 Task: Create a due date automation trigger when advanced on, on the monday of the week a card is due add fields with custom field "Resume" set to a number lower or equal to 1 and greater than 10 at 11:00 AM.
Action: Mouse moved to (1144, 397)
Screenshot: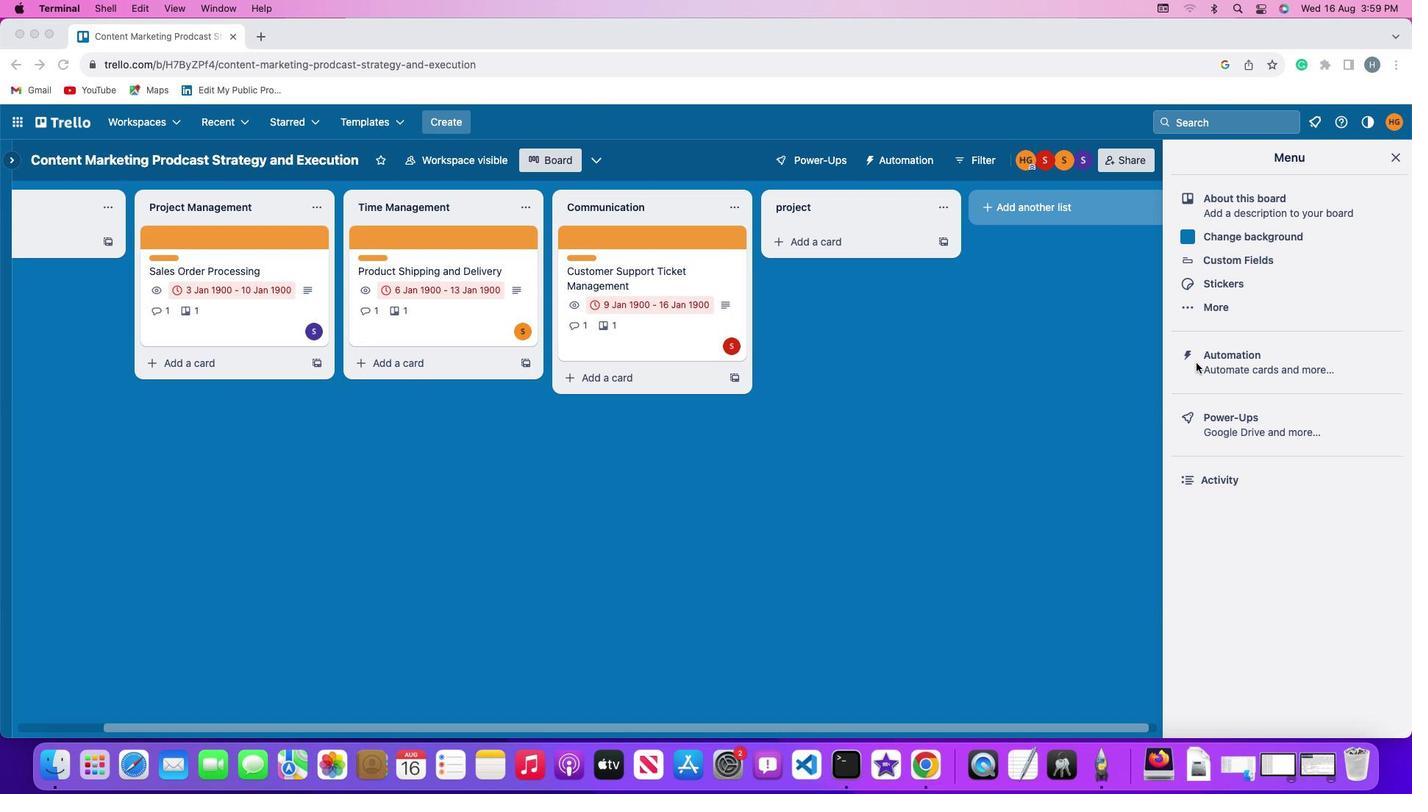 
Action: Mouse pressed left at (1144, 397)
Screenshot: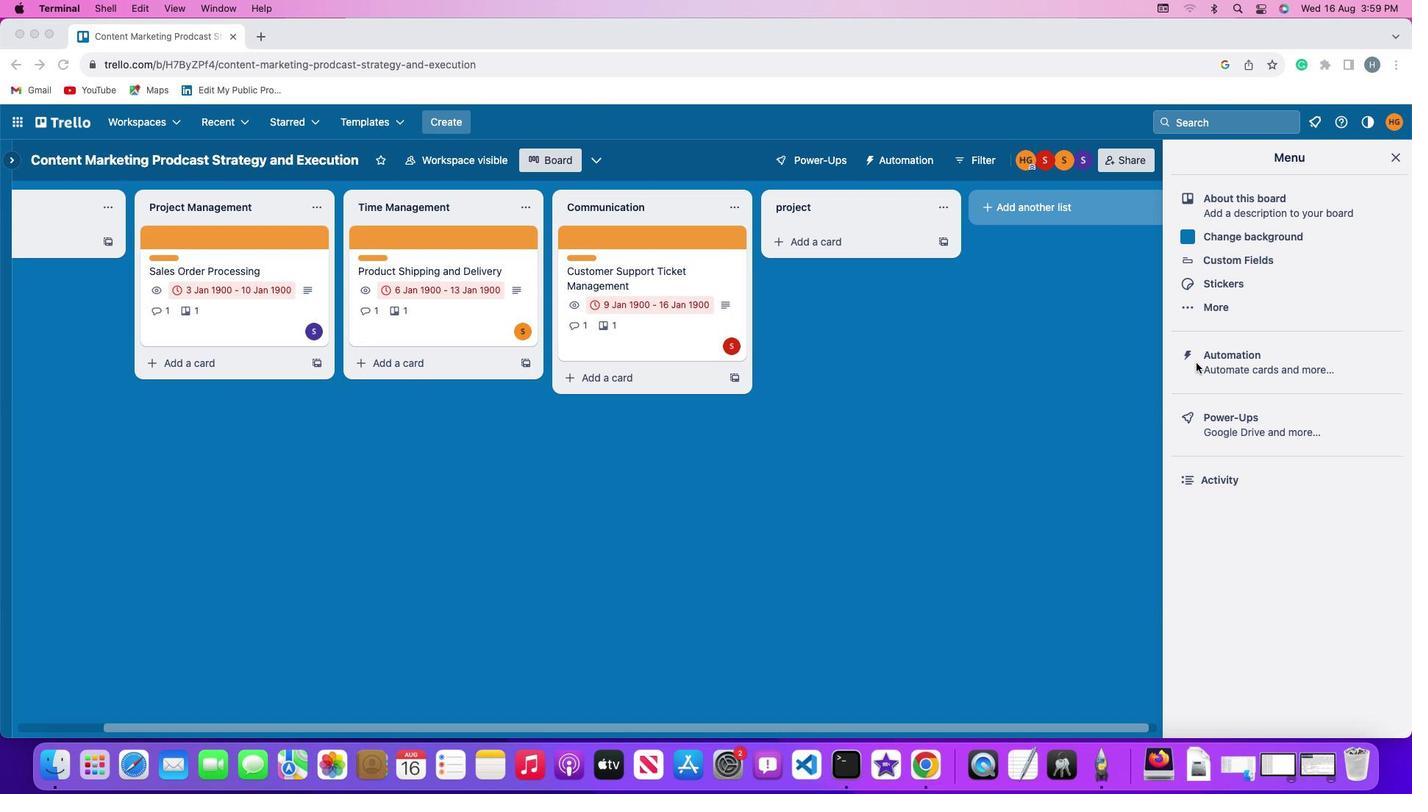 
Action: Mouse moved to (1144, 396)
Screenshot: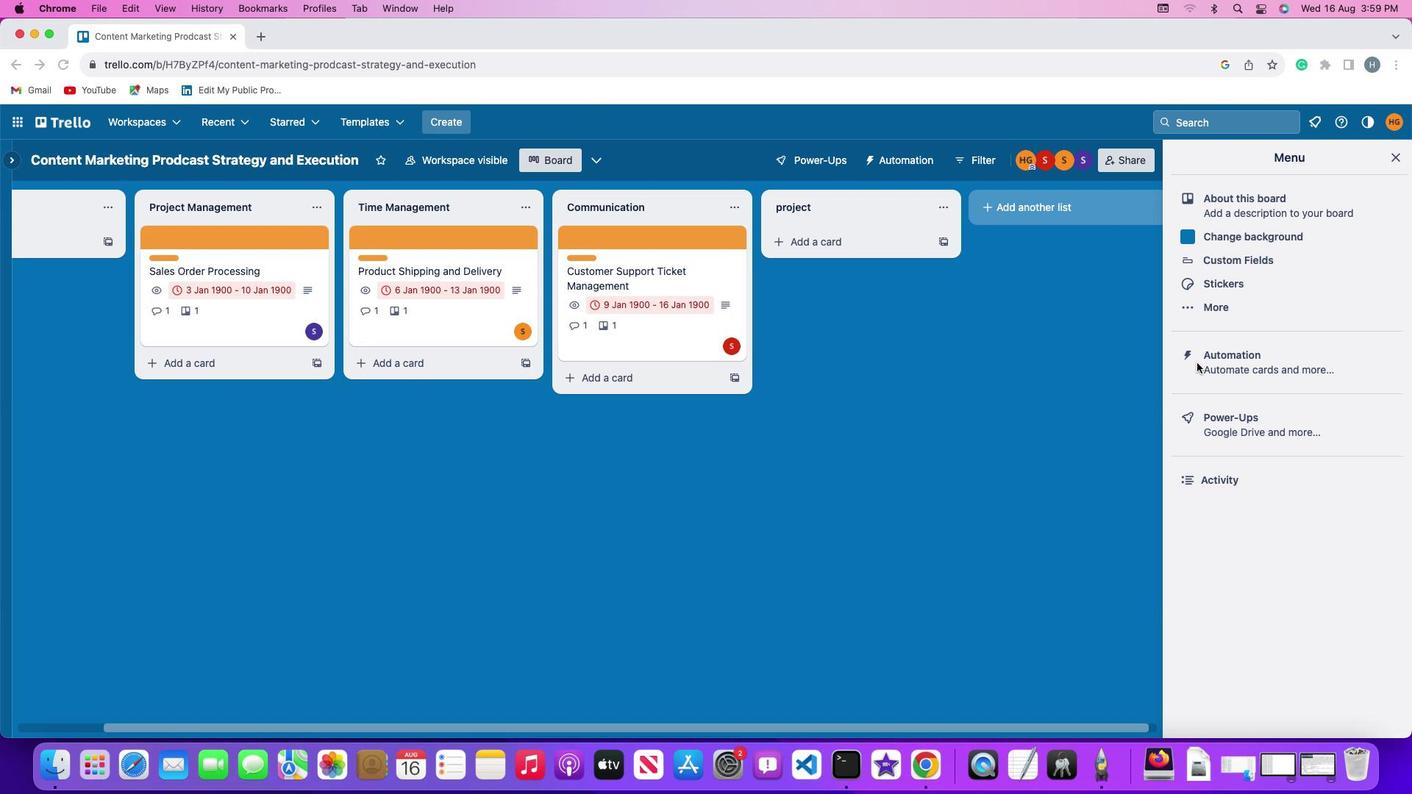 
Action: Mouse pressed left at (1144, 396)
Screenshot: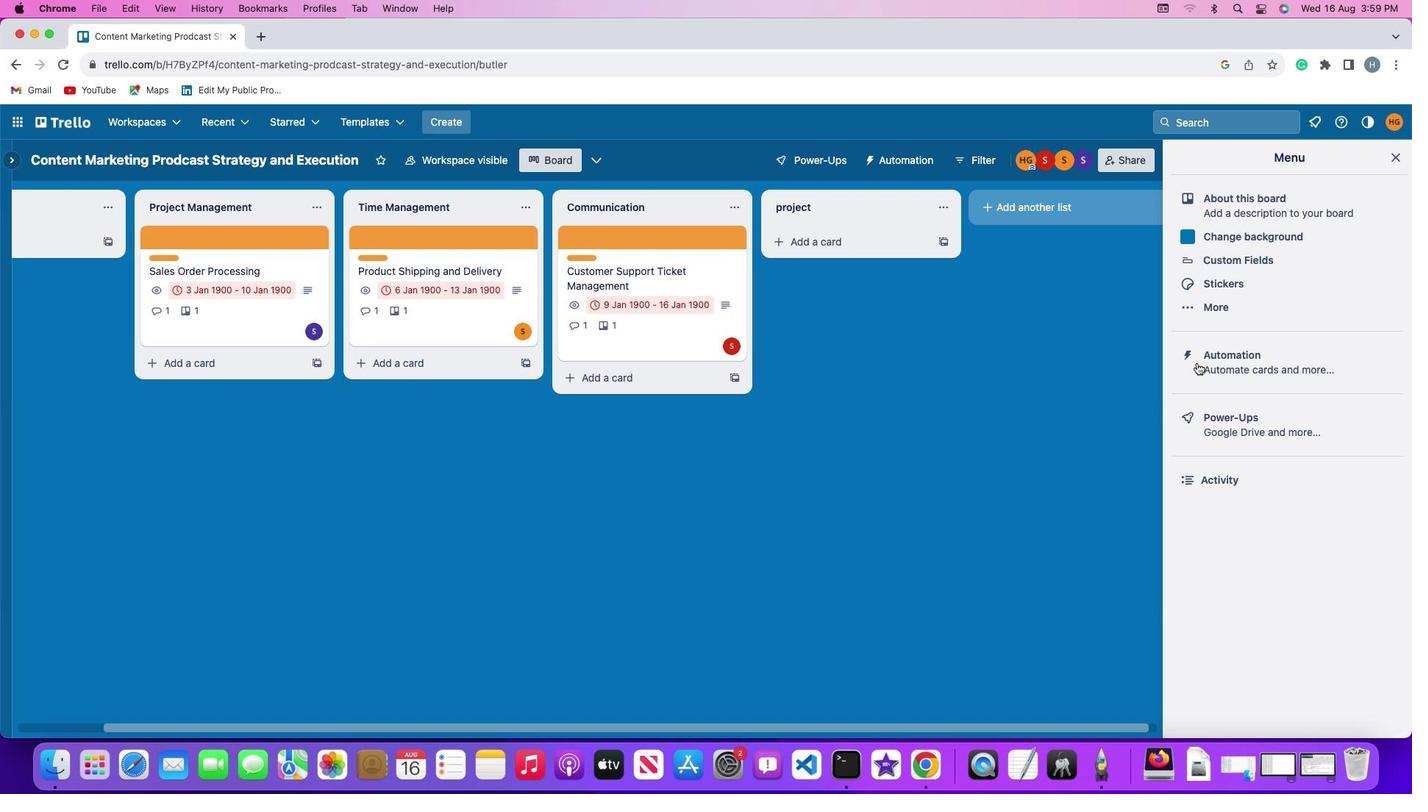 
Action: Mouse moved to (122, 378)
Screenshot: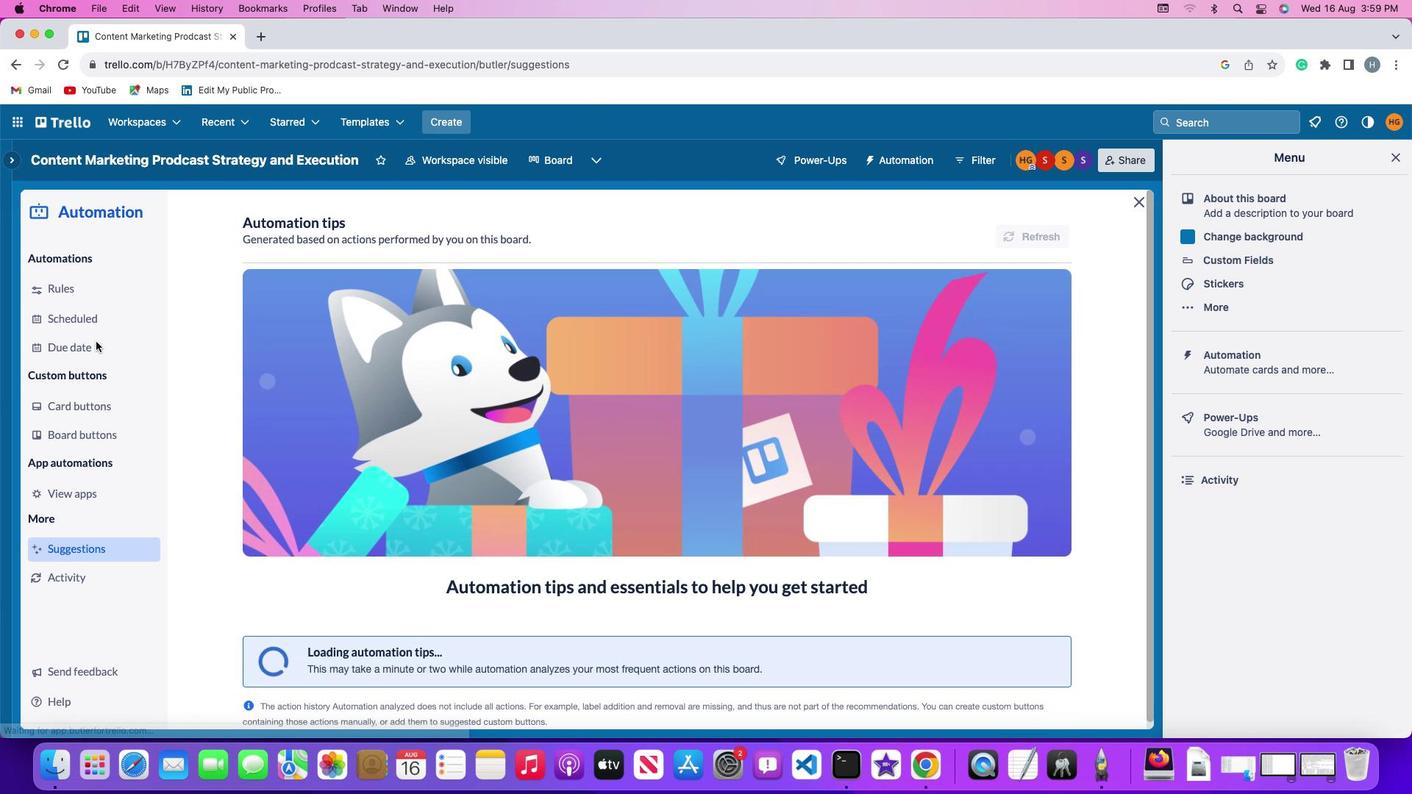 
Action: Mouse pressed left at (122, 378)
Screenshot: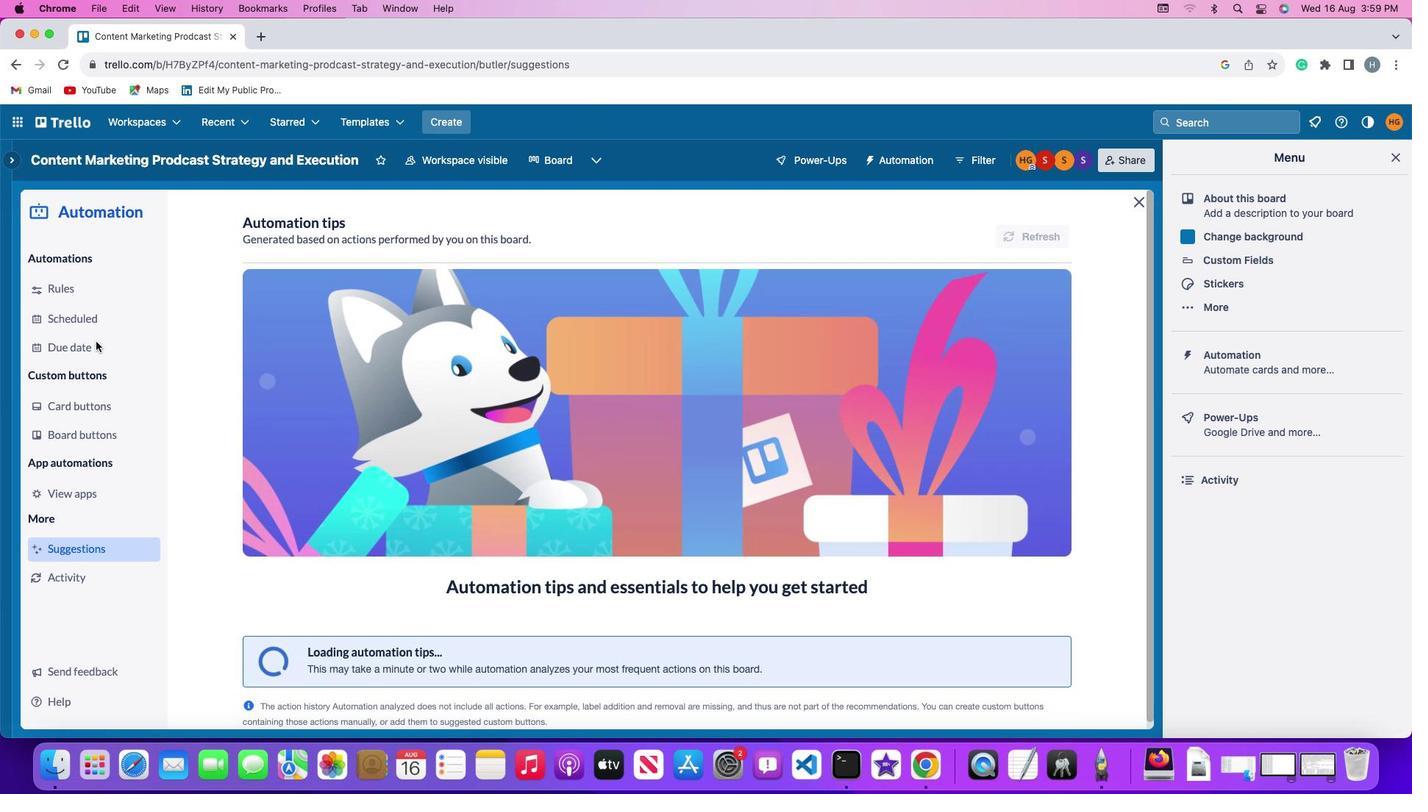 
Action: Mouse moved to (939, 278)
Screenshot: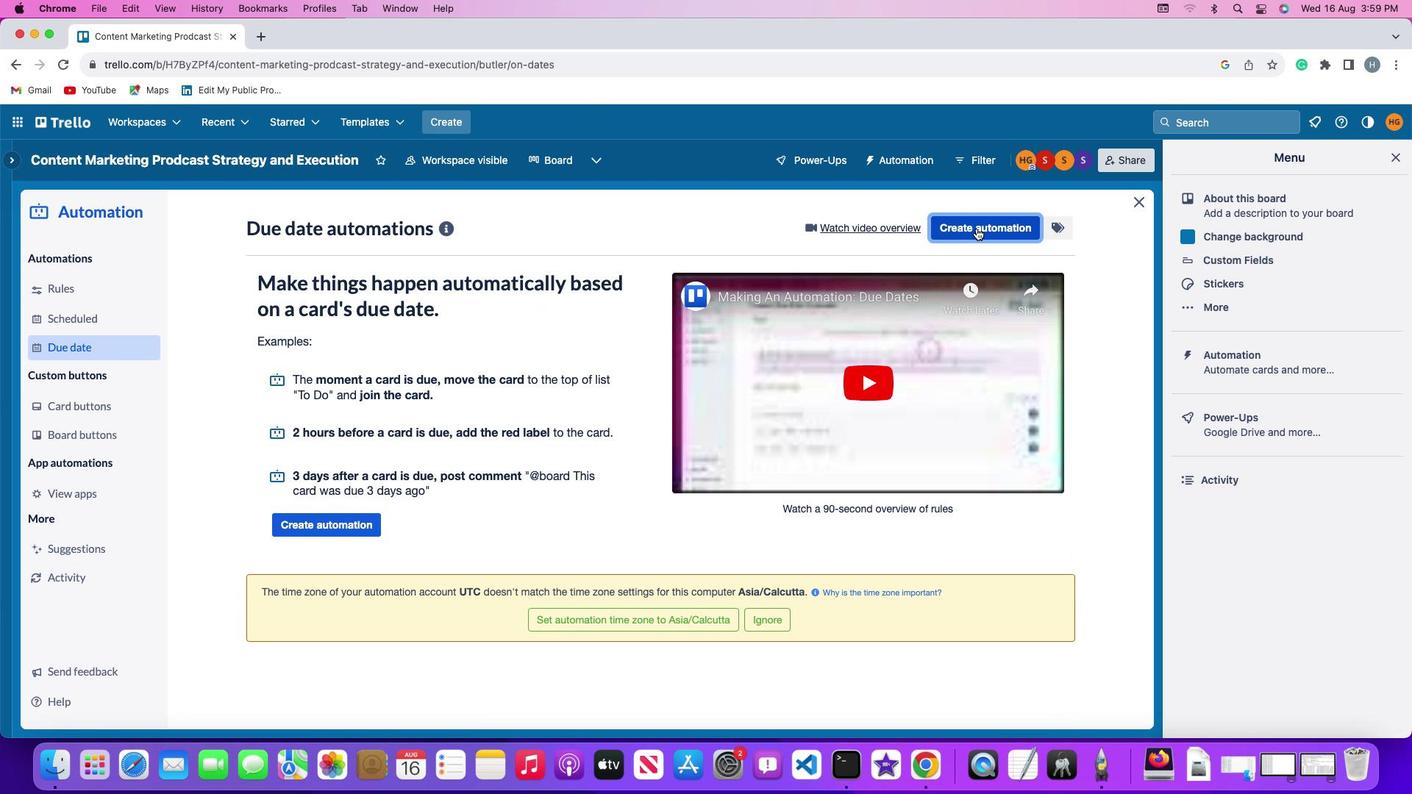 
Action: Mouse pressed left at (939, 278)
Screenshot: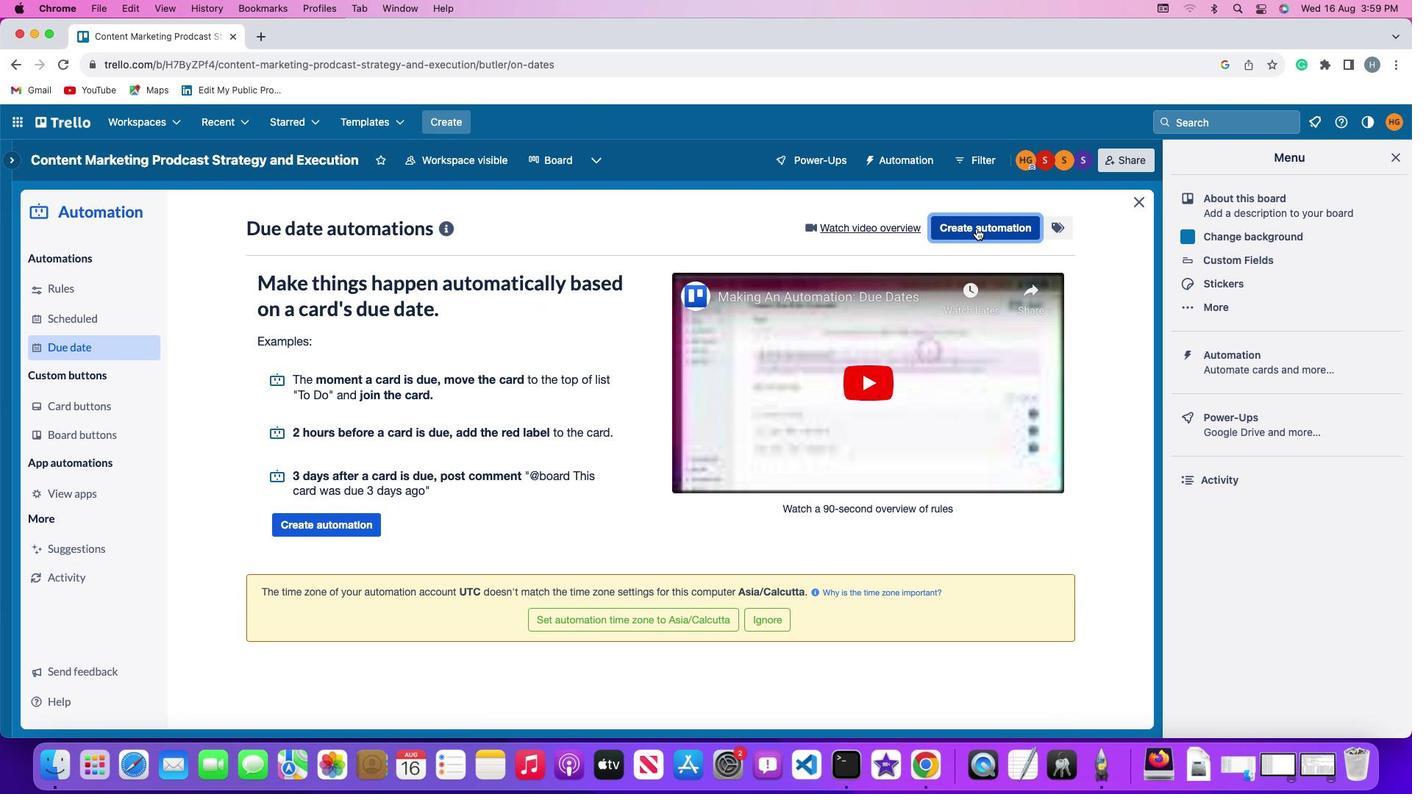 
Action: Mouse moved to (328, 404)
Screenshot: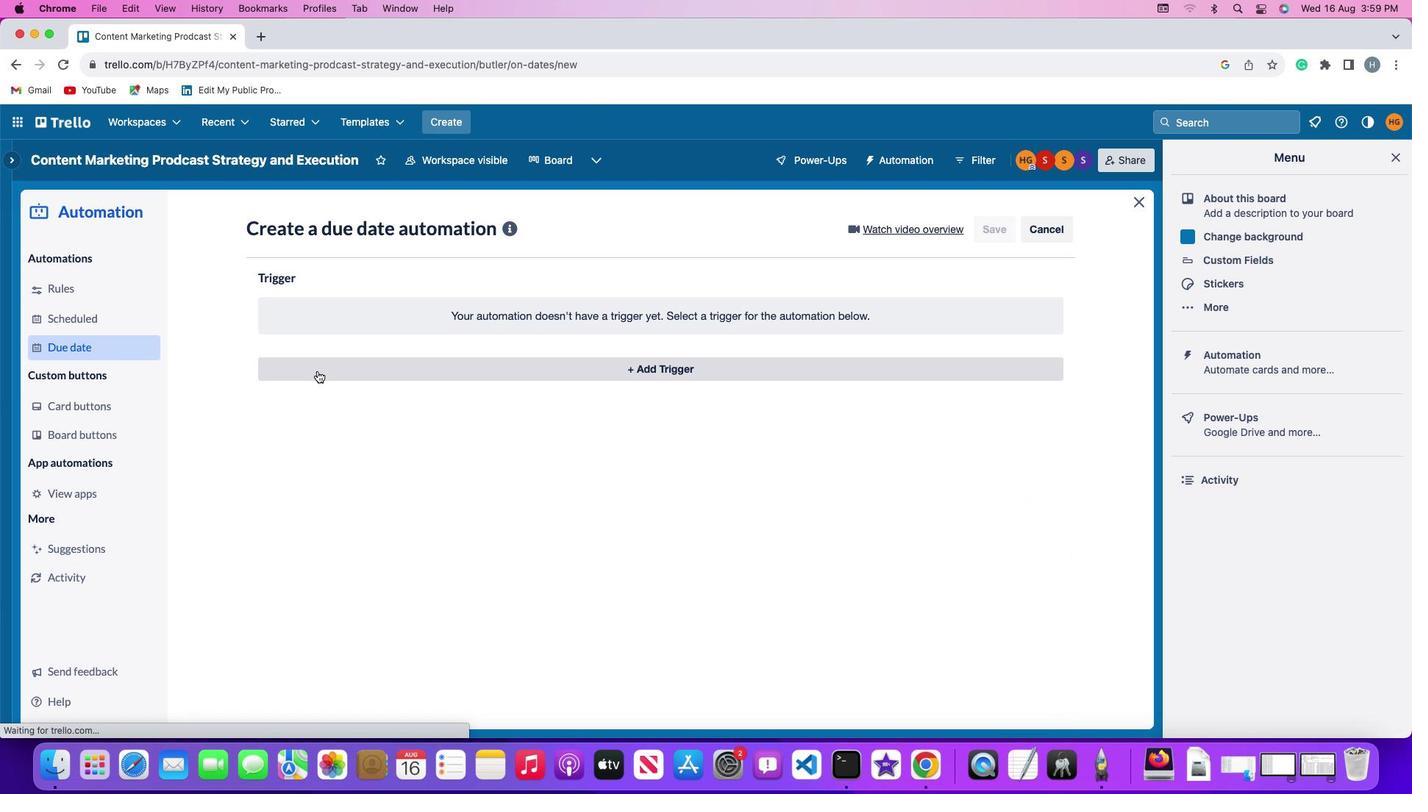 
Action: Mouse pressed left at (328, 404)
Screenshot: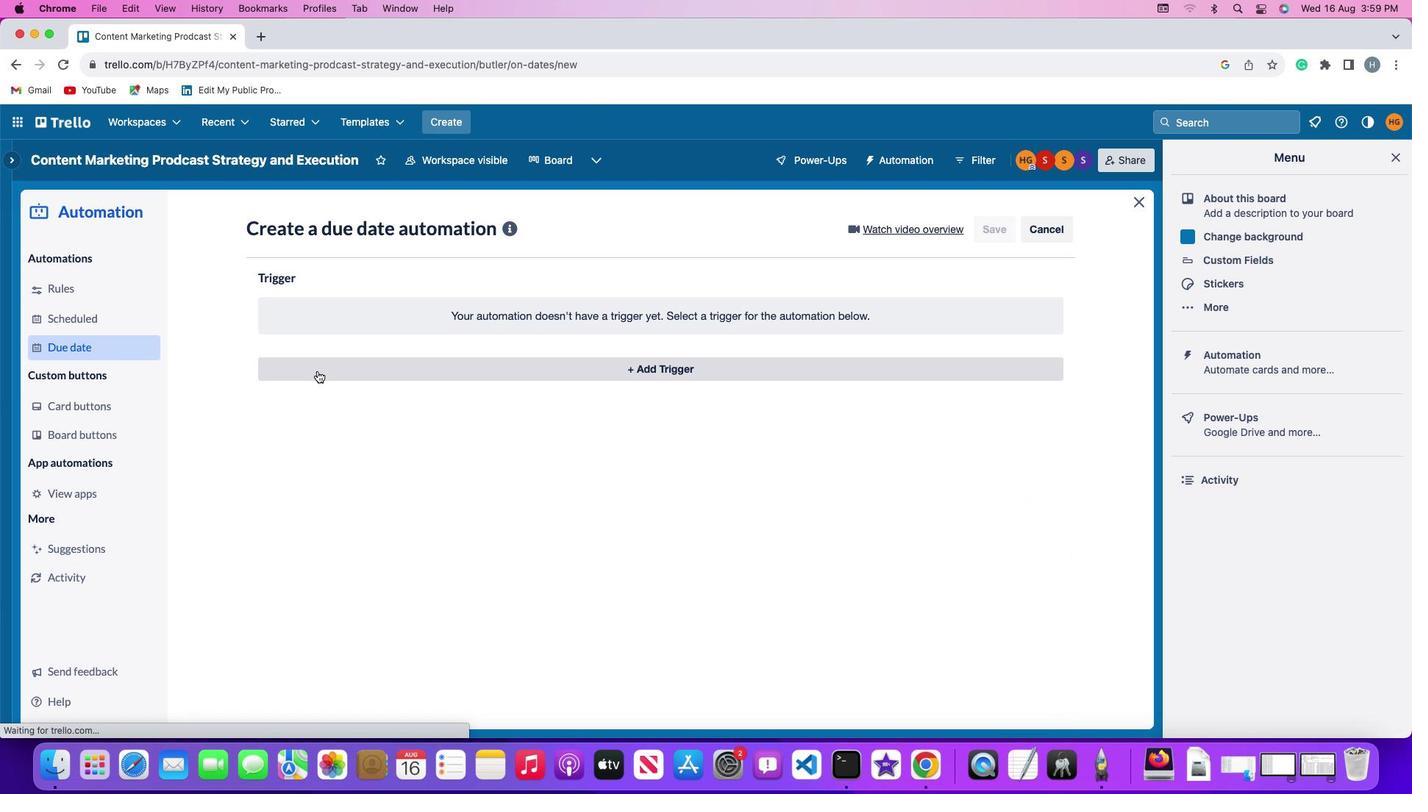 
Action: Mouse moved to (312, 635)
Screenshot: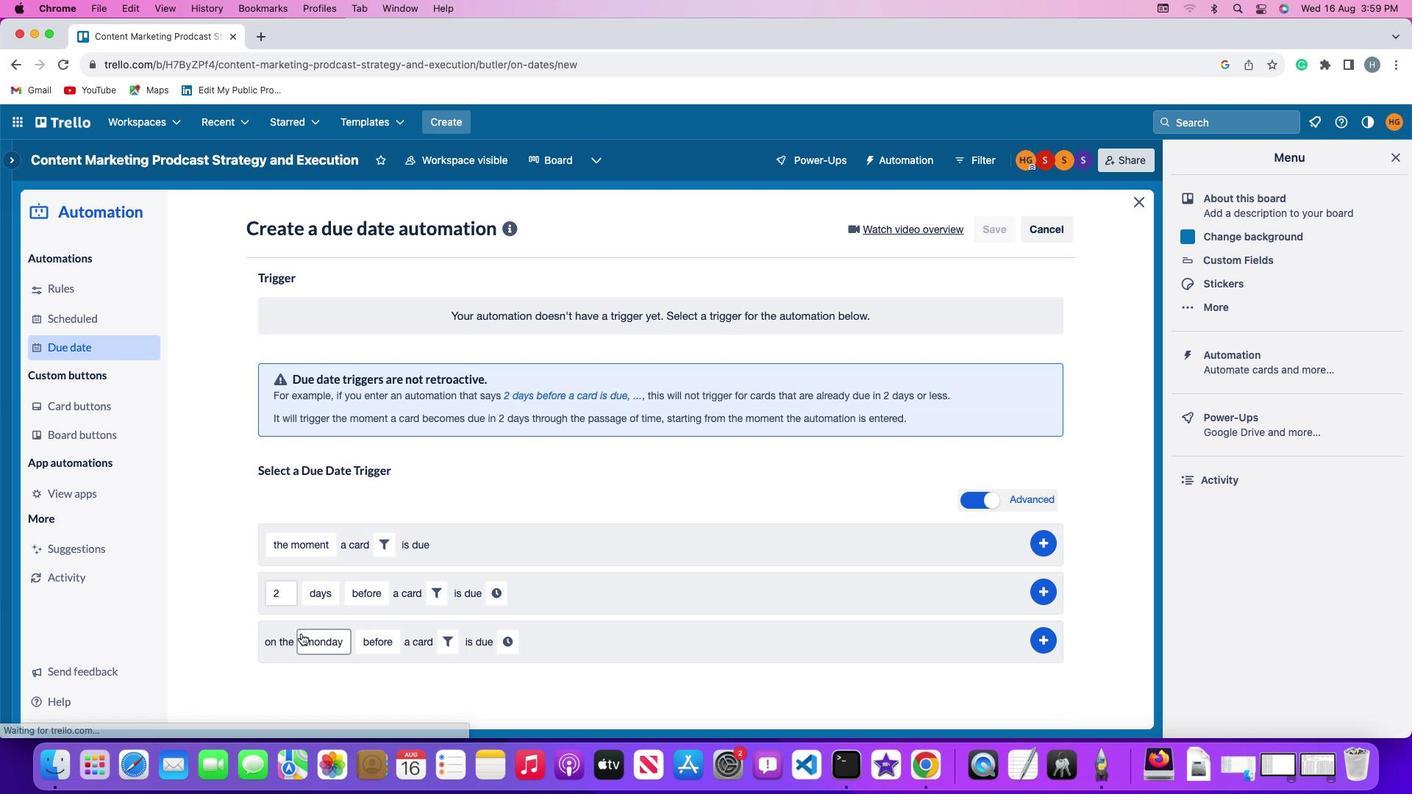 
Action: Mouse pressed left at (312, 635)
Screenshot: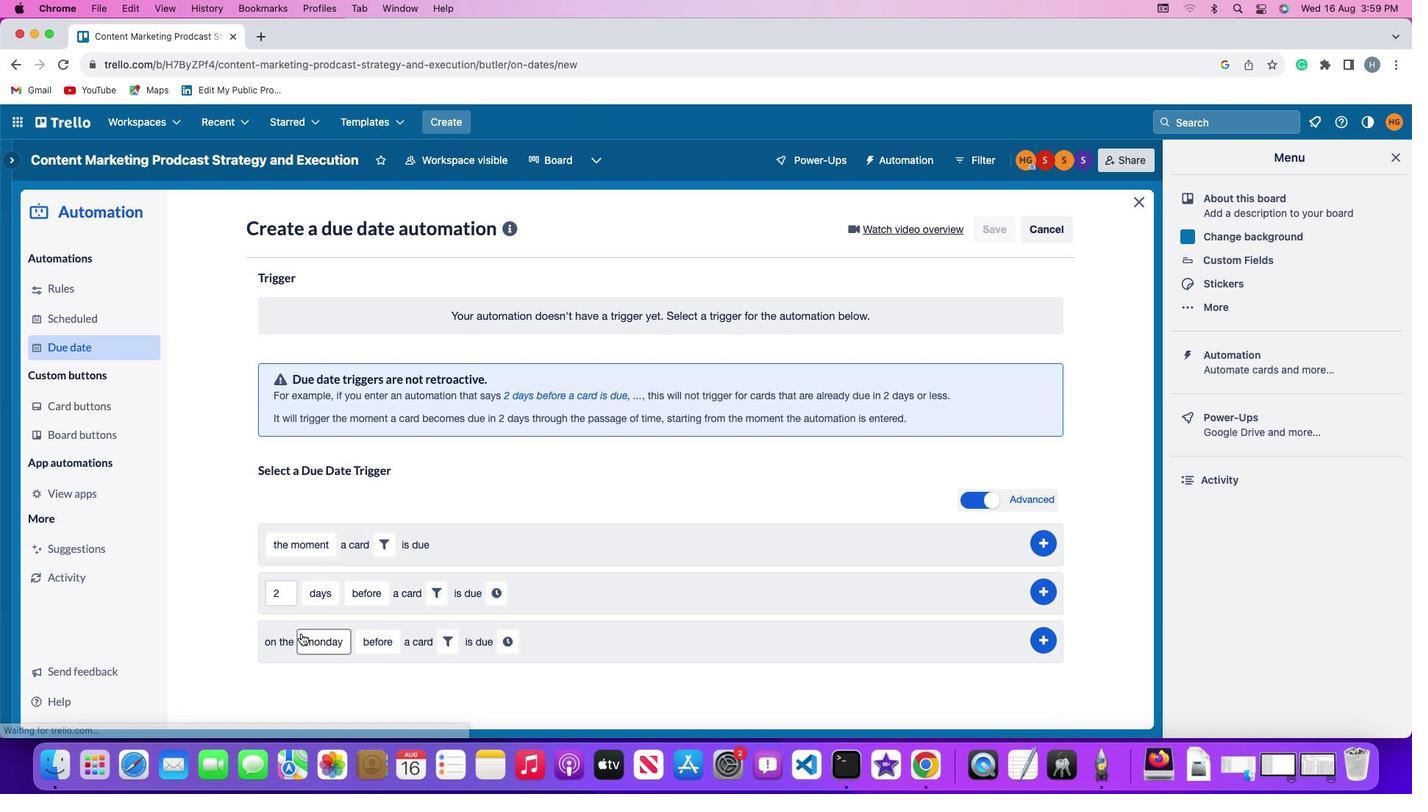 
Action: Mouse moved to (333, 464)
Screenshot: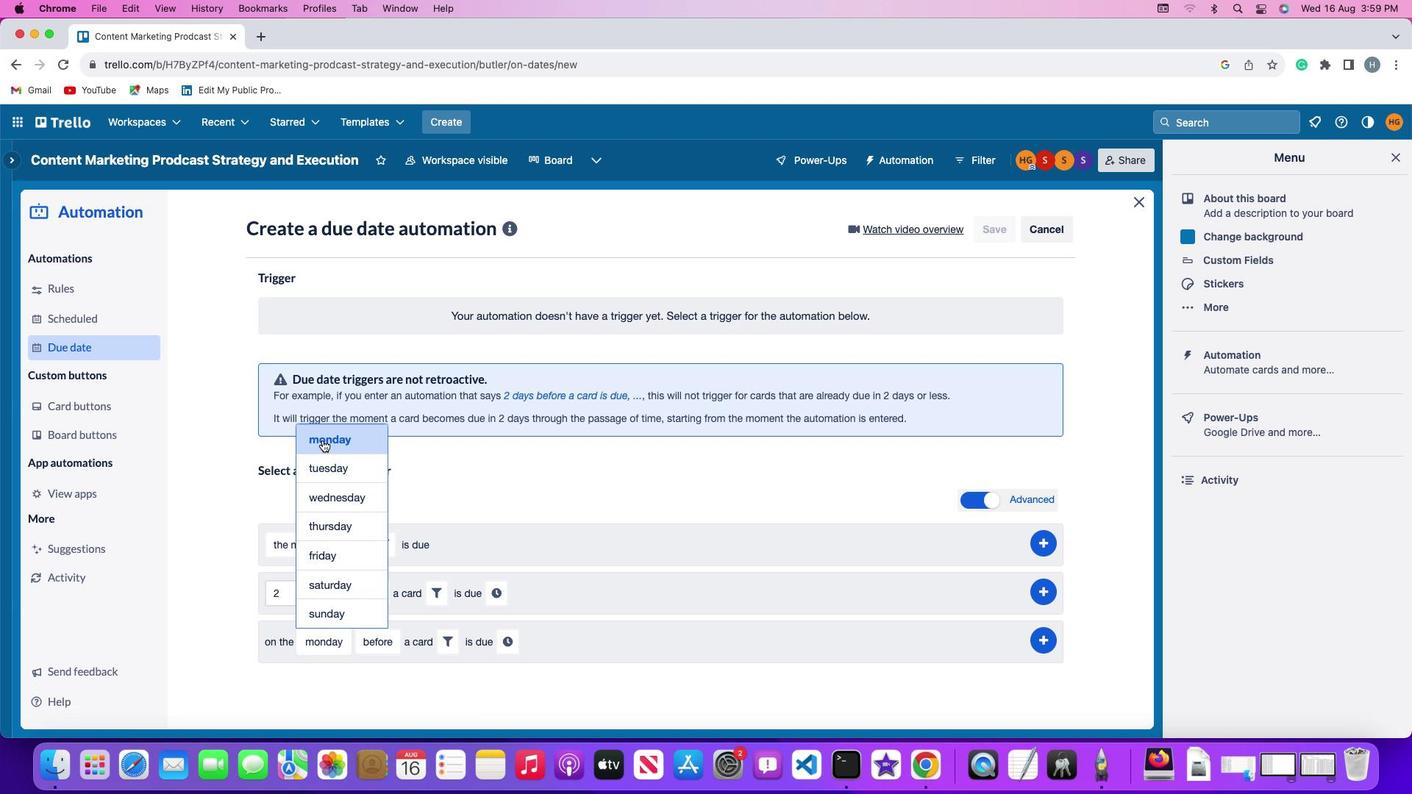 
Action: Mouse pressed left at (333, 464)
Screenshot: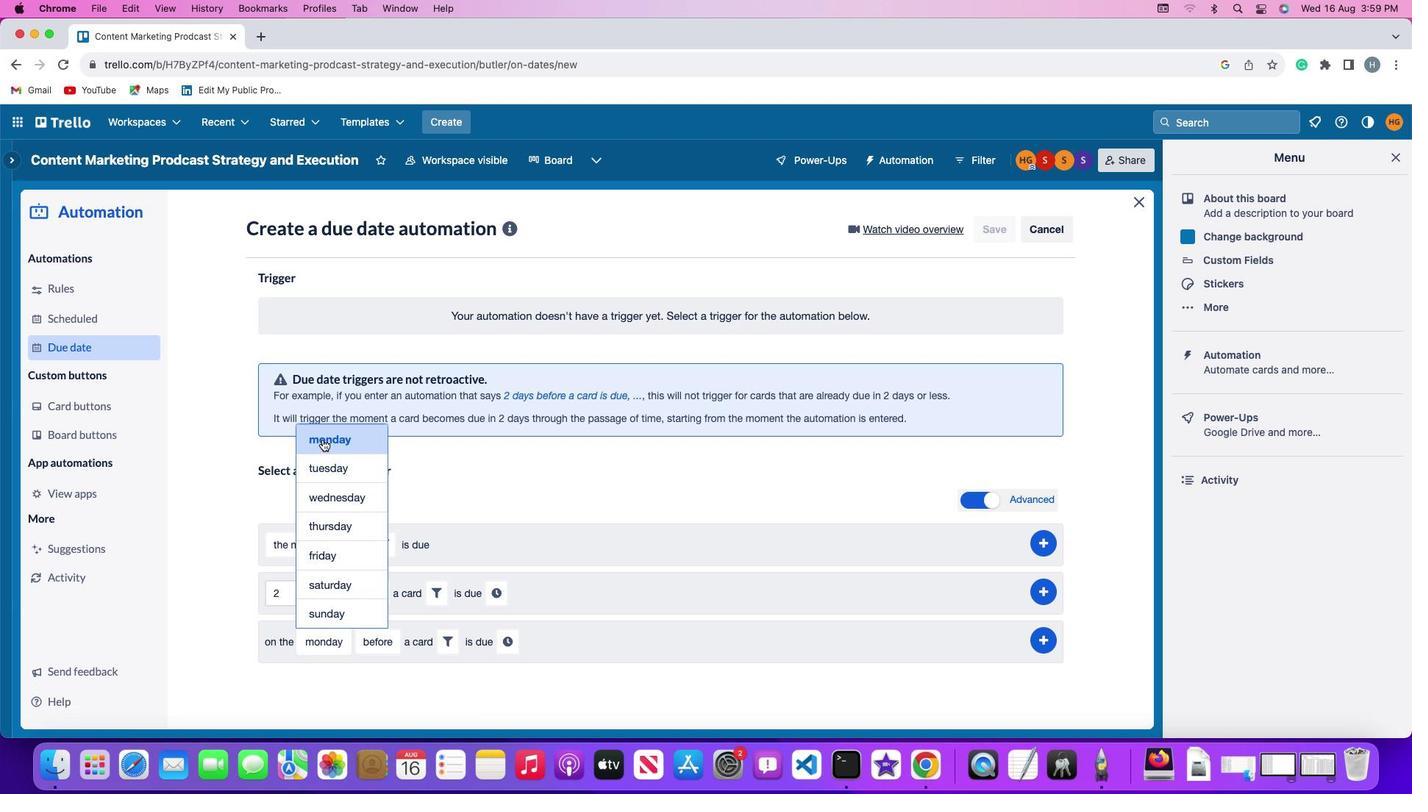 
Action: Mouse moved to (372, 639)
Screenshot: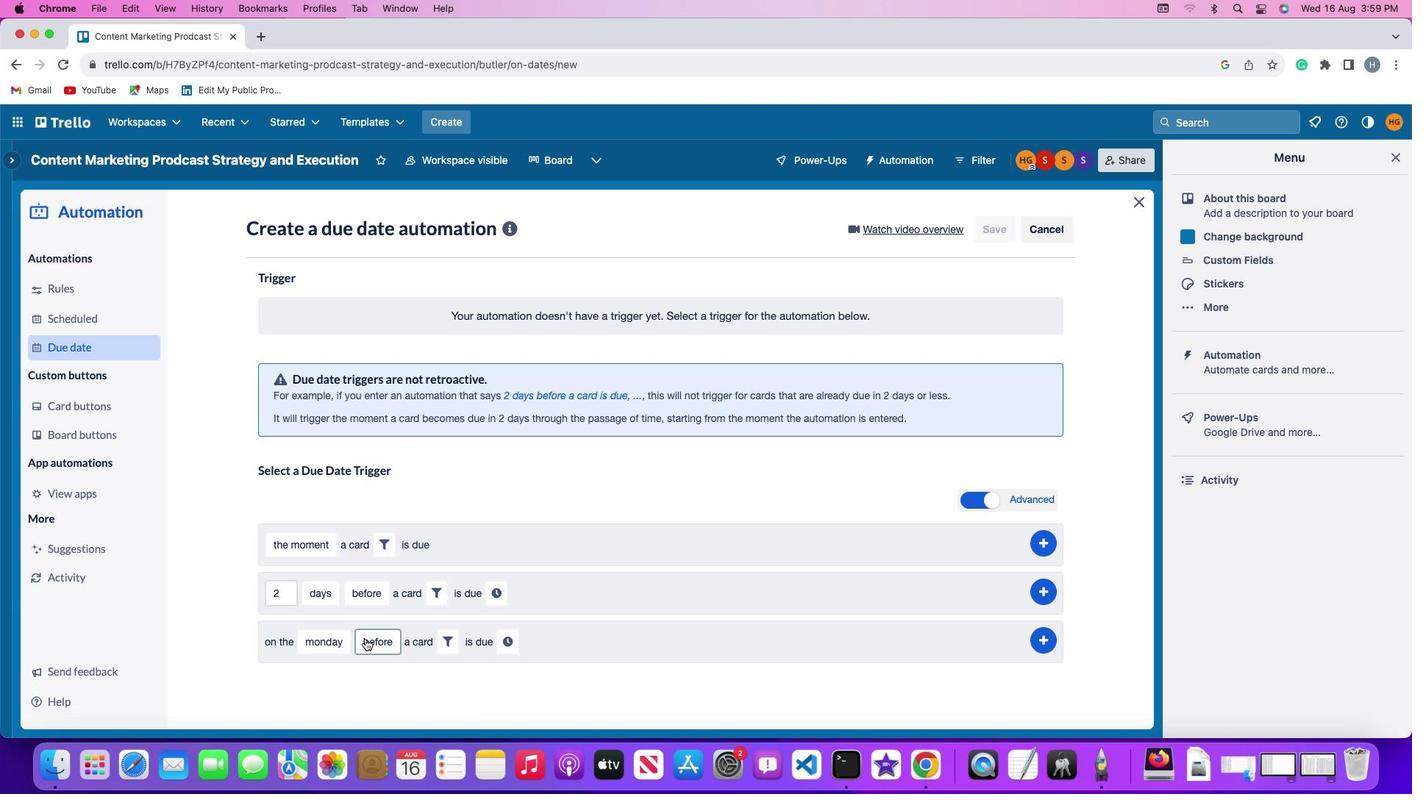 
Action: Mouse pressed left at (372, 639)
Screenshot: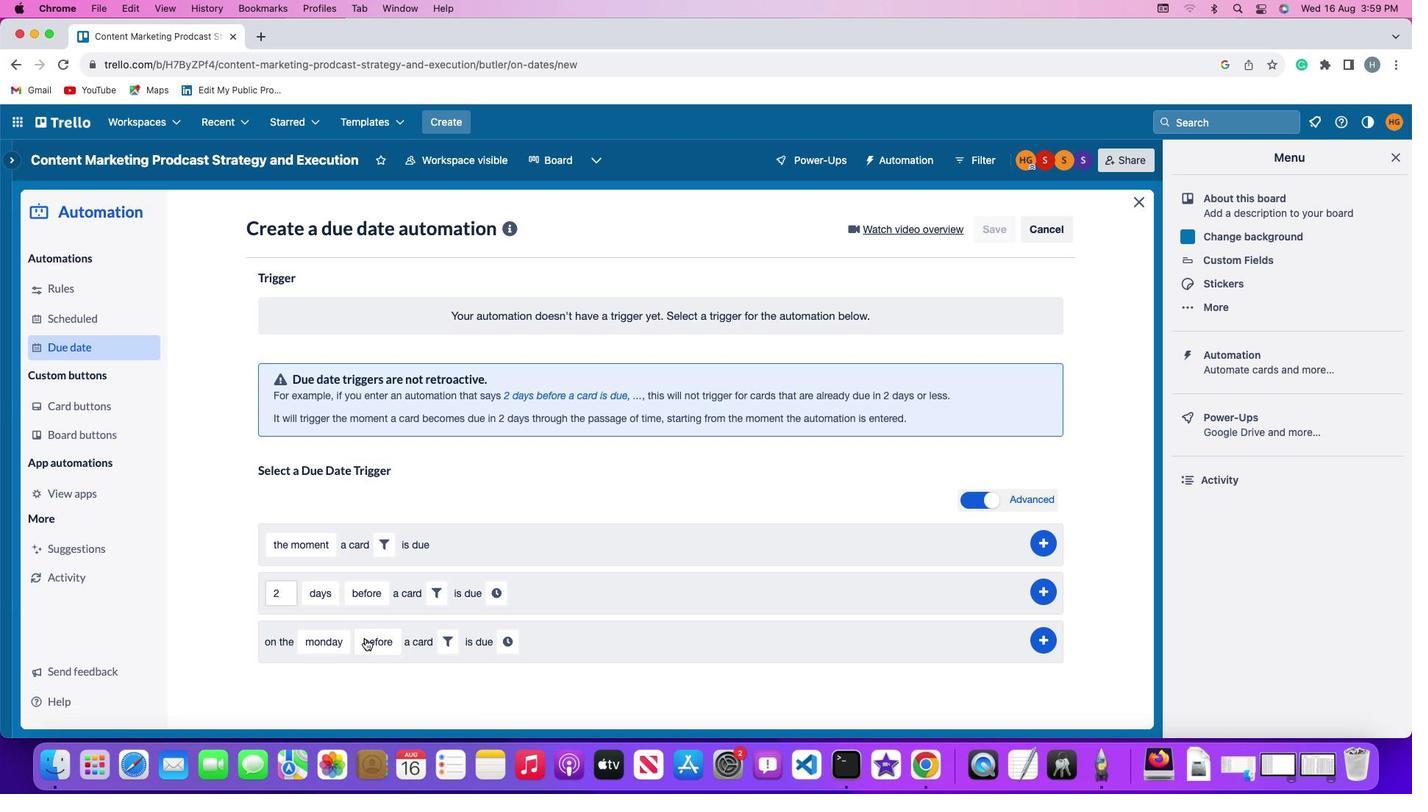 
Action: Mouse moved to (389, 585)
Screenshot: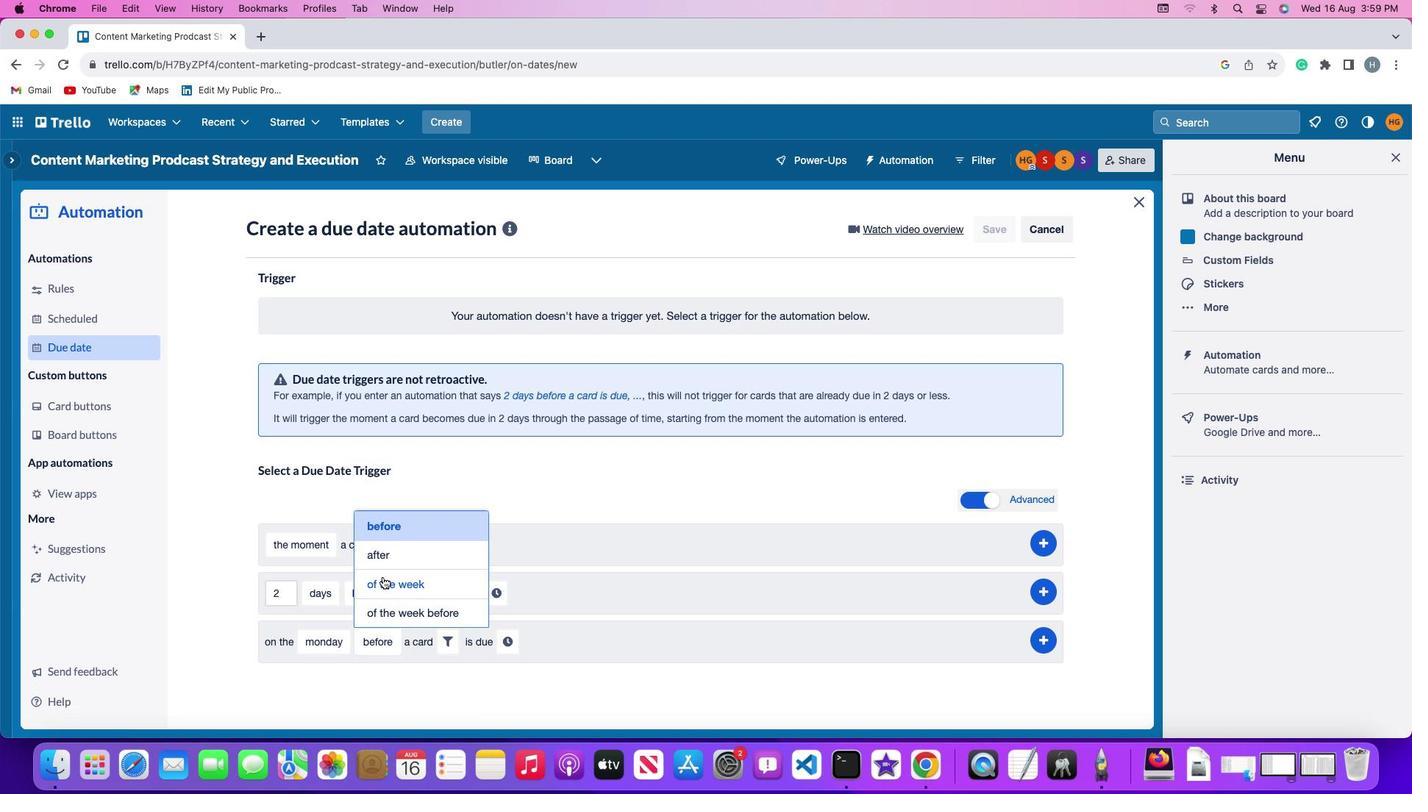 
Action: Mouse pressed left at (389, 585)
Screenshot: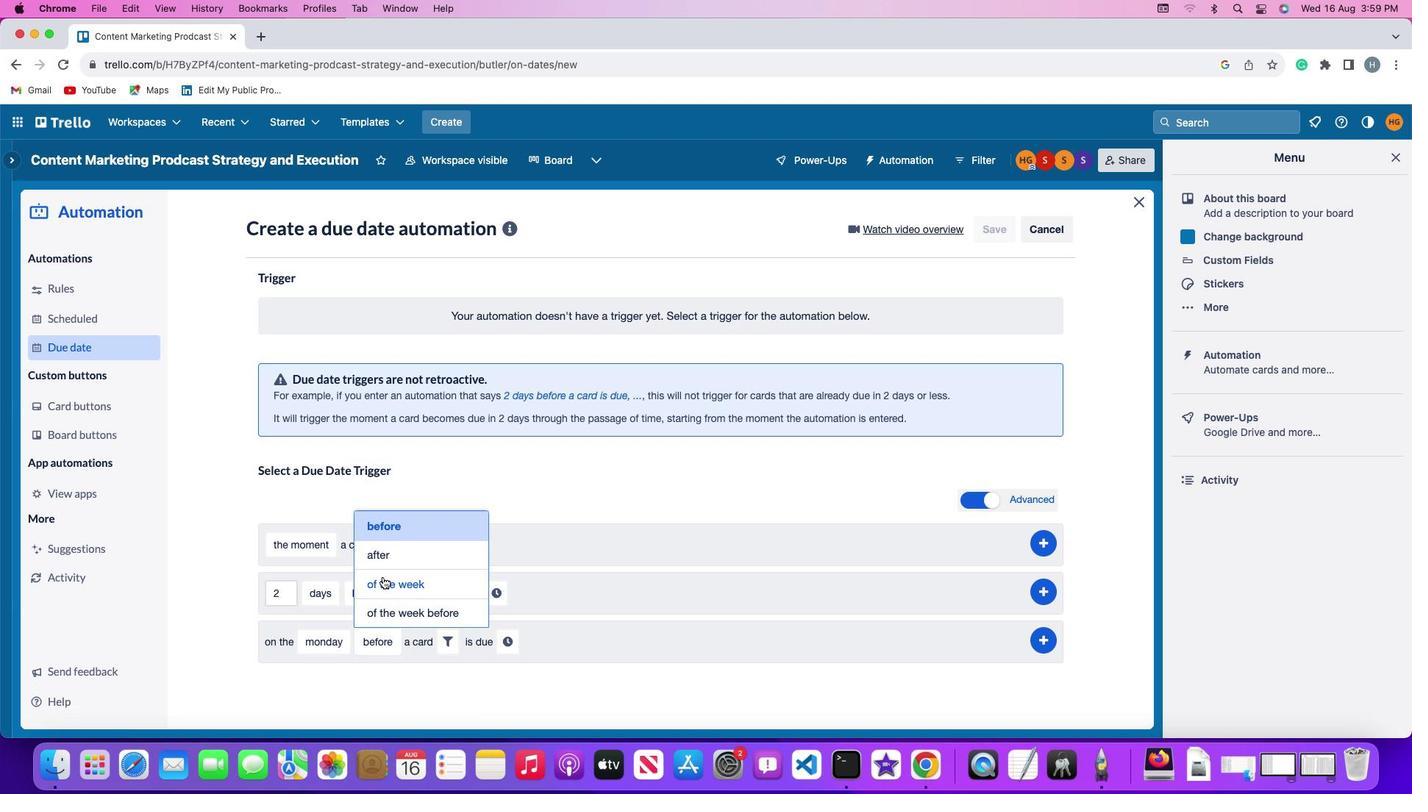 
Action: Mouse moved to (472, 639)
Screenshot: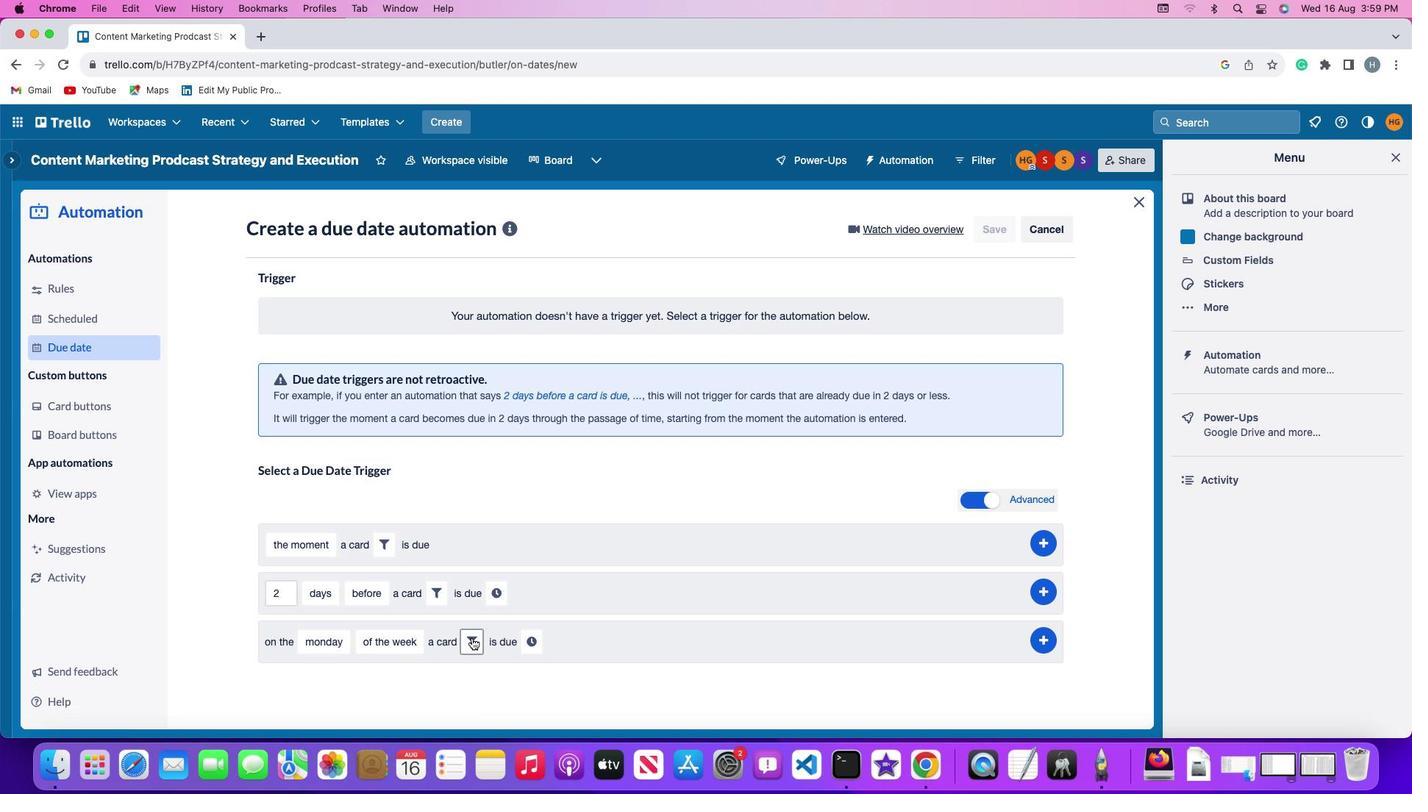 
Action: Mouse pressed left at (472, 639)
Screenshot: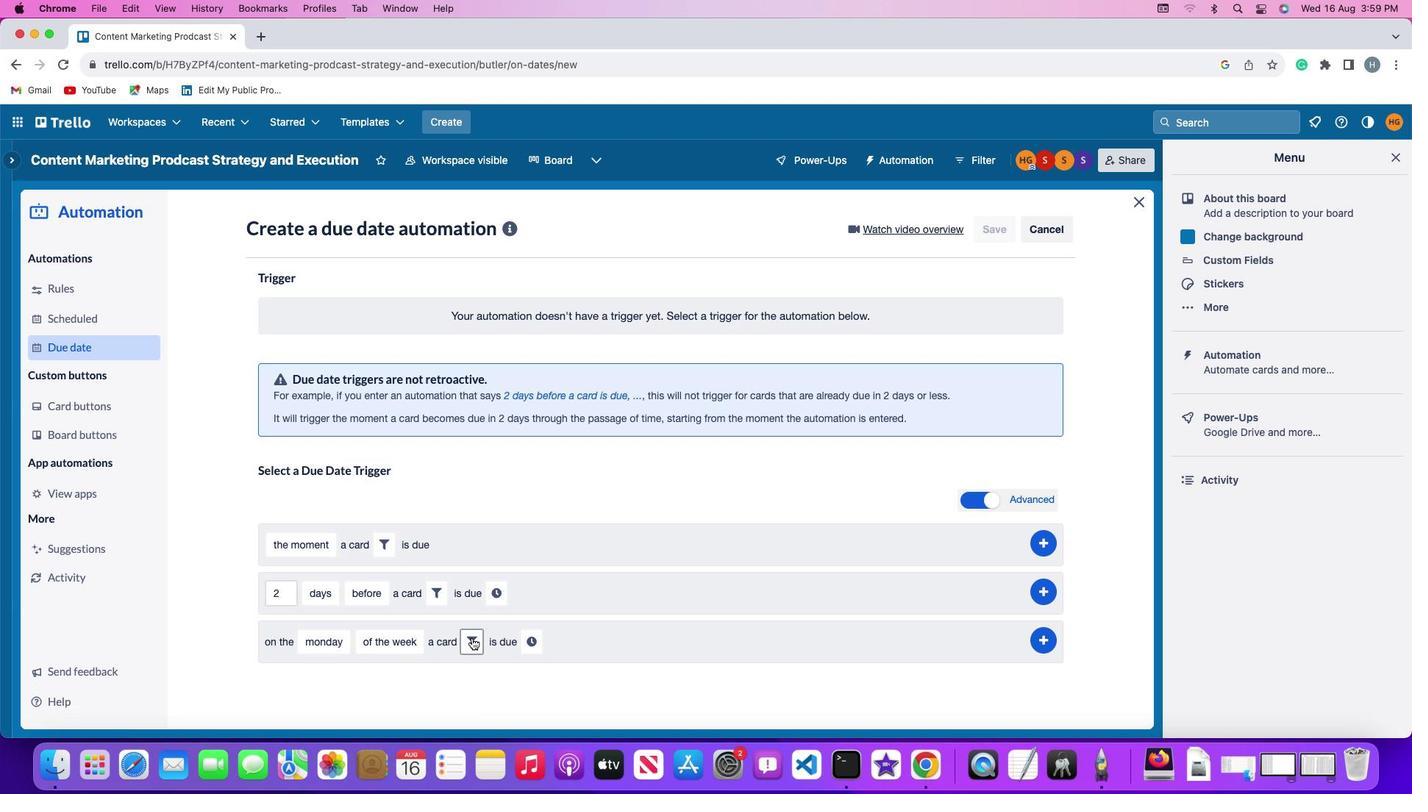 
Action: Mouse moved to (692, 688)
Screenshot: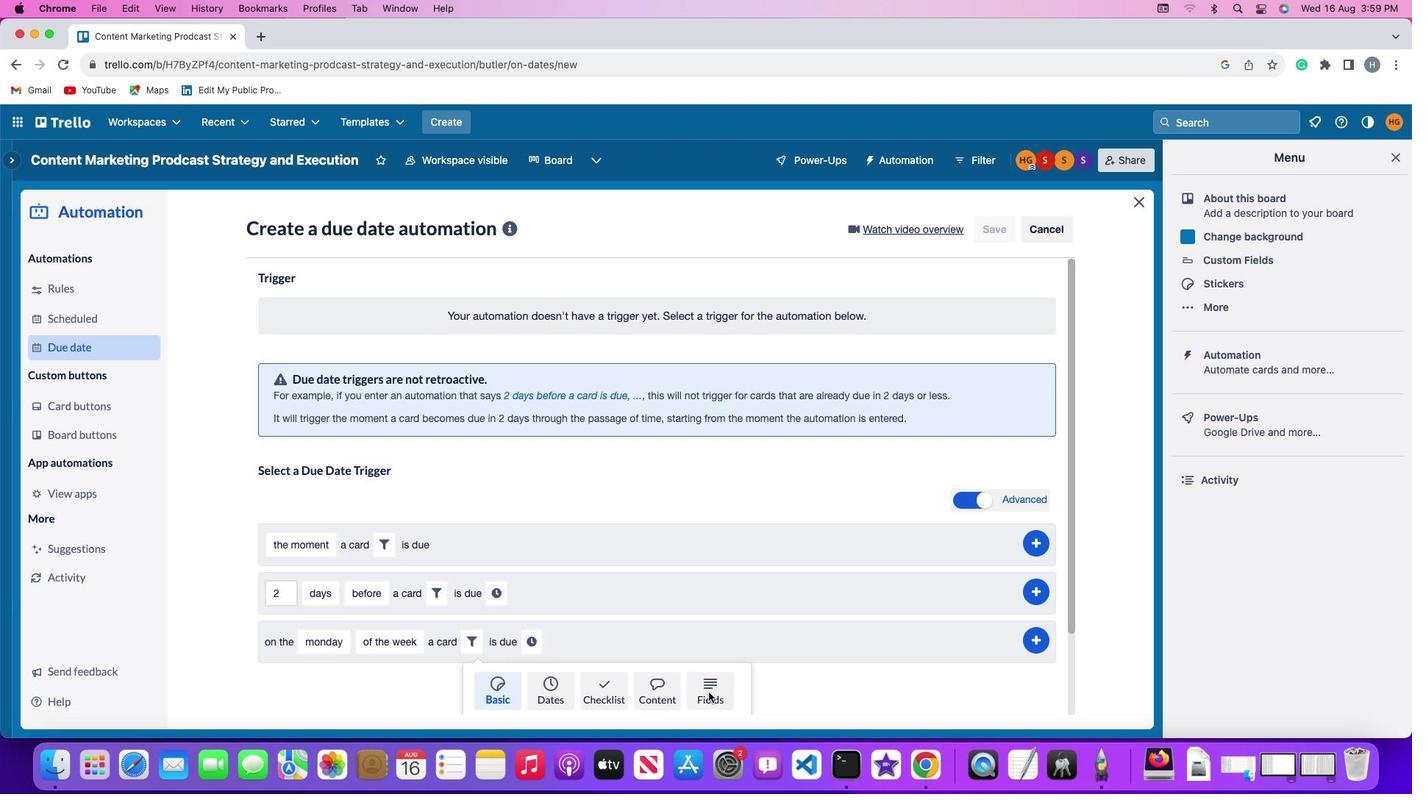 
Action: Mouse pressed left at (692, 688)
Screenshot: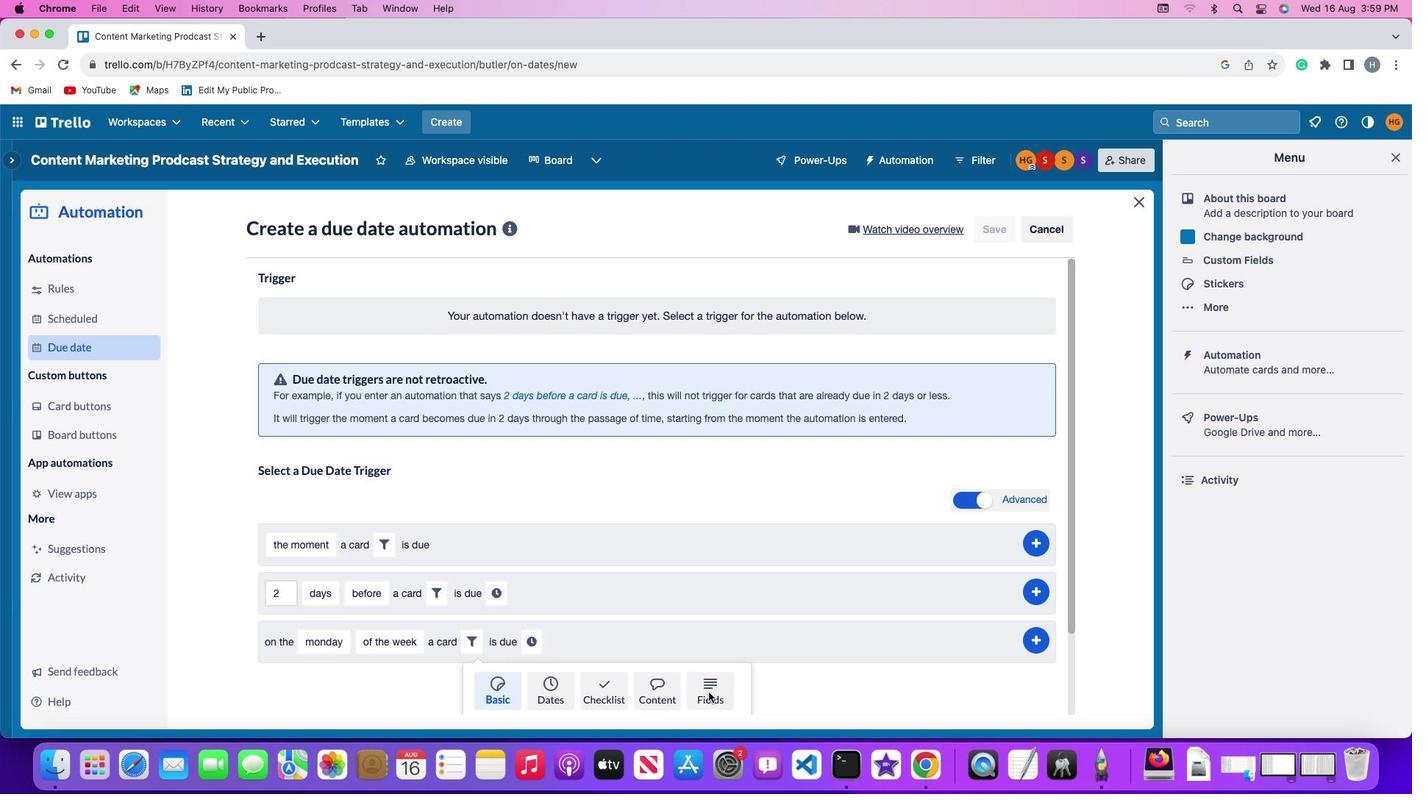 
Action: Mouse moved to (411, 683)
Screenshot: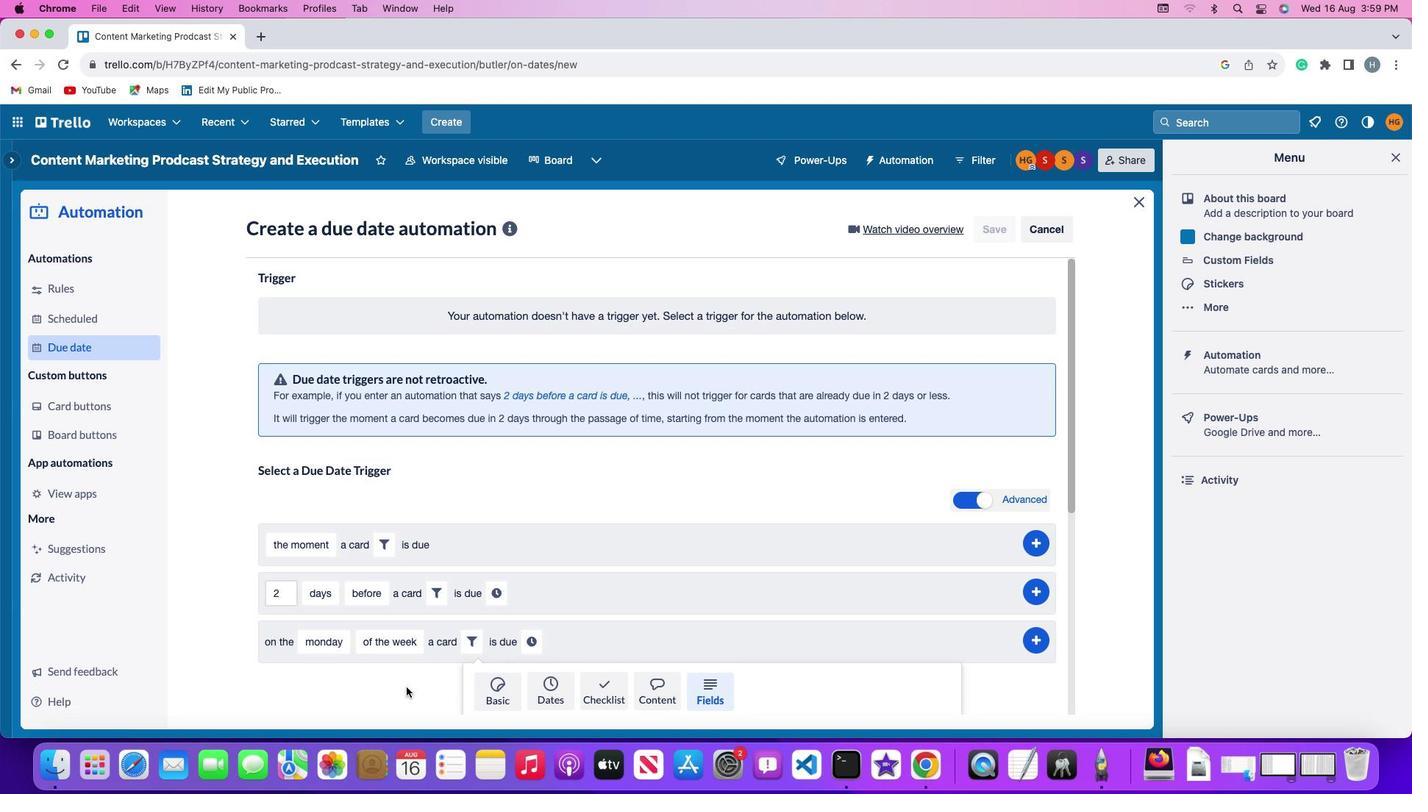 
Action: Mouse scrolled (411, 683) with delta (33, 75)
Screenshot: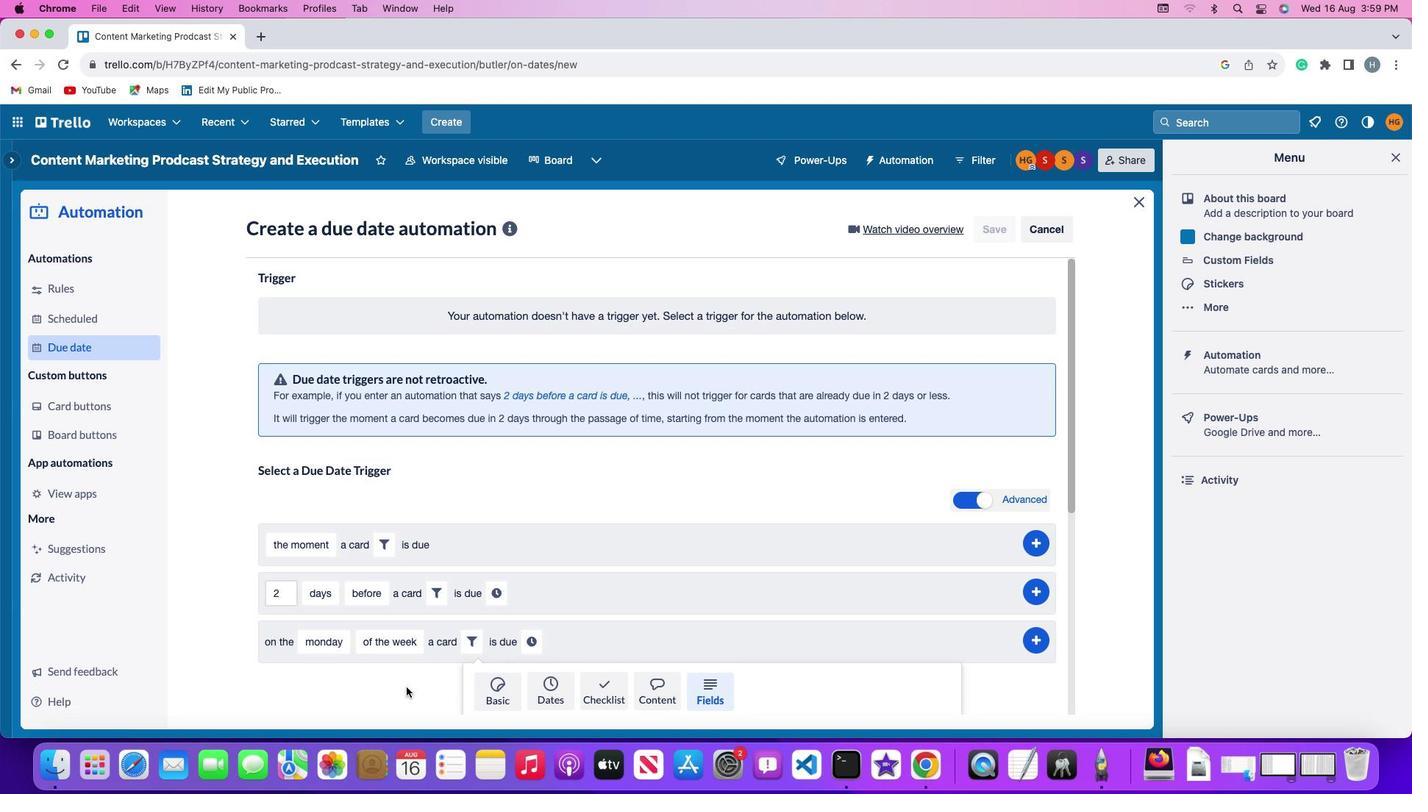 
Action: Mouse moved to (411, 683)
Screenshot: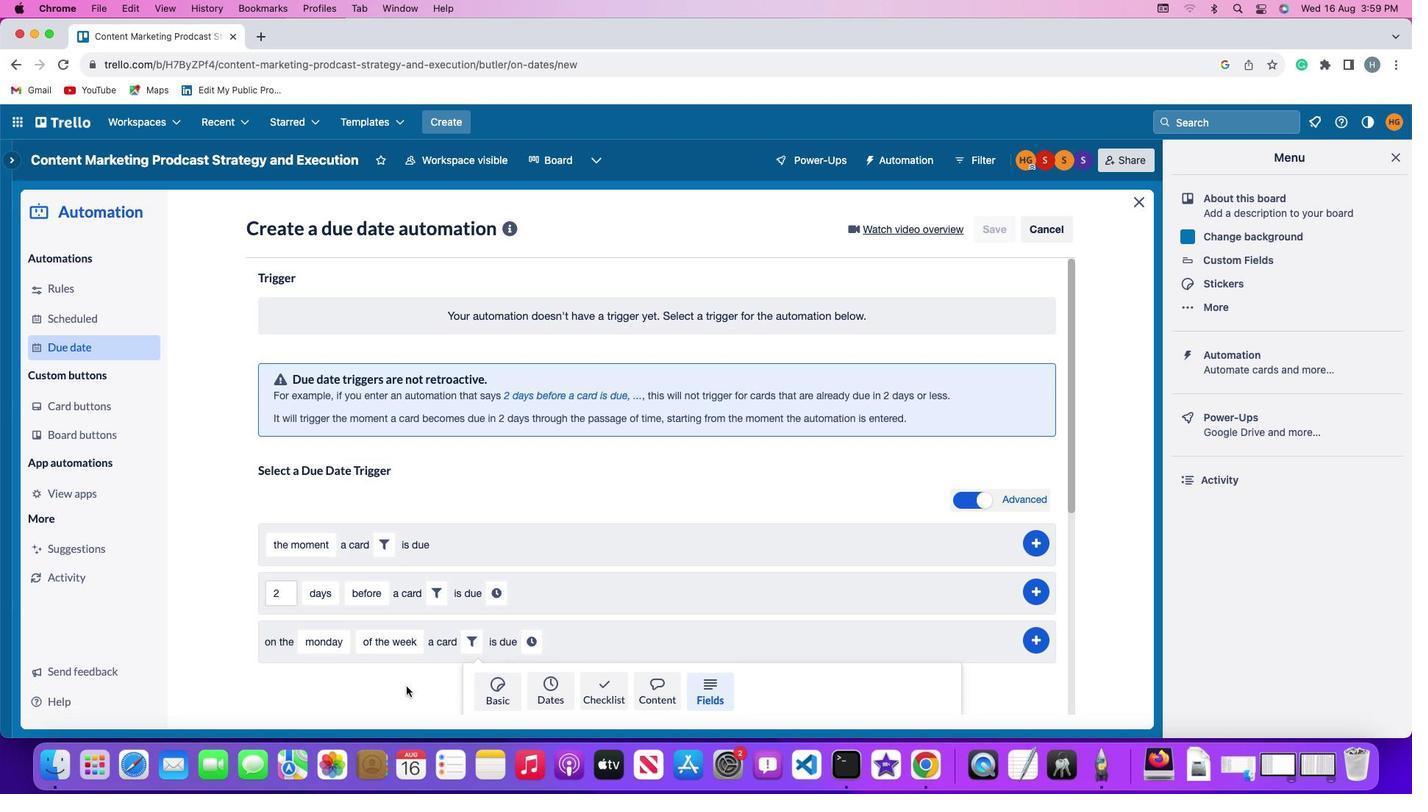 
Action: Mouse scrolled (411, 683) with delta (33, 75)
Screenshot: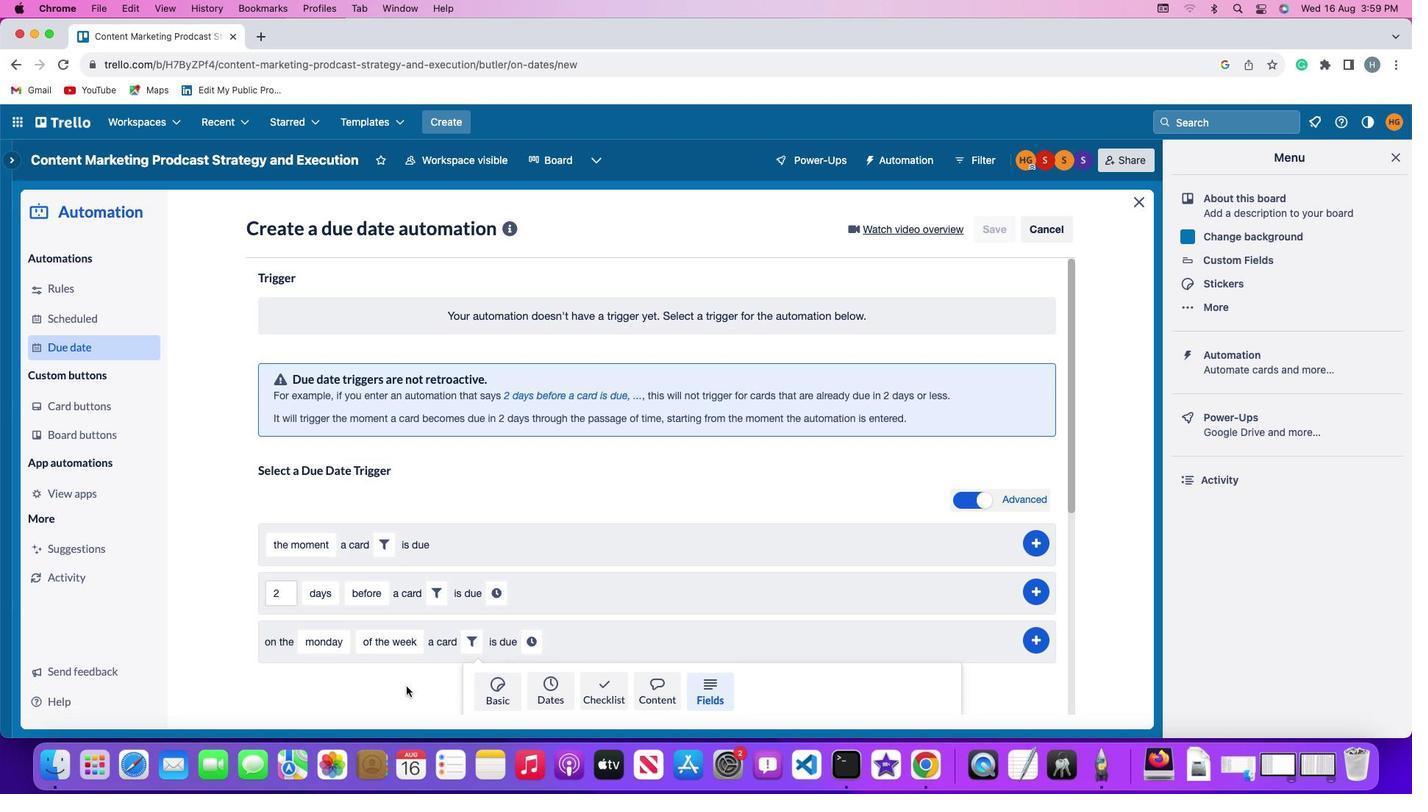 
Action: Mouse moved to (411, 683)
Screenshot: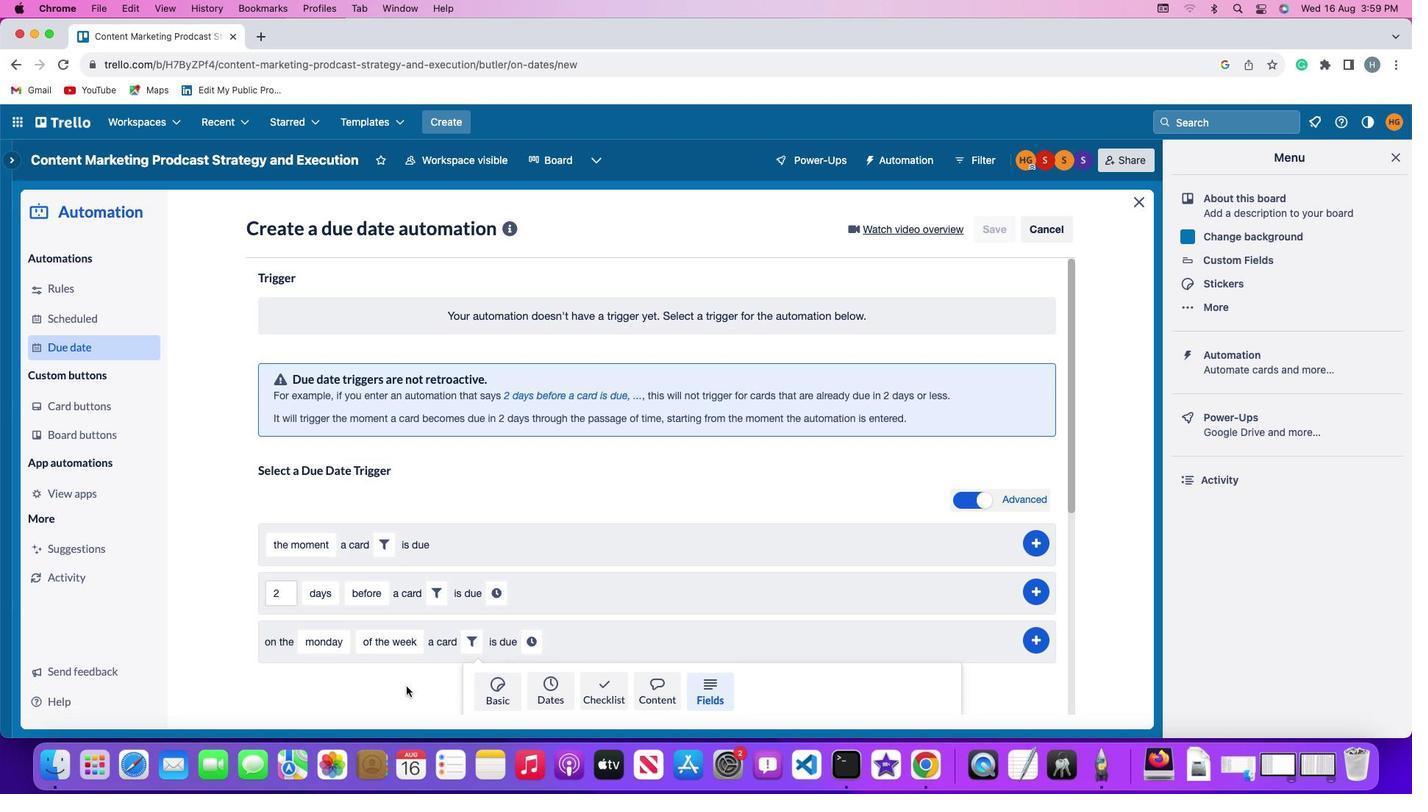 
Action: Mouse scrolled (411, 683) with delta (33, 74)
Screenshot: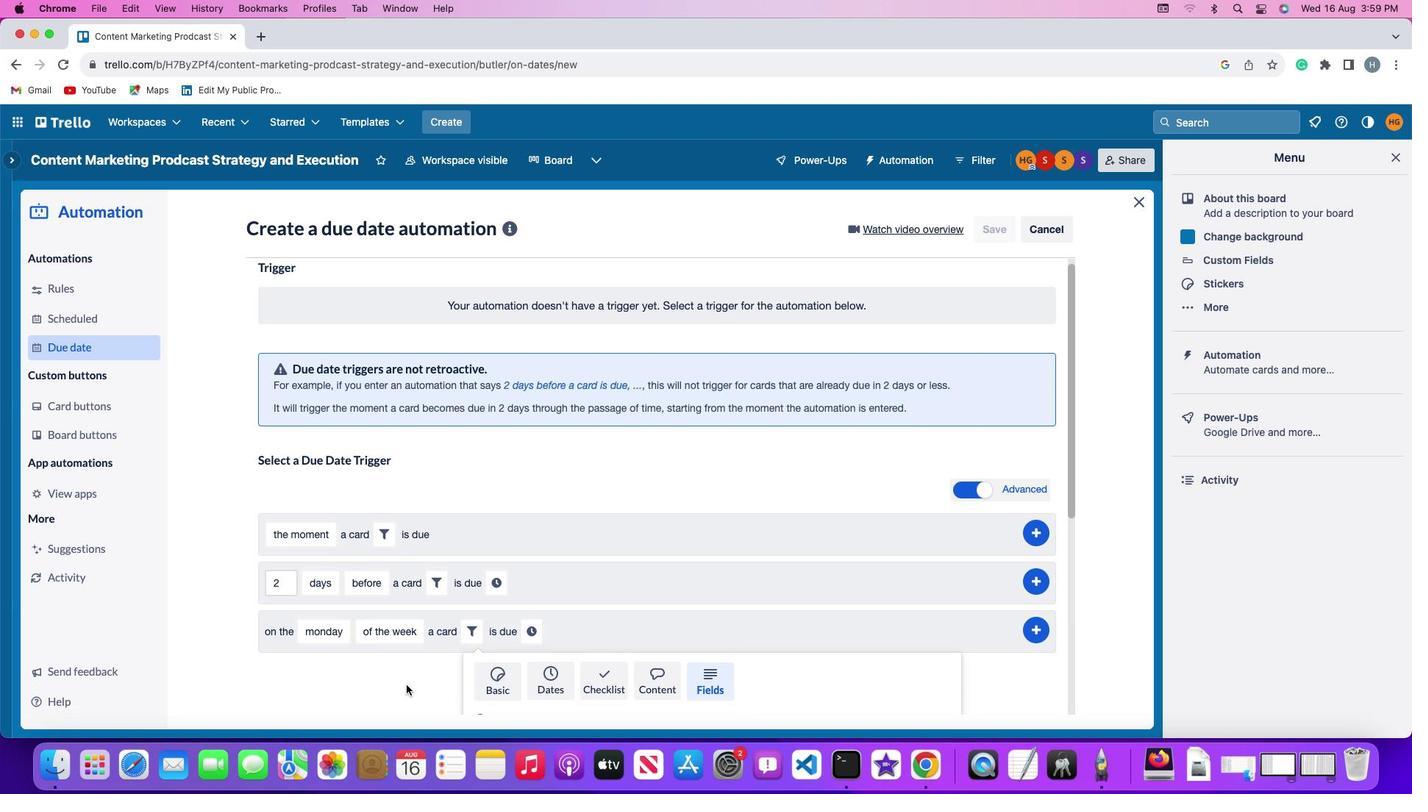 
Action: Mouse moved to (411, 682)
Screenshot: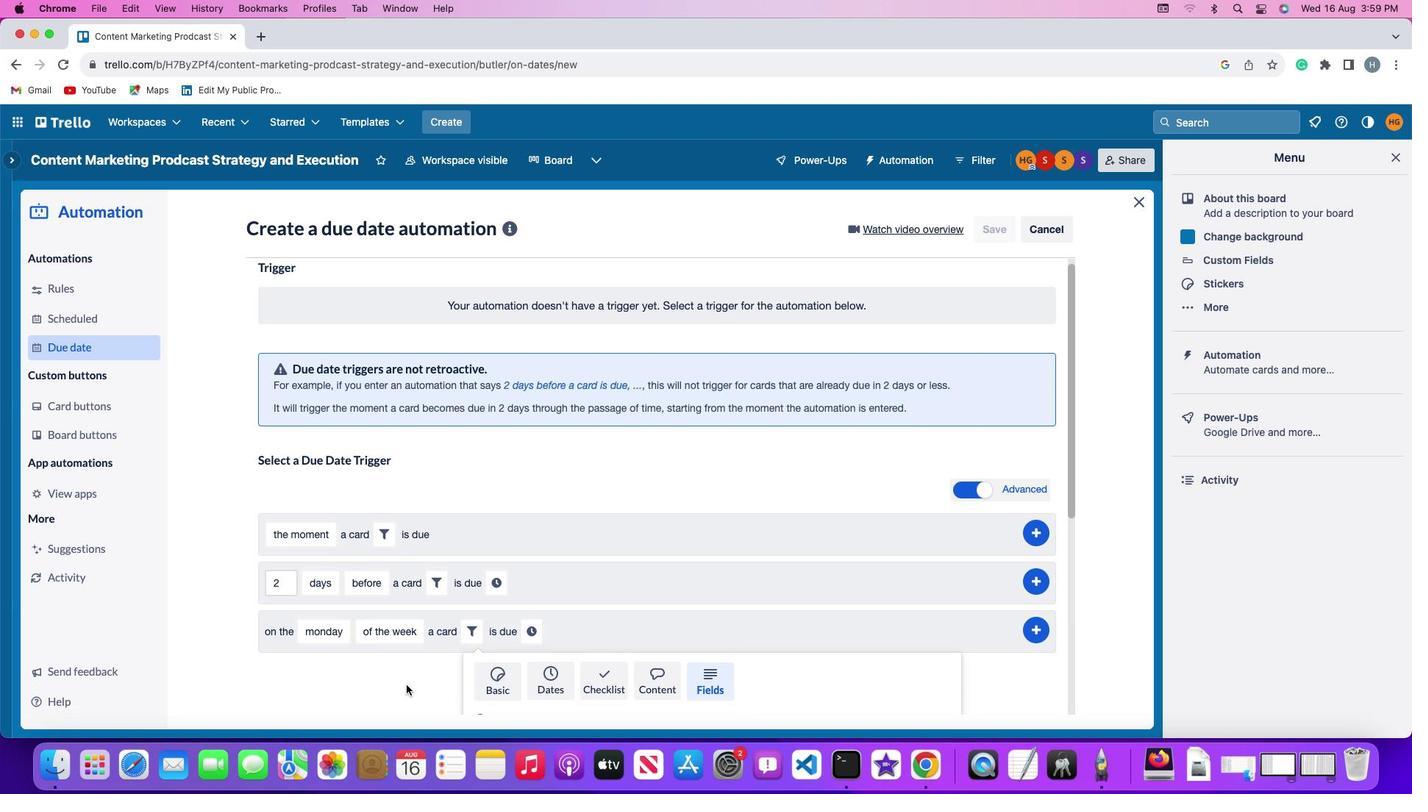 
Action: Mouse scrolled (411, 682) with delta (33, 72)
Screenshot: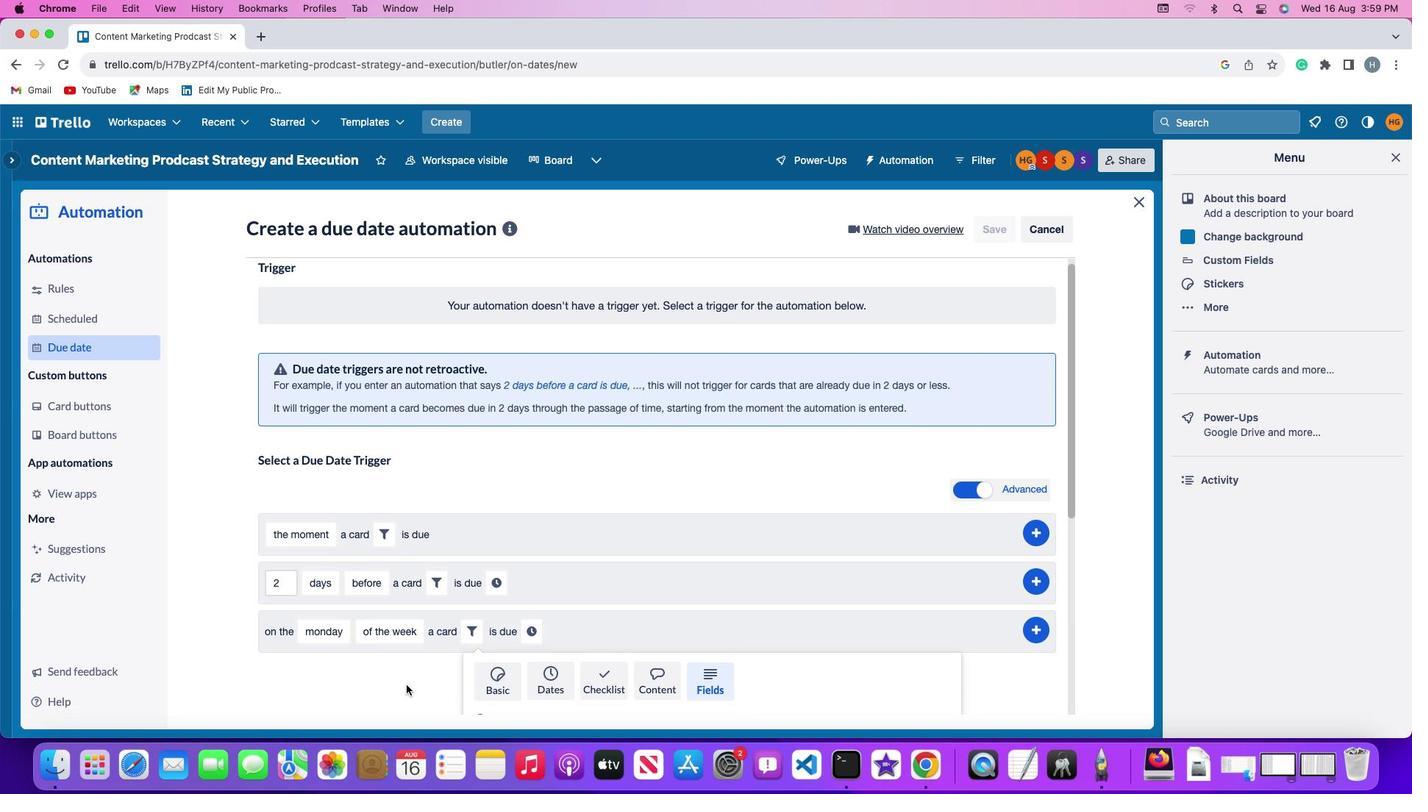 
Action: Mouse moved to (411, 680)
Screenshot: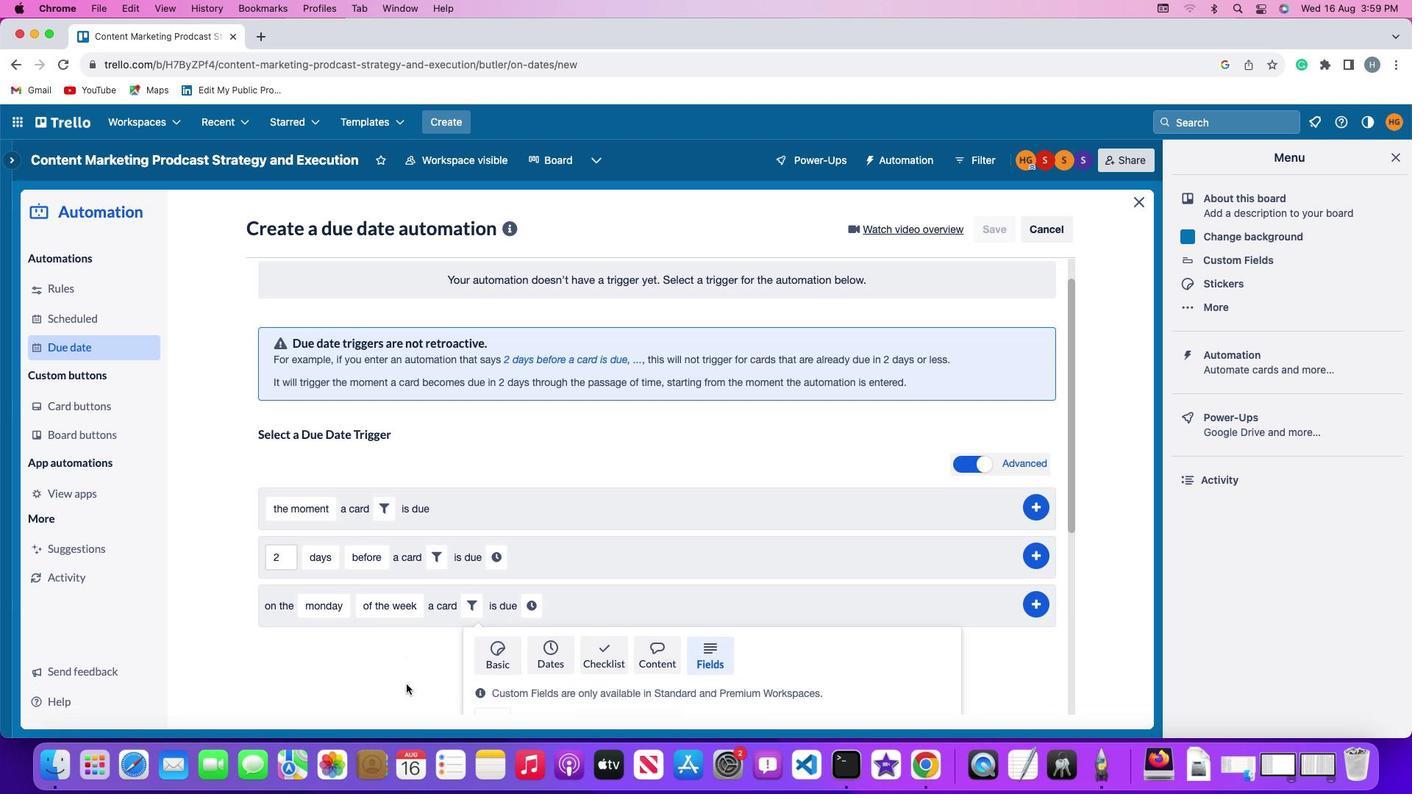 
Action: Mouse scrolled (411, 680) with delta (33, 72)
Screenshot: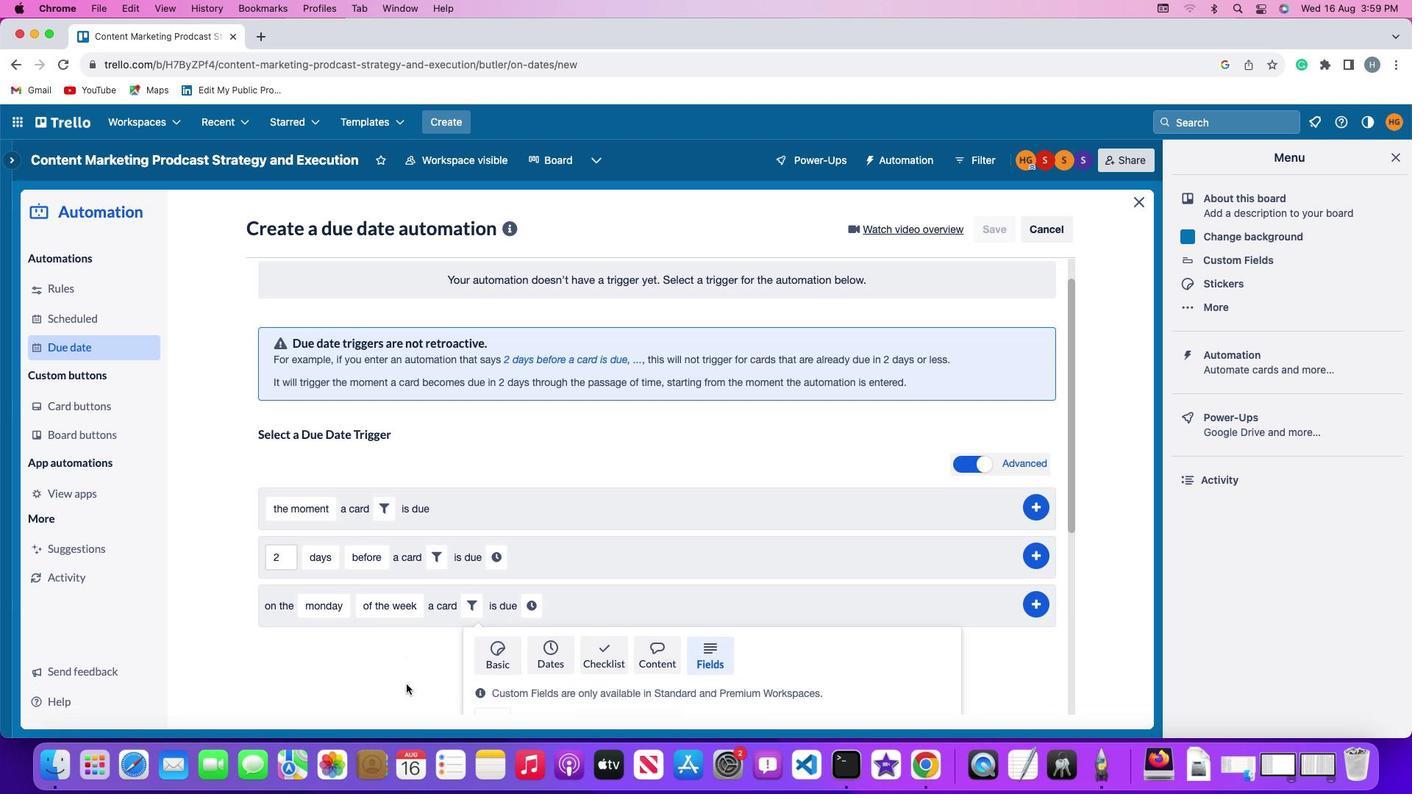 
Action: Mouse scrolled (411, 680) with delta (33, 75)
Screenshot: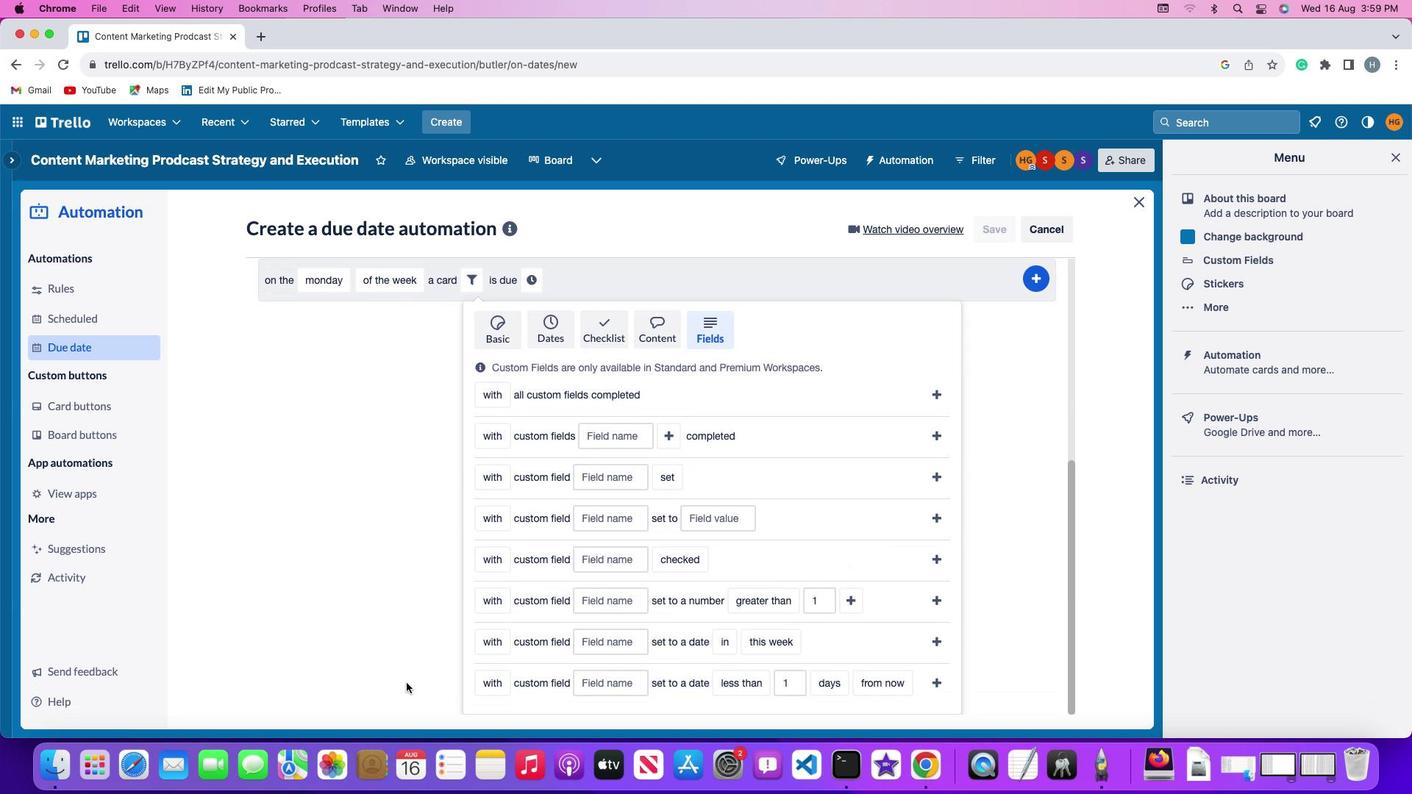 
Action: Mouse moved to (411, 680)
Screenshot: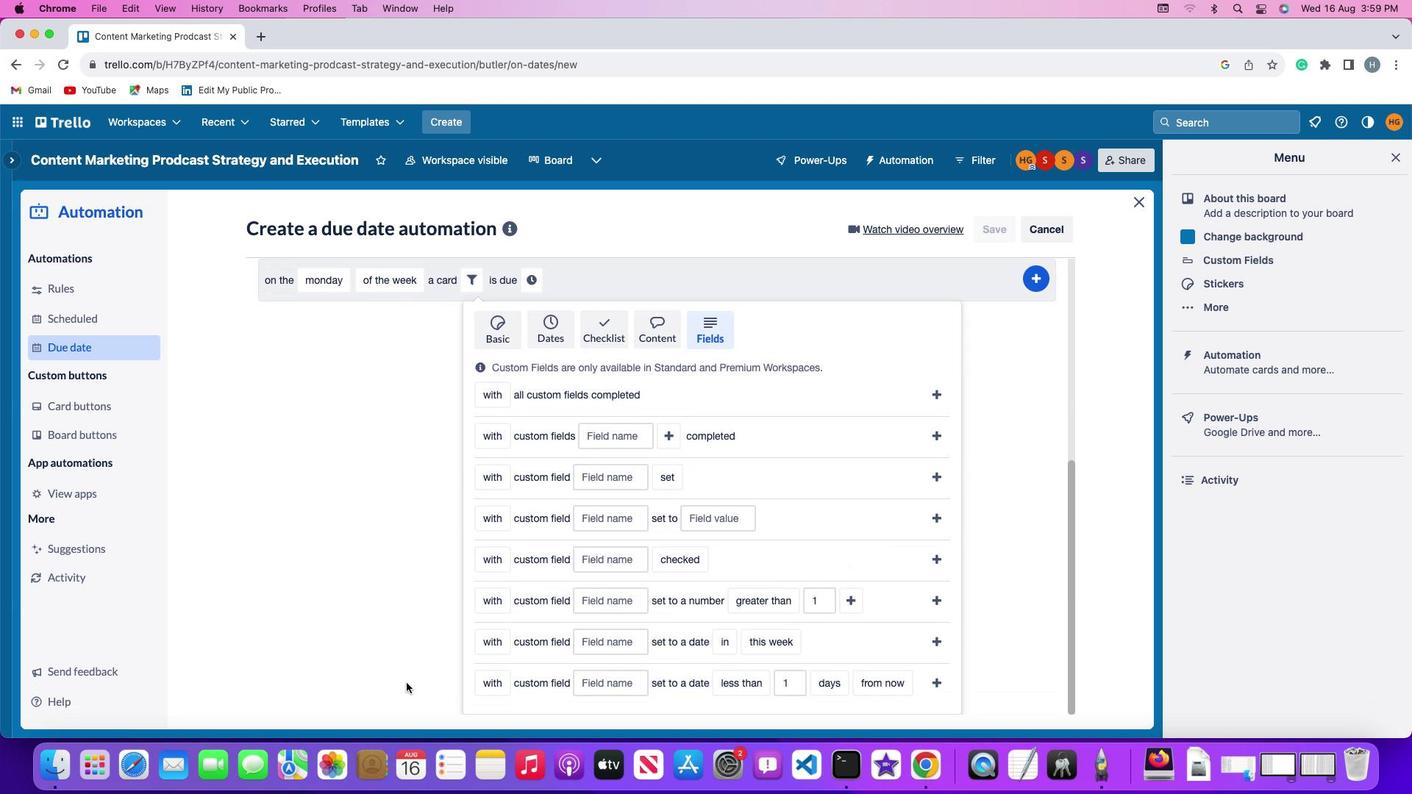 
Action: Mouse scrolled (411, 680) with delta (33, 75)
Screenshot: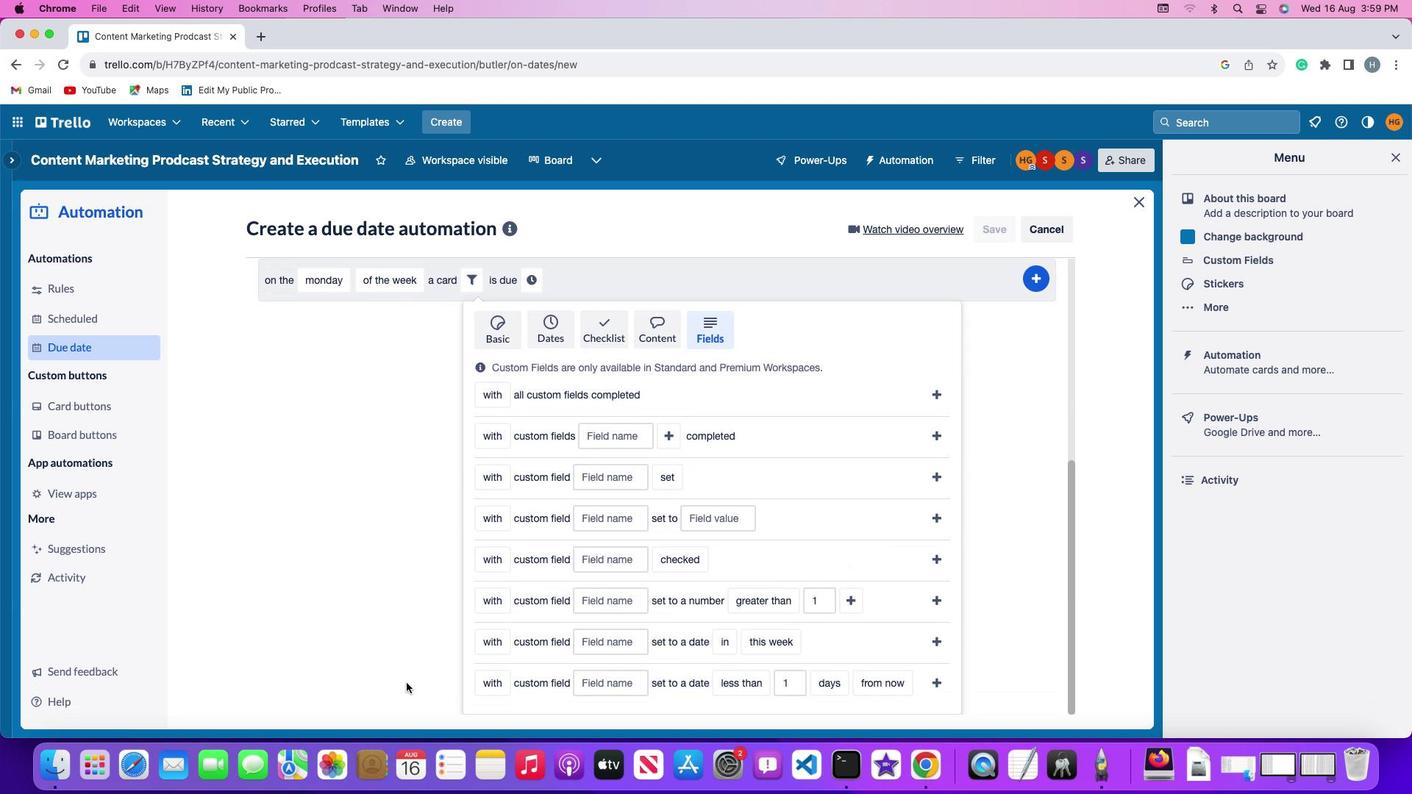 
Action: Mouse moved to (411, 679)
Screenshot: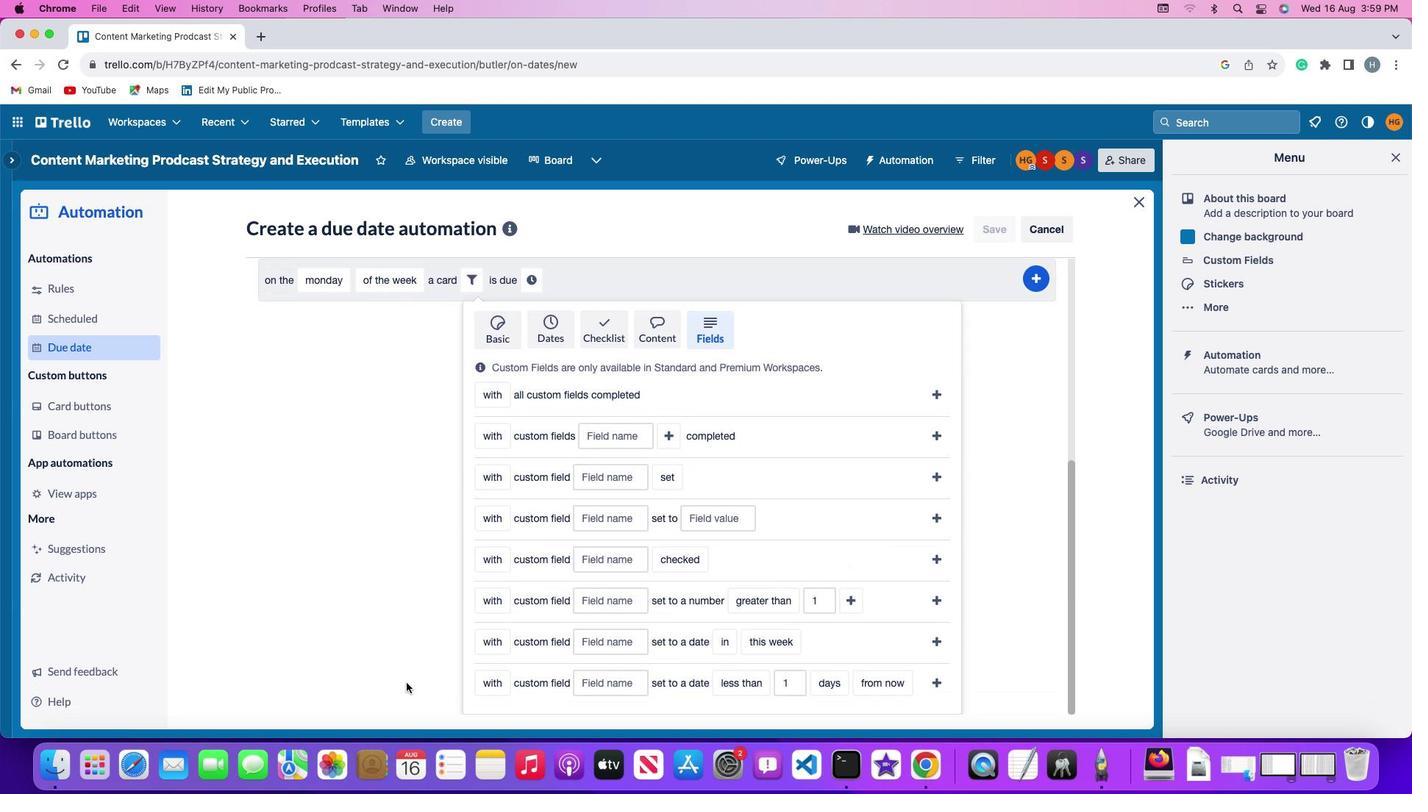
Action: Mouse scrolled (411, 679) with delta (33, 74)
Screenshot: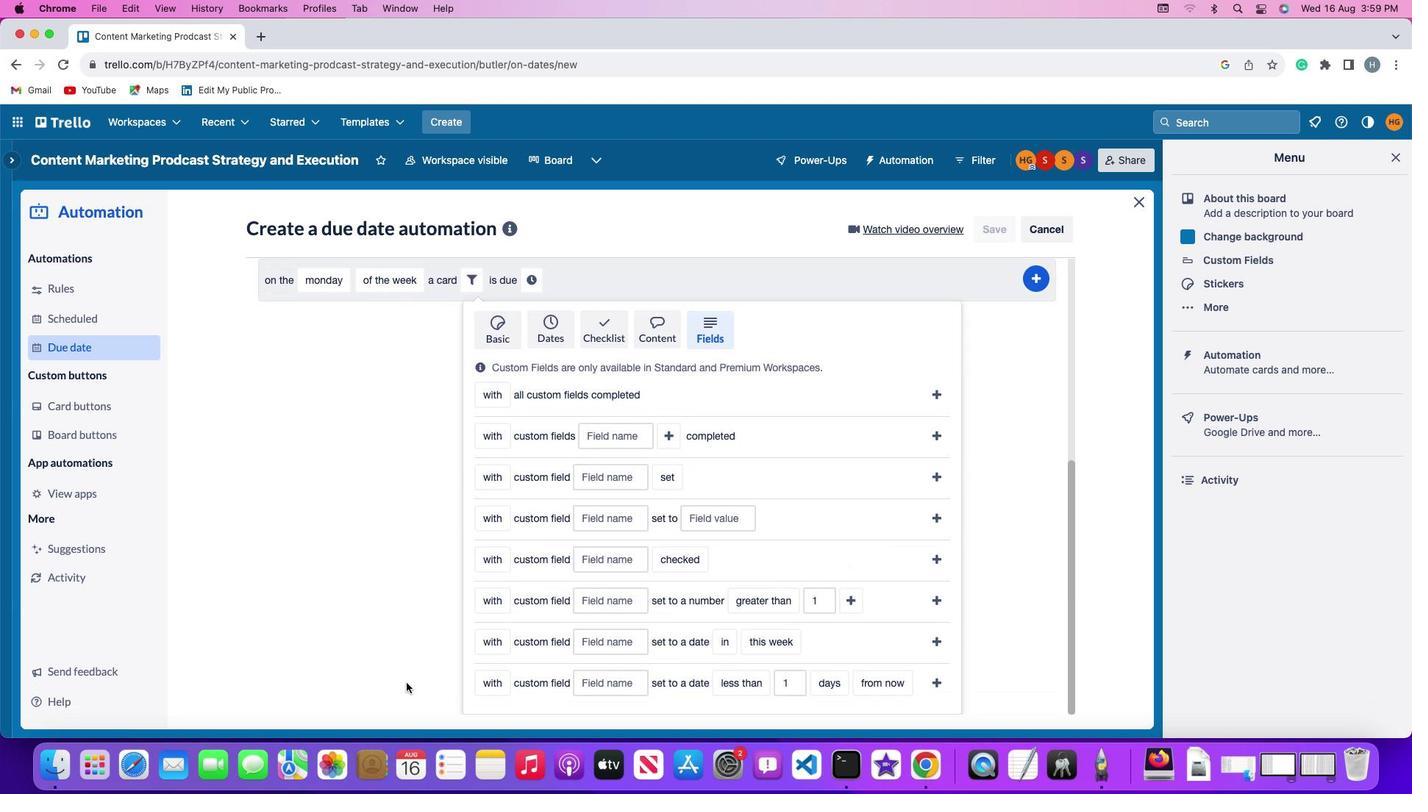 
Action: Mouse moved to (411, 679)
Screenshot: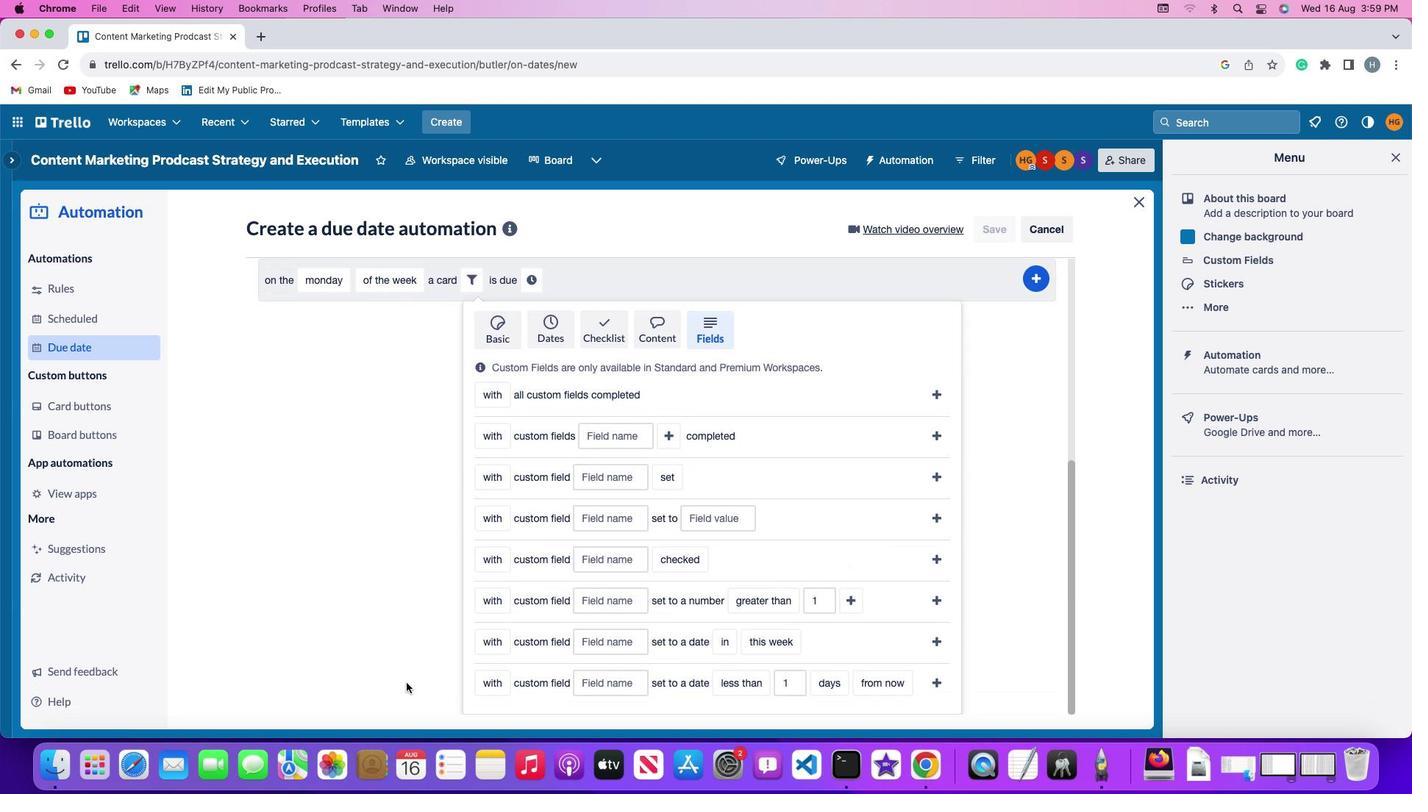 
Action: Mouse scrolled (411, 679) with delta (33, 72)
Screenshot: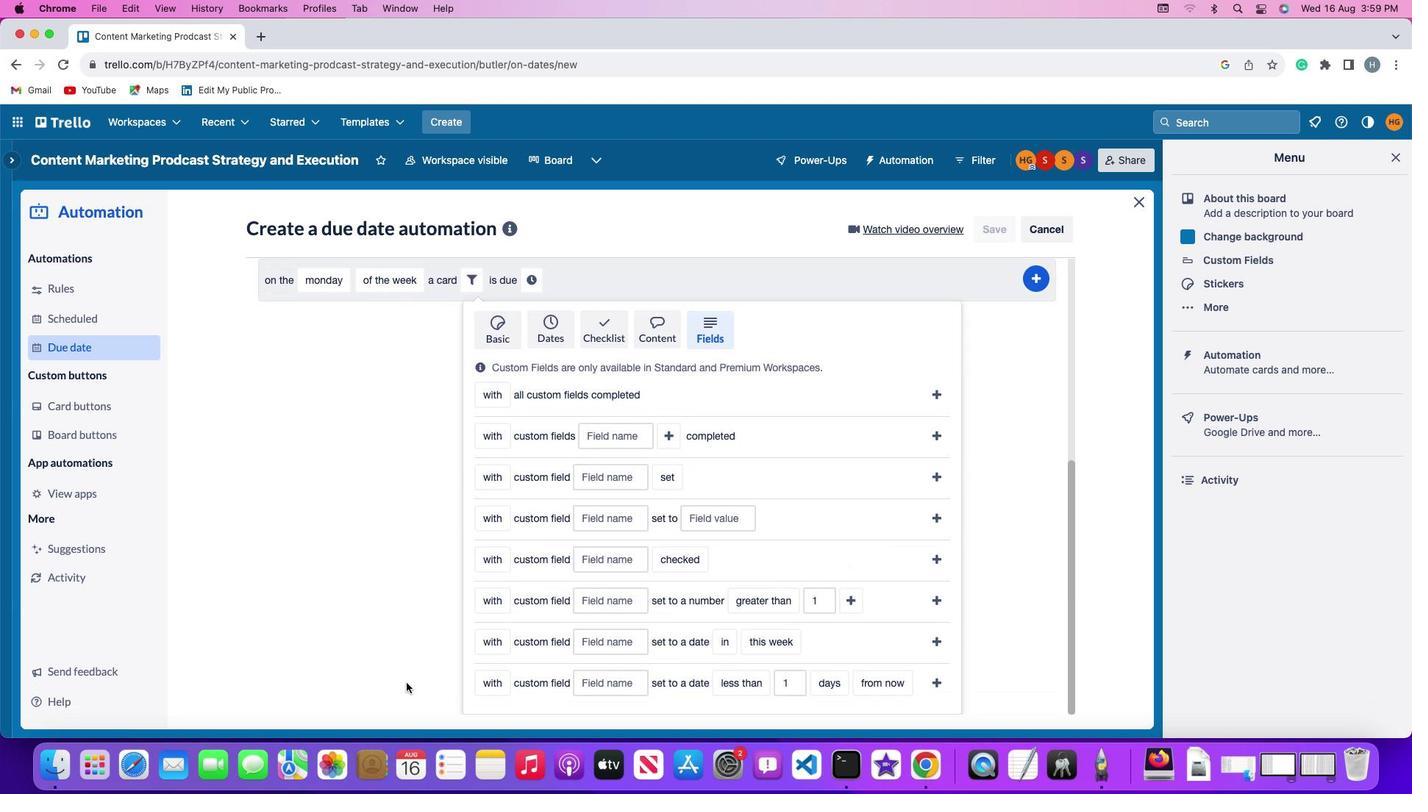 
Action: Mouse moved to (409, 678)
Screenshot: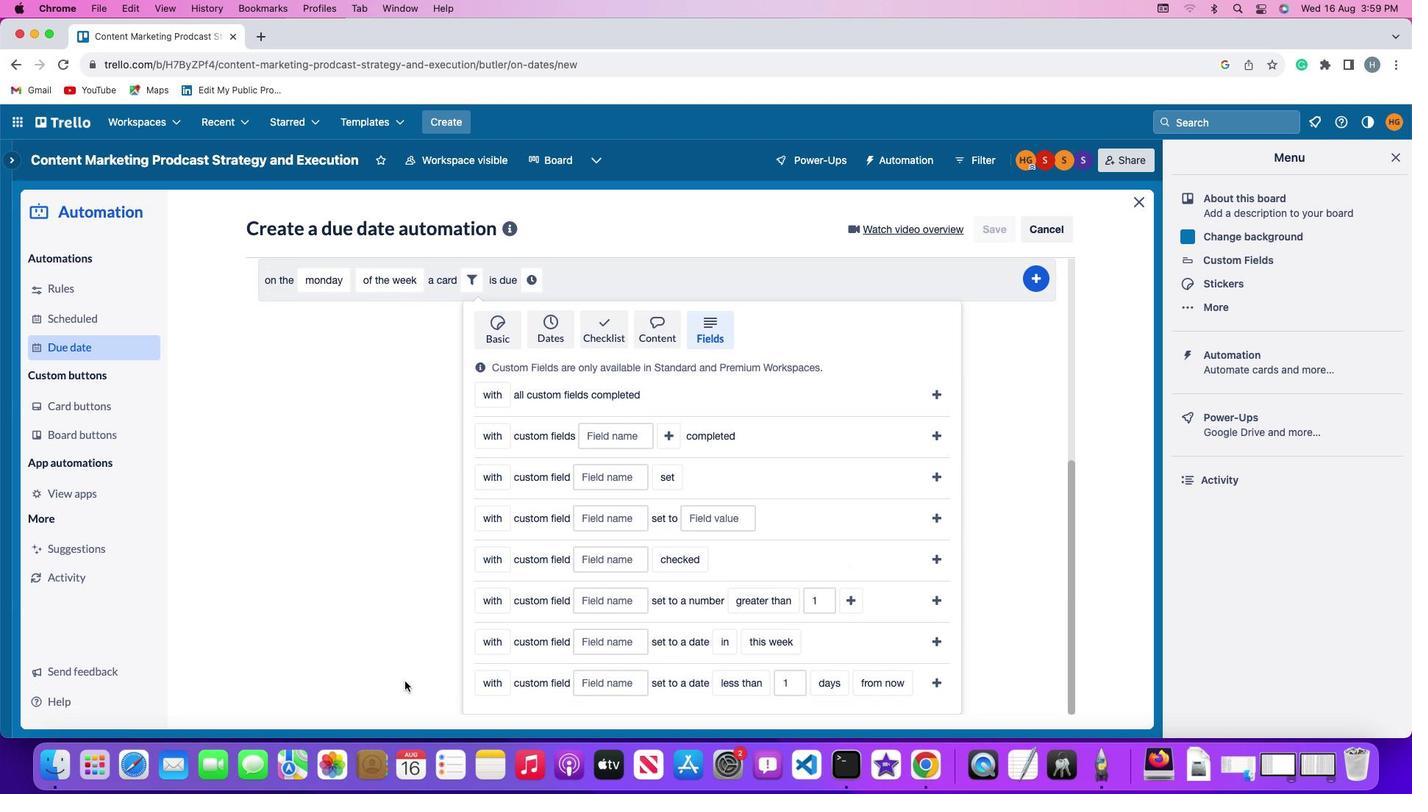 
Action: Mouse scrolled (409, 678) with delta (33, 75)
Screenshot: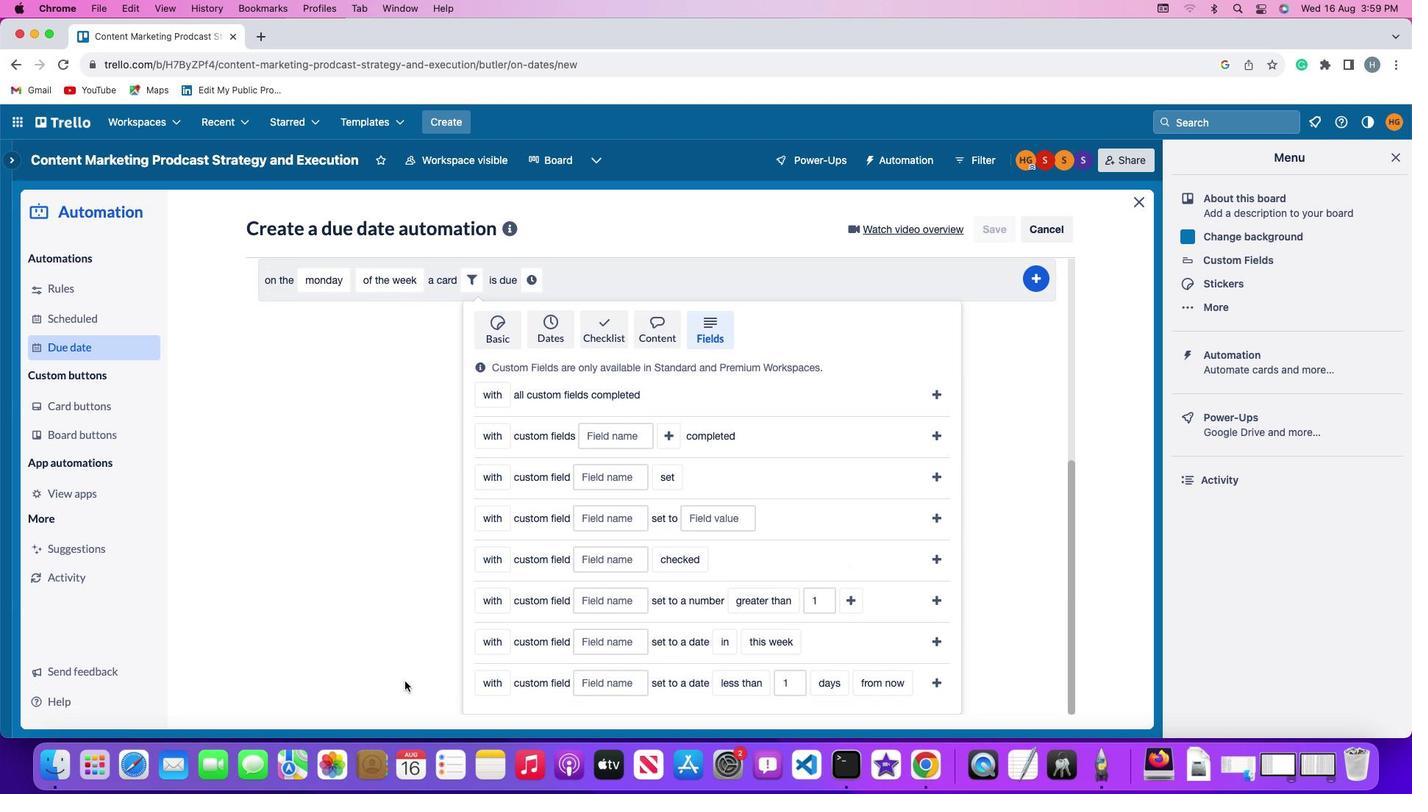 
Action: Mouse moved to (408, 678)
Screenshot: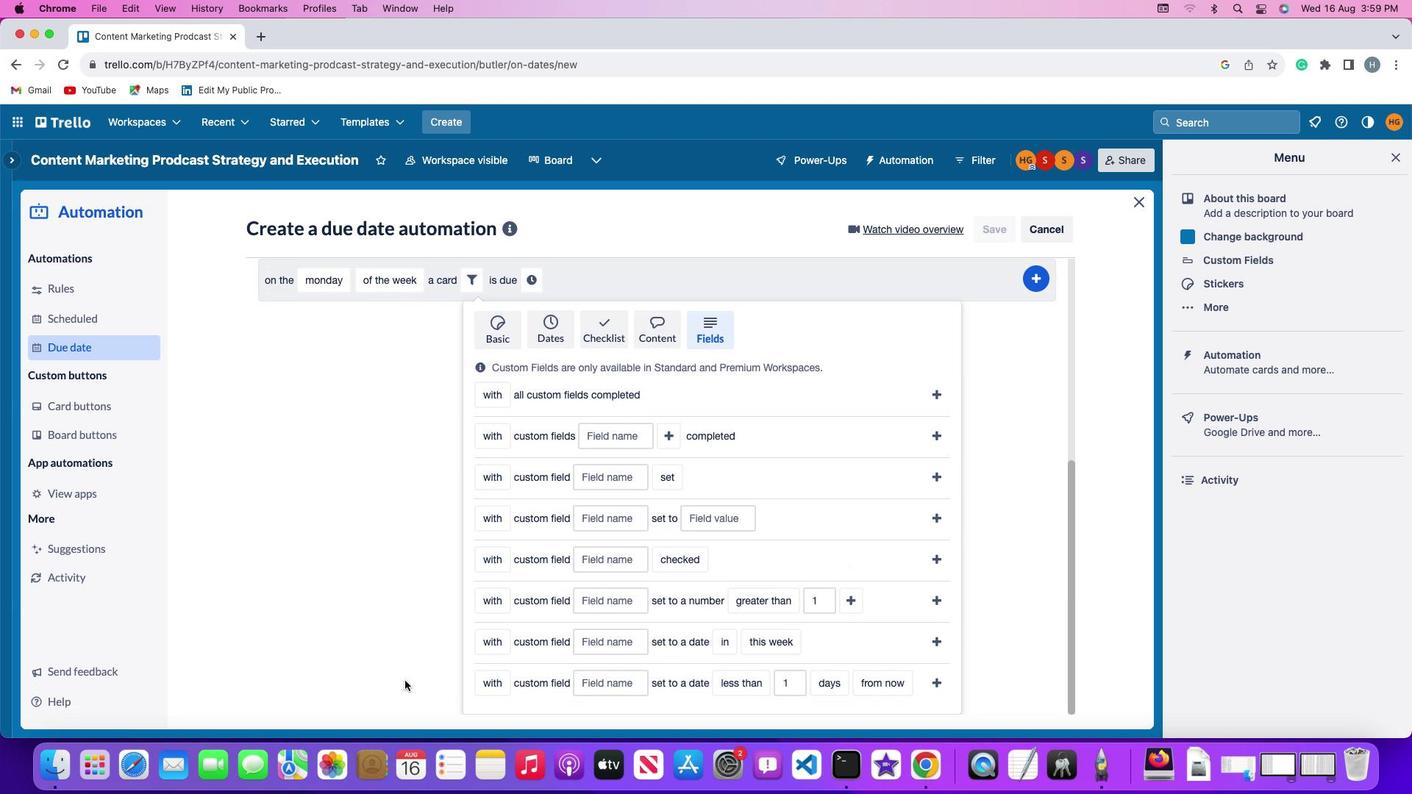
Action: Mouse scrolled (408, 678) with delta (33, 75)
Screenshot: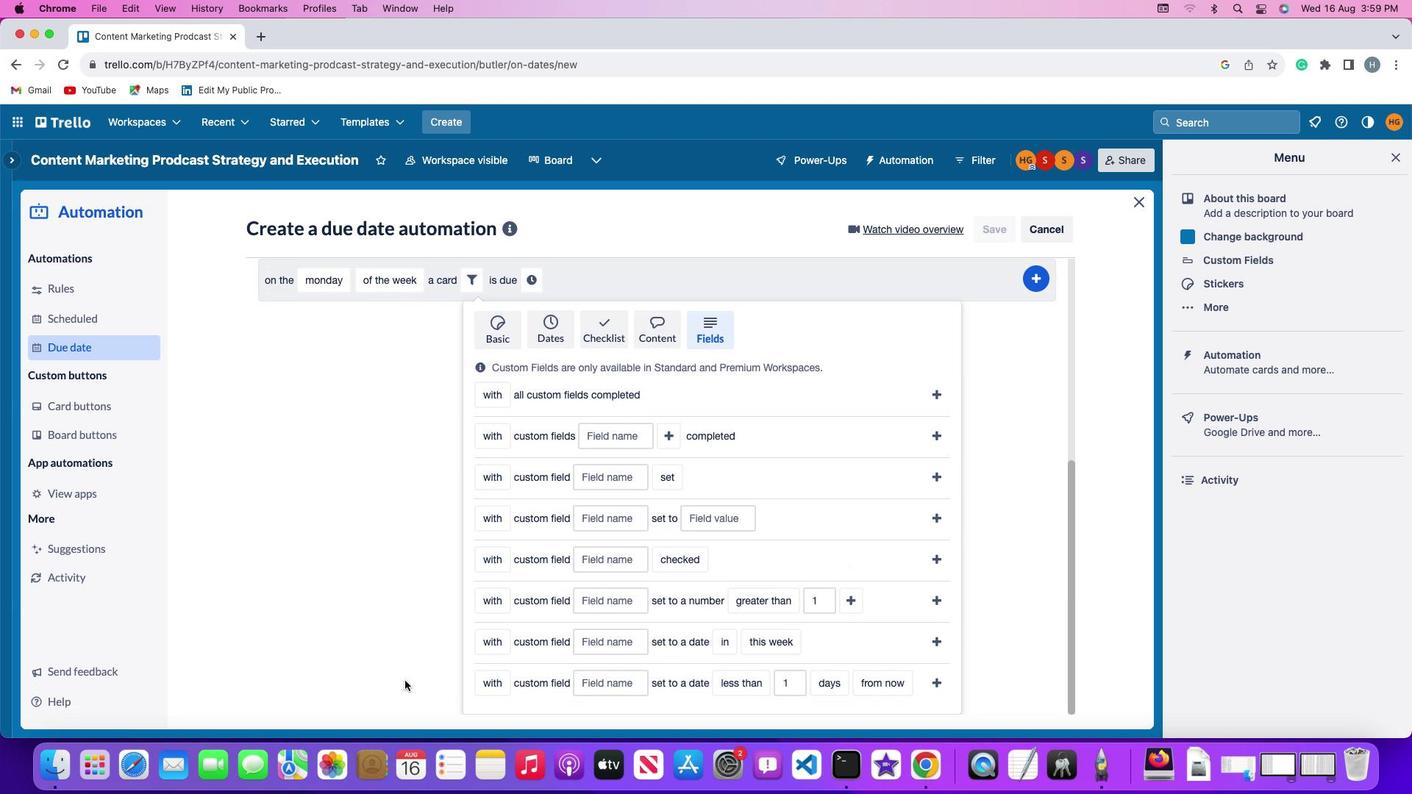 
Action: Mouse moved to (408, 676)
Screenshot: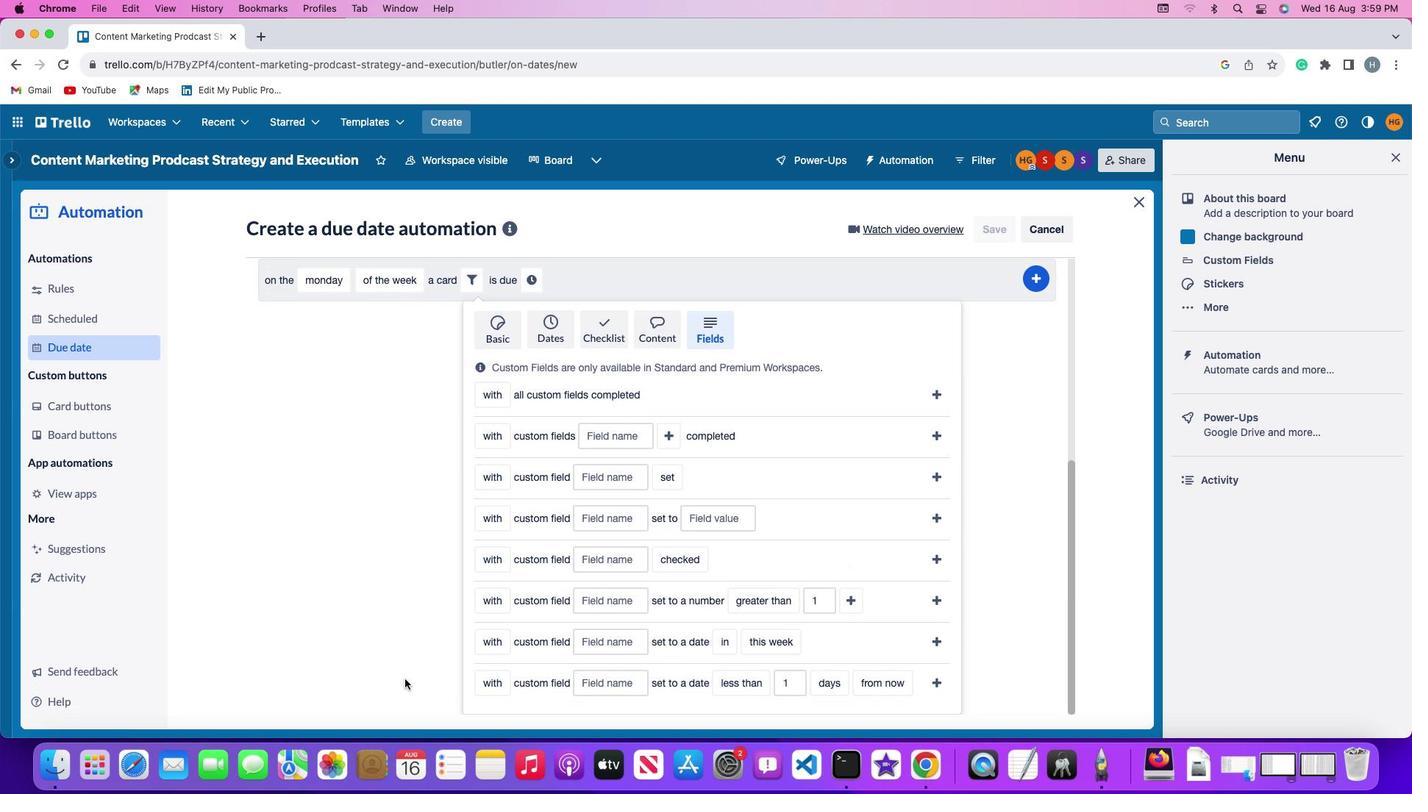 
Action: Mouse scrolled (408, 676) with delta (33, 74)
Screenshot: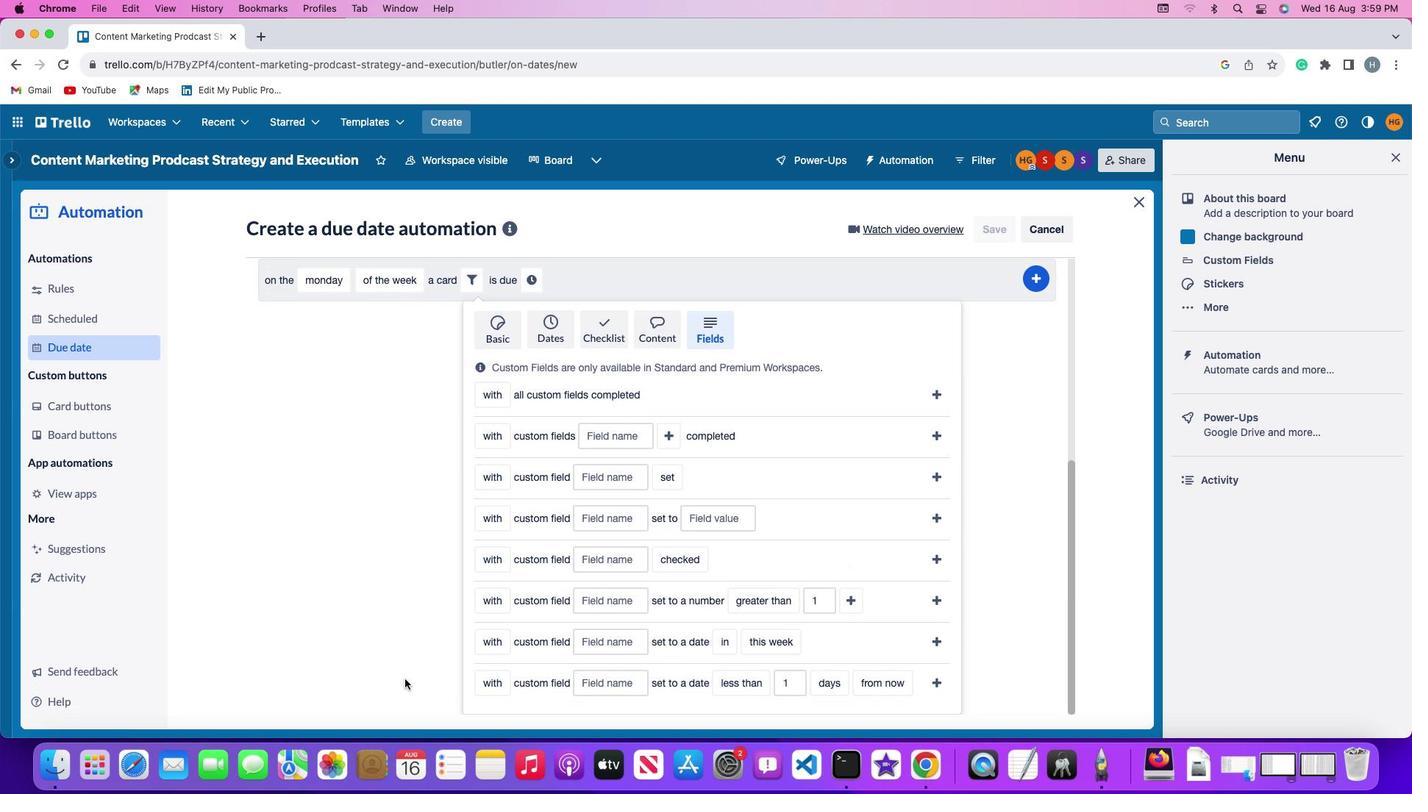 
Action: Mouse moved to (481, 606)
Screenshot: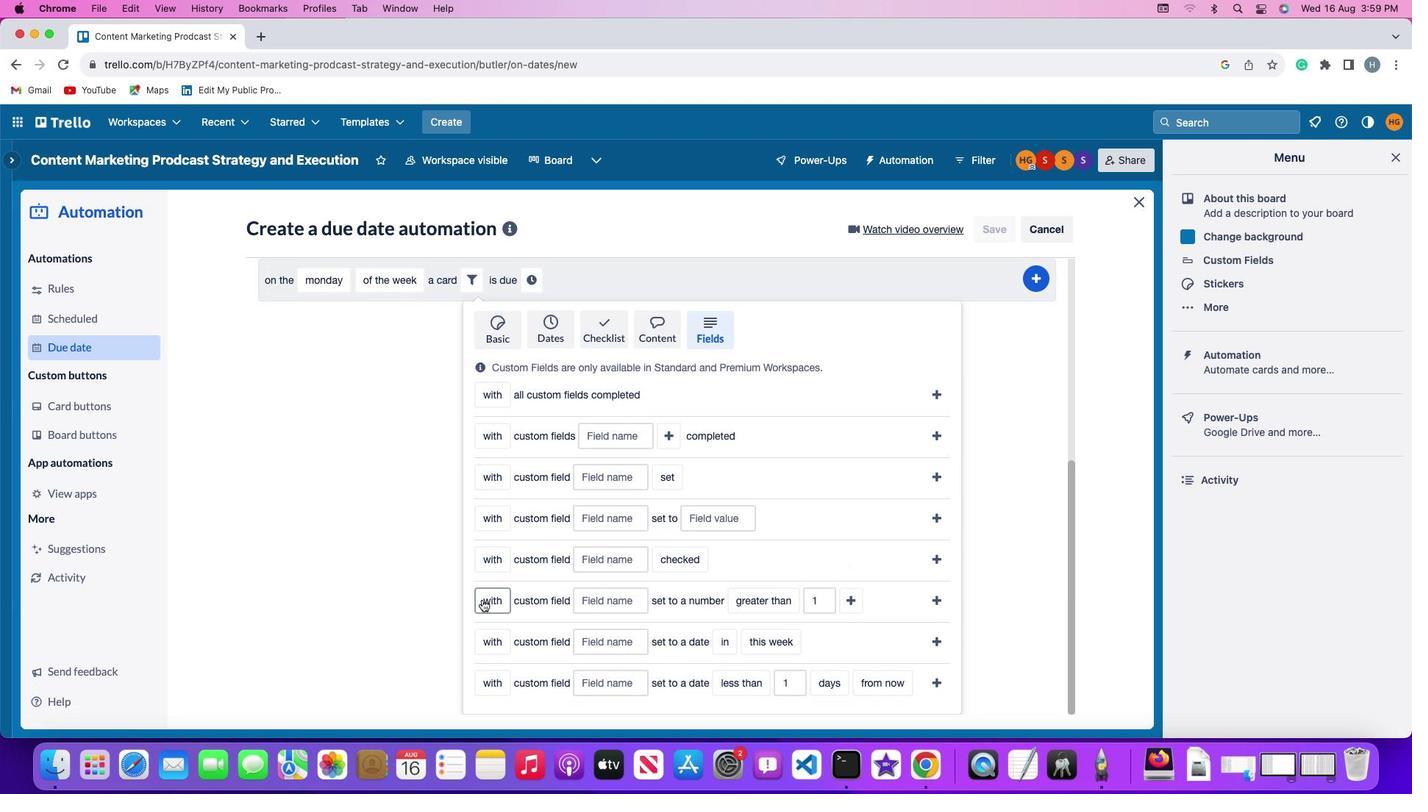 
Action: Mouse pressed left at (481, 606)
Screenshot: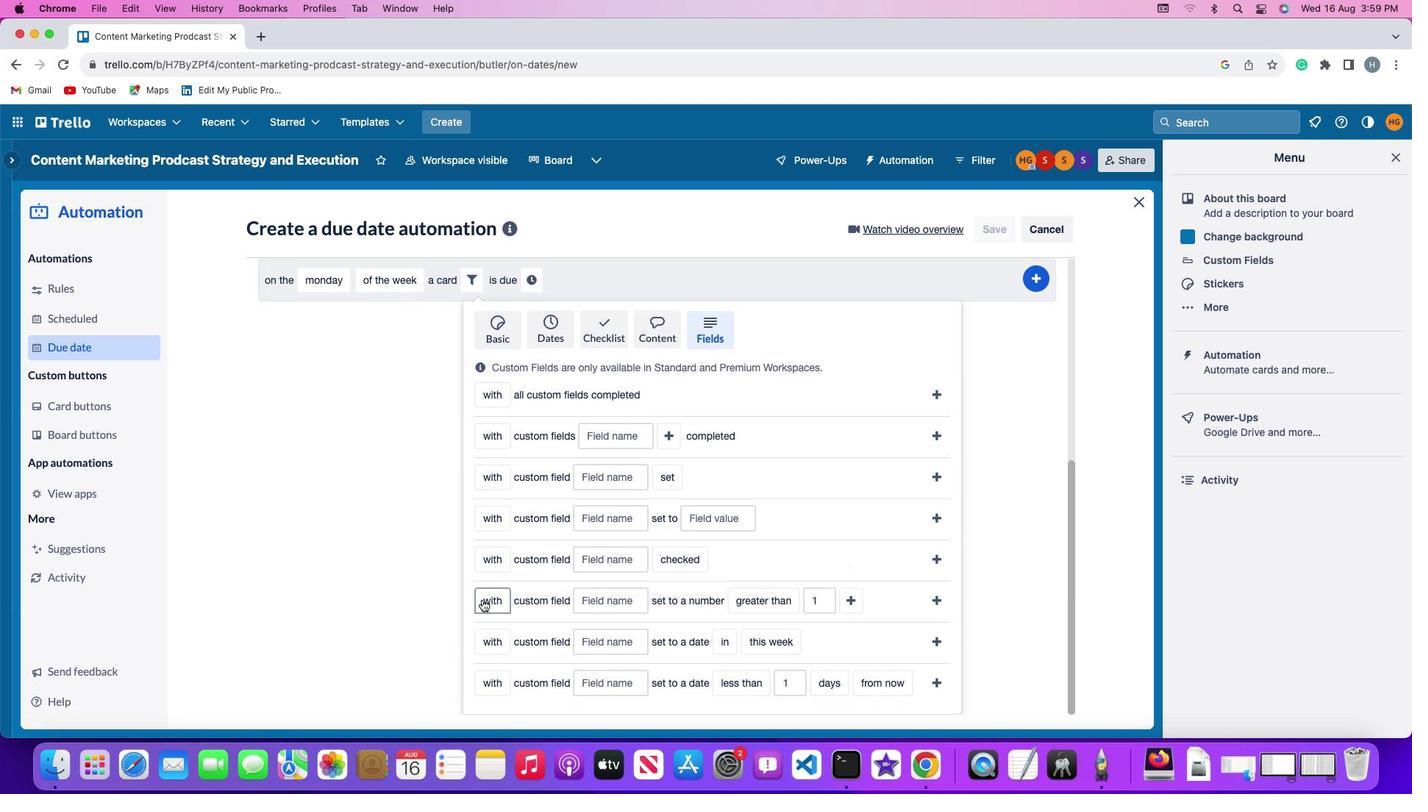 
Action: Mouse moved to (497, 628)
Screenshot: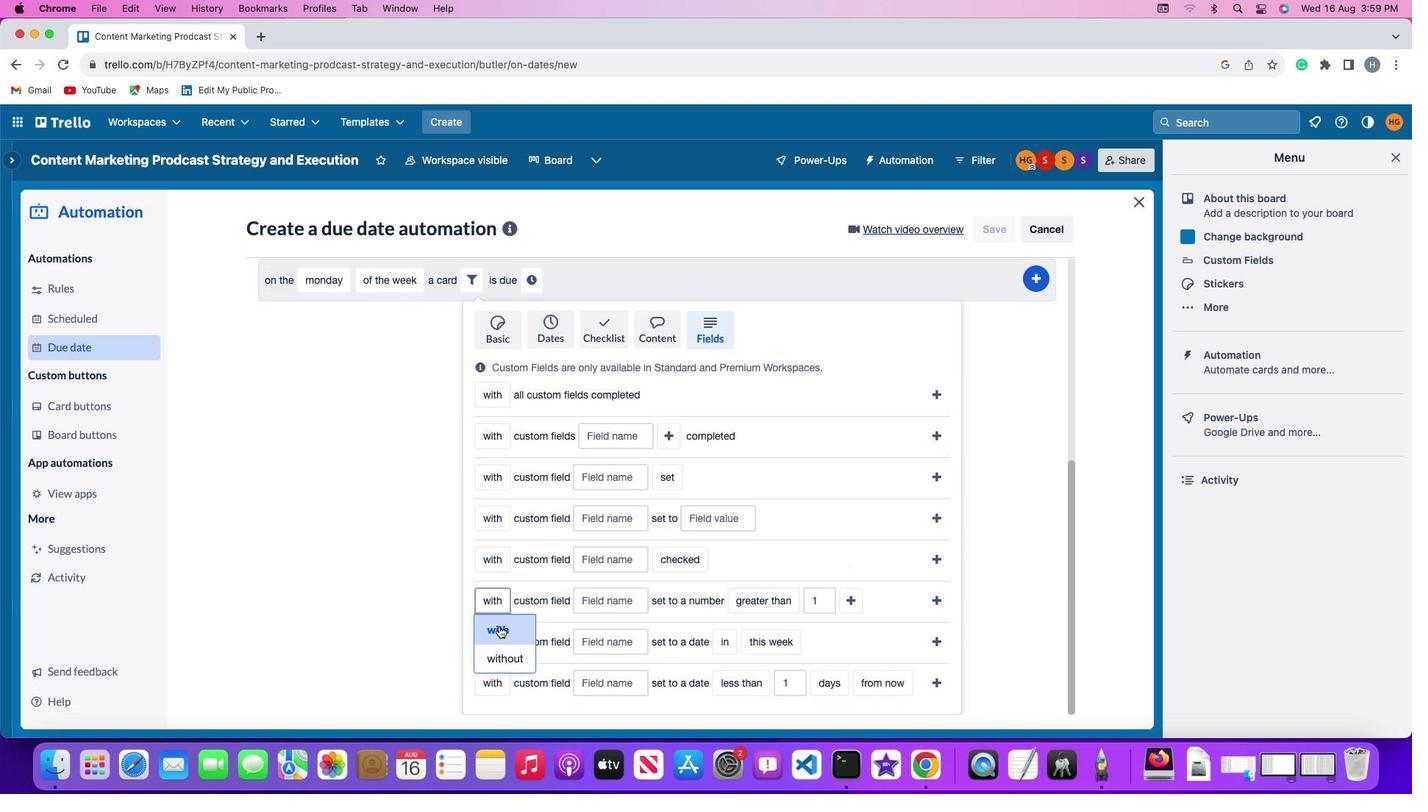 
Action: Mouse pressed left at (497, 628)
Screenshot: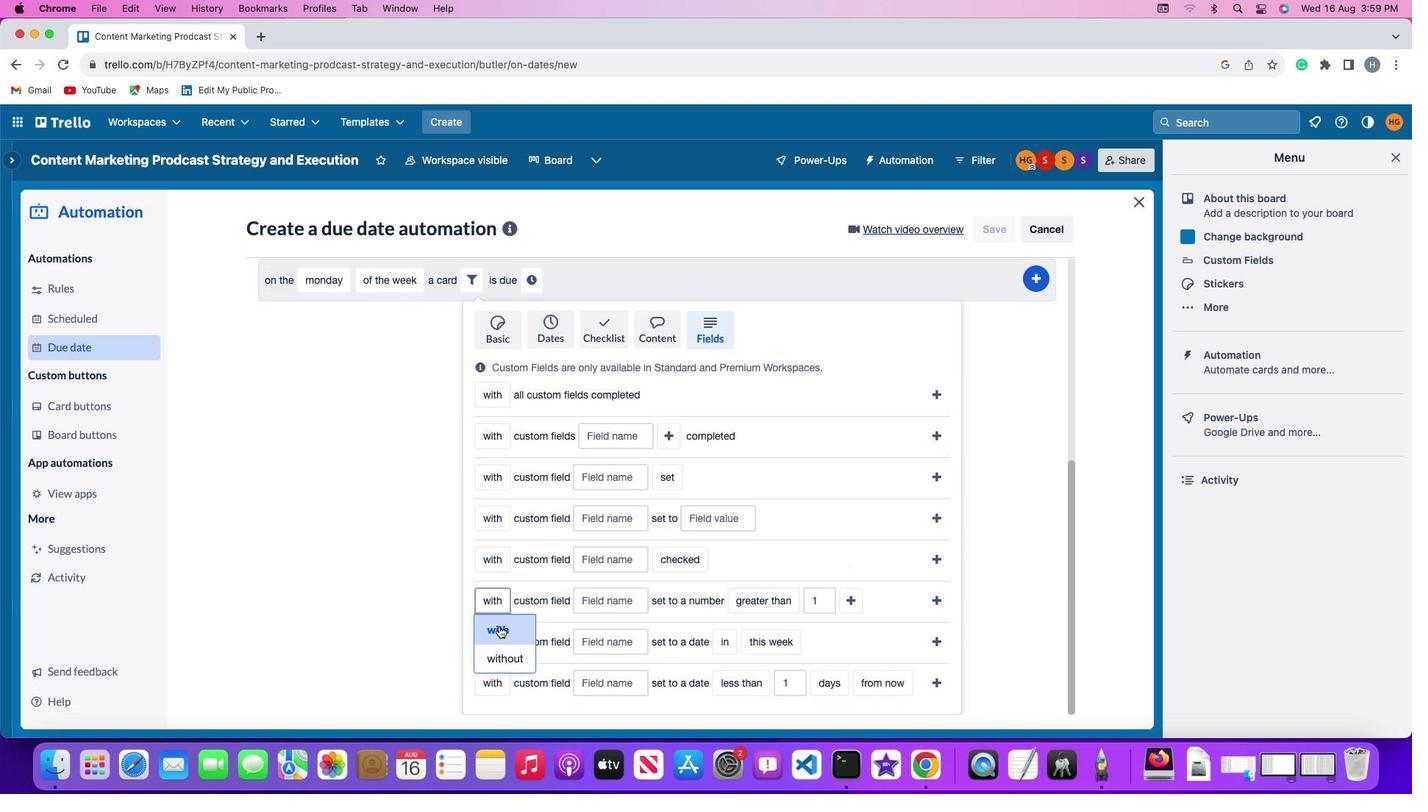 
Action: Mouse moved to (597, 604)
Screenshot: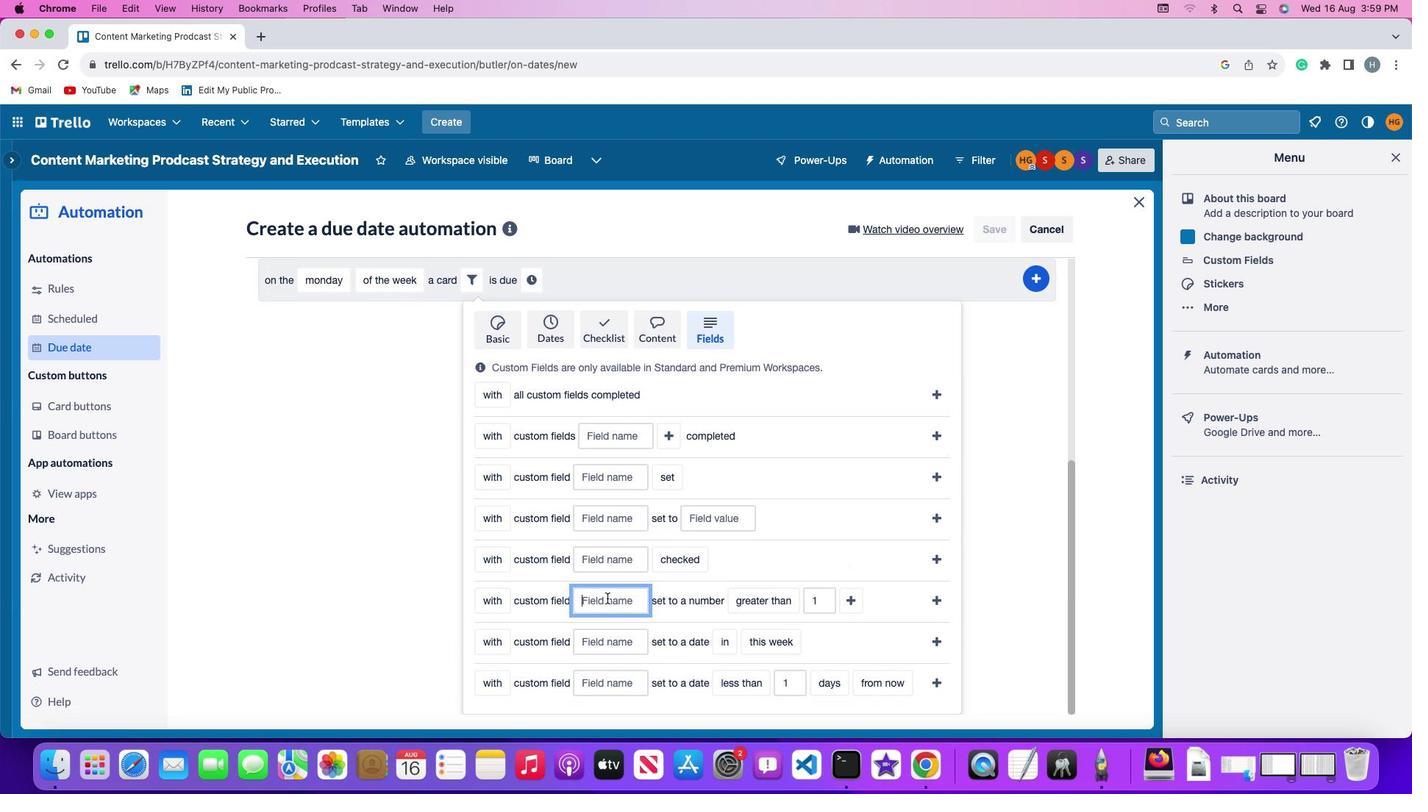 
Action: Mouse pressed left at (597, 604)
Screenshot: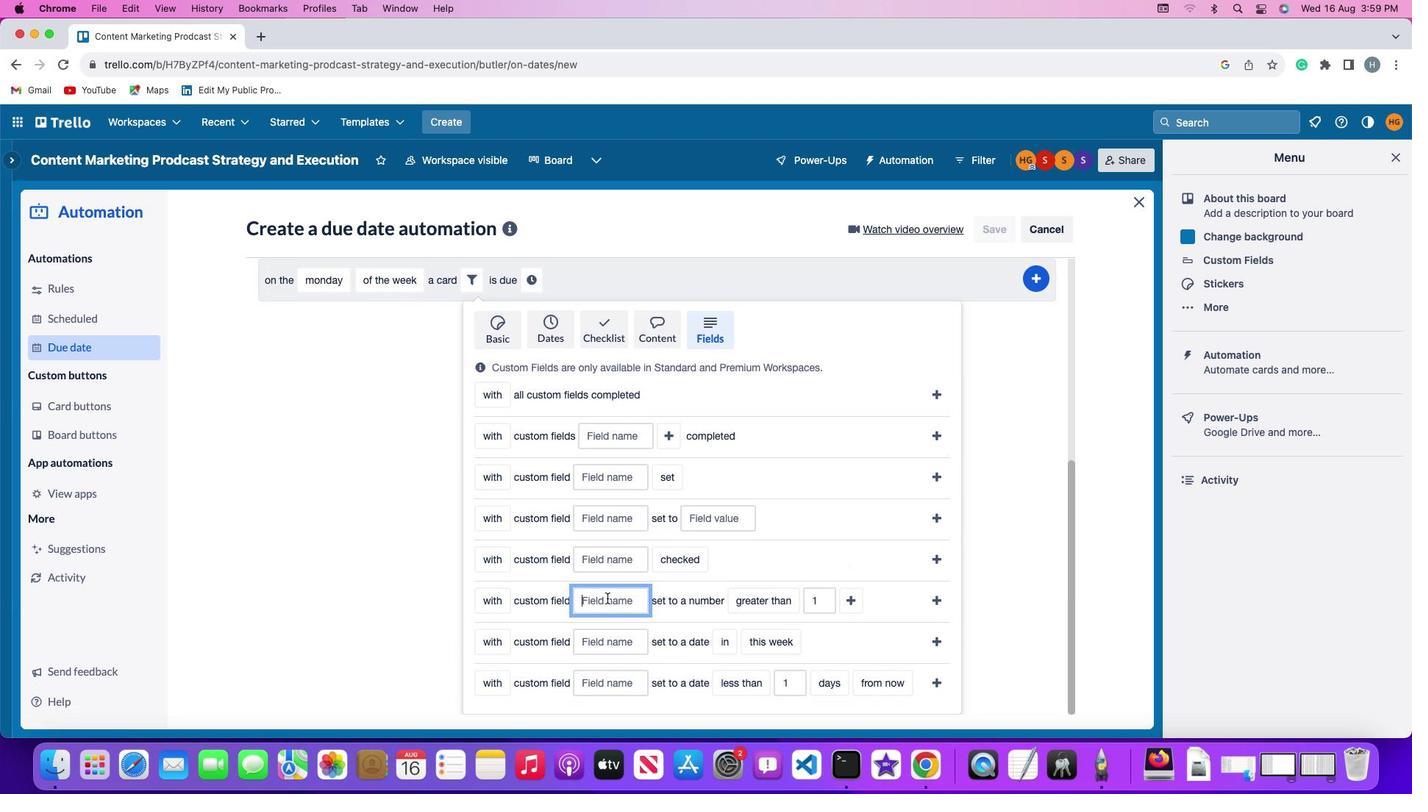 
Action: Mouse moved to (597, 603)
Screenshot: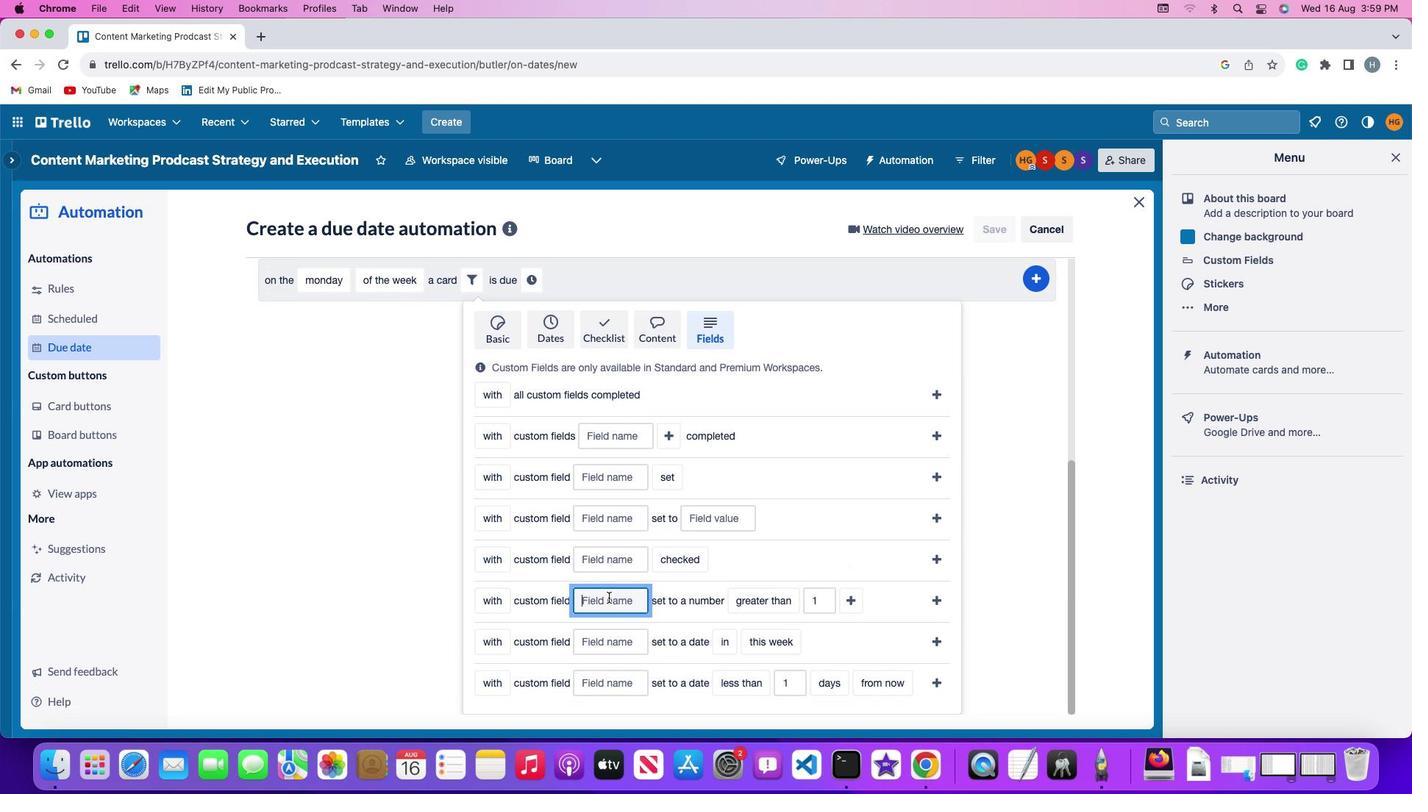 
Action: Key pressed Key.shift'R''e''s''u''m''e'
Screenshot: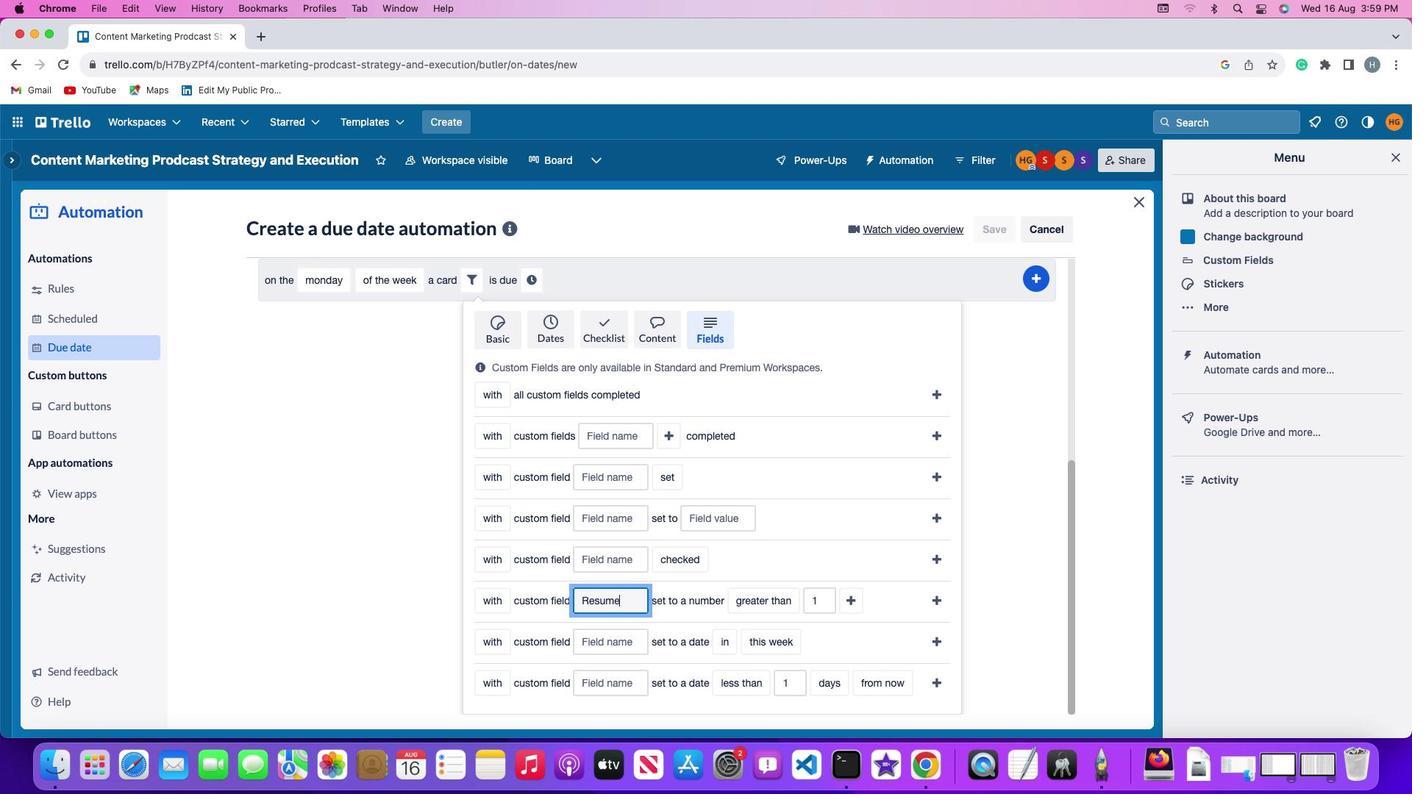 
Action: Mouse moved to (725, 606)
Screenshot: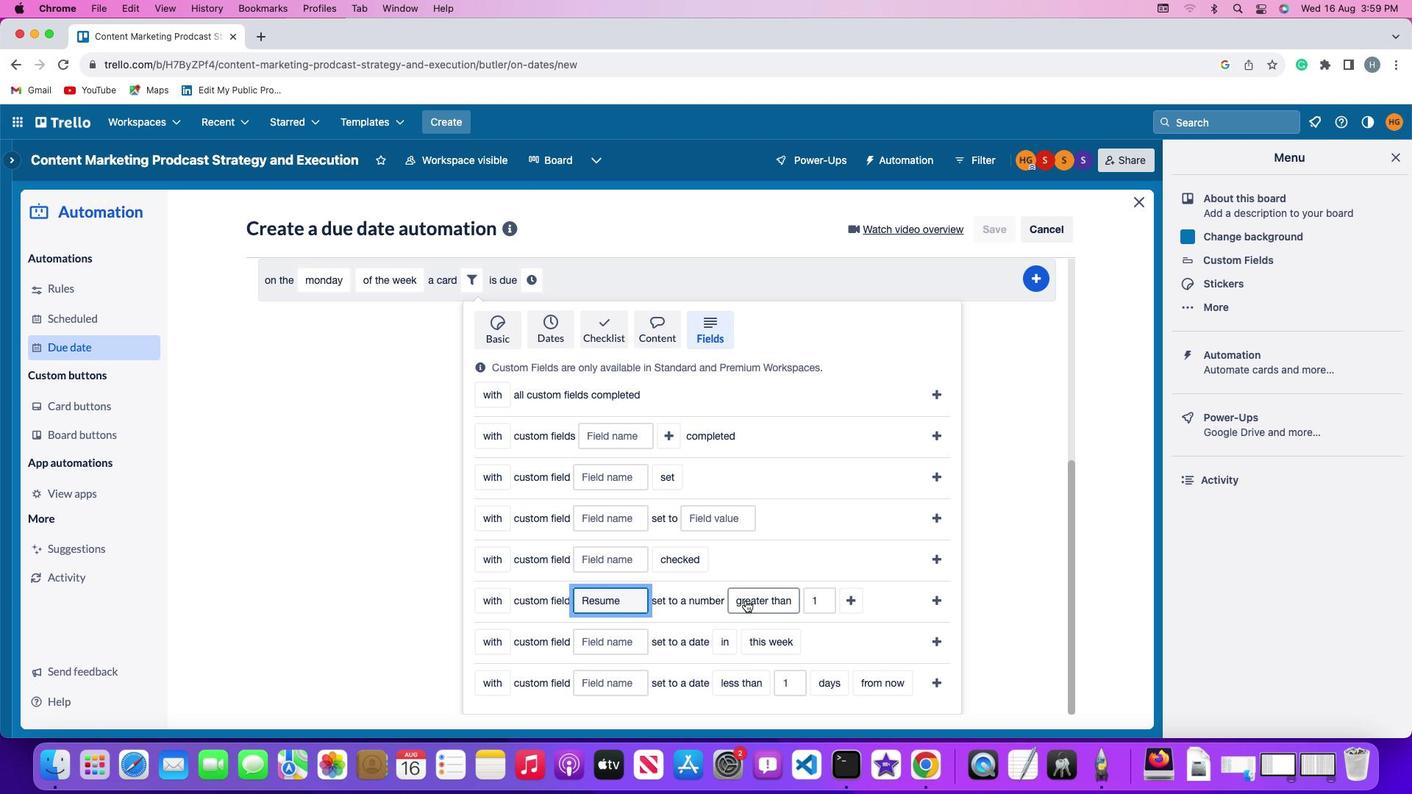 
Action: Mouse pressed left at (725, 606)
Screenshot: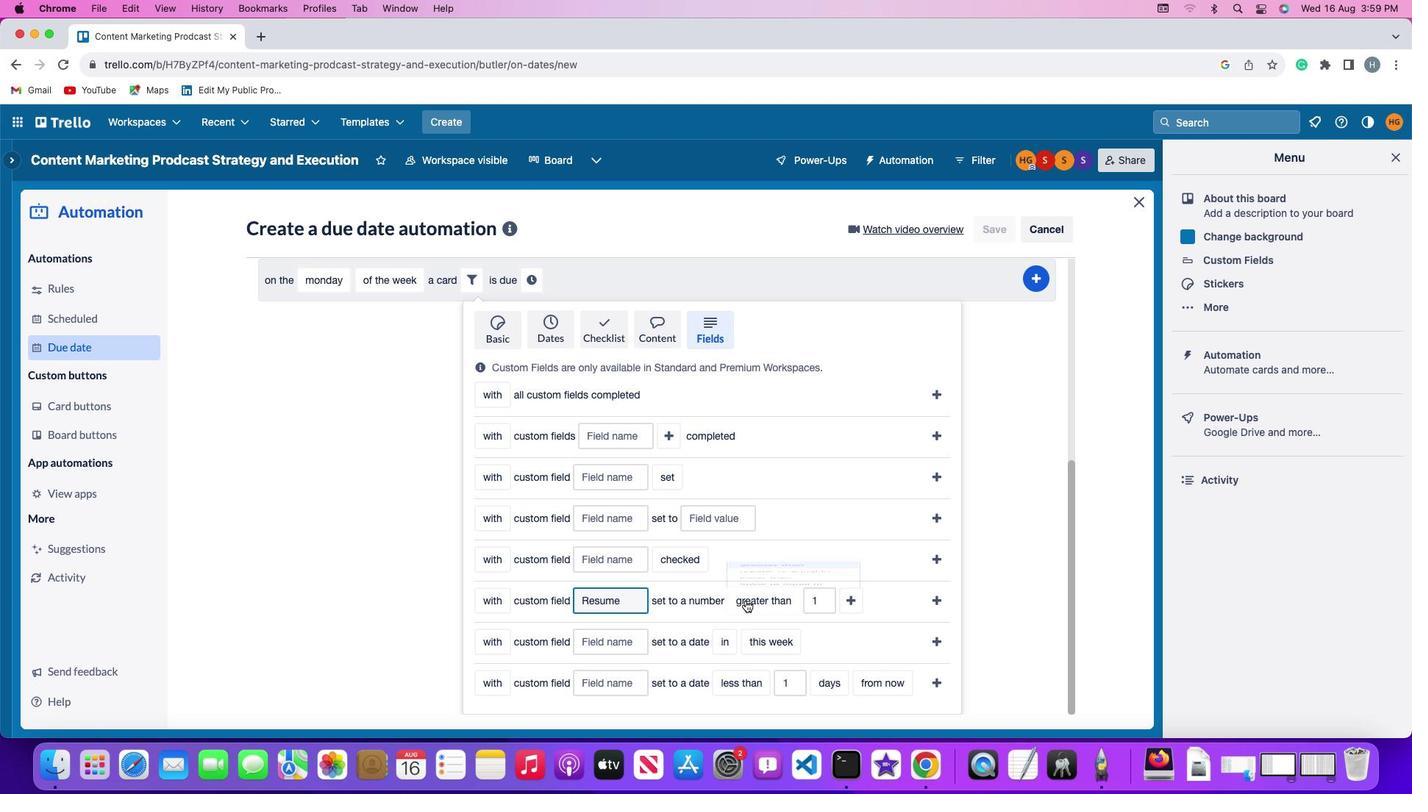 
Action: Mouse moved to (730, 578)
Screenshot: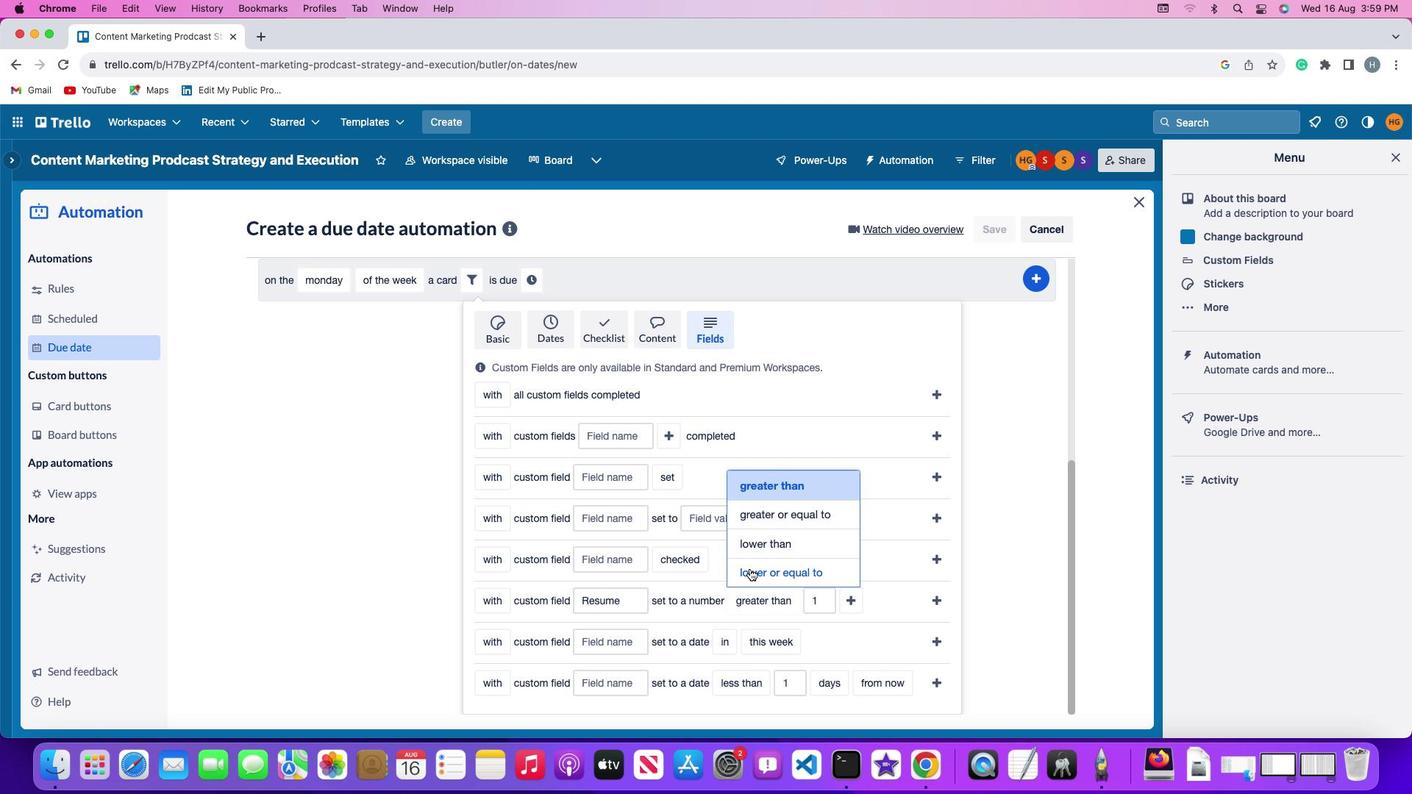 
Action: Mouse pressed left at (730, 578)
Screenshot: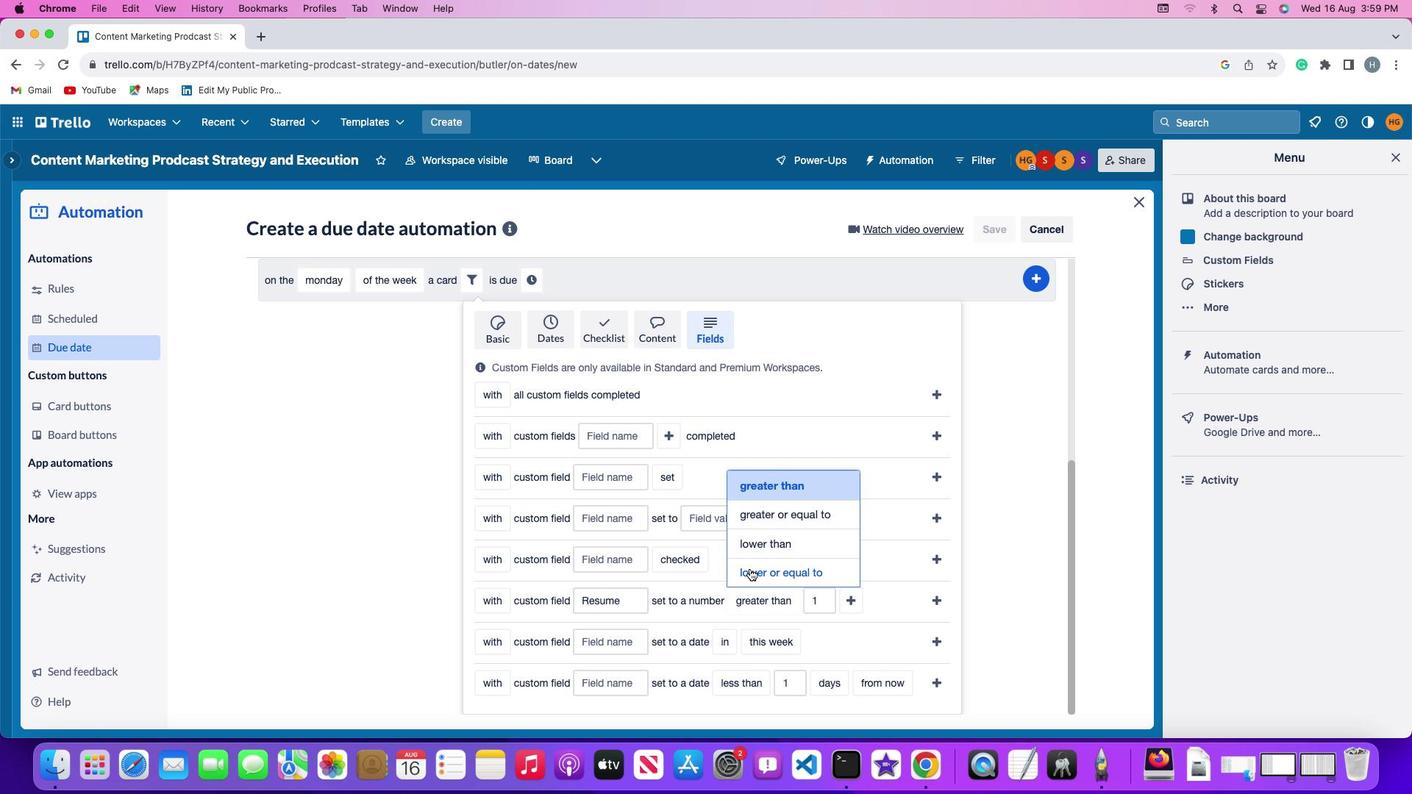 
Action: Mouse moved to (809, 601)
Screenshot: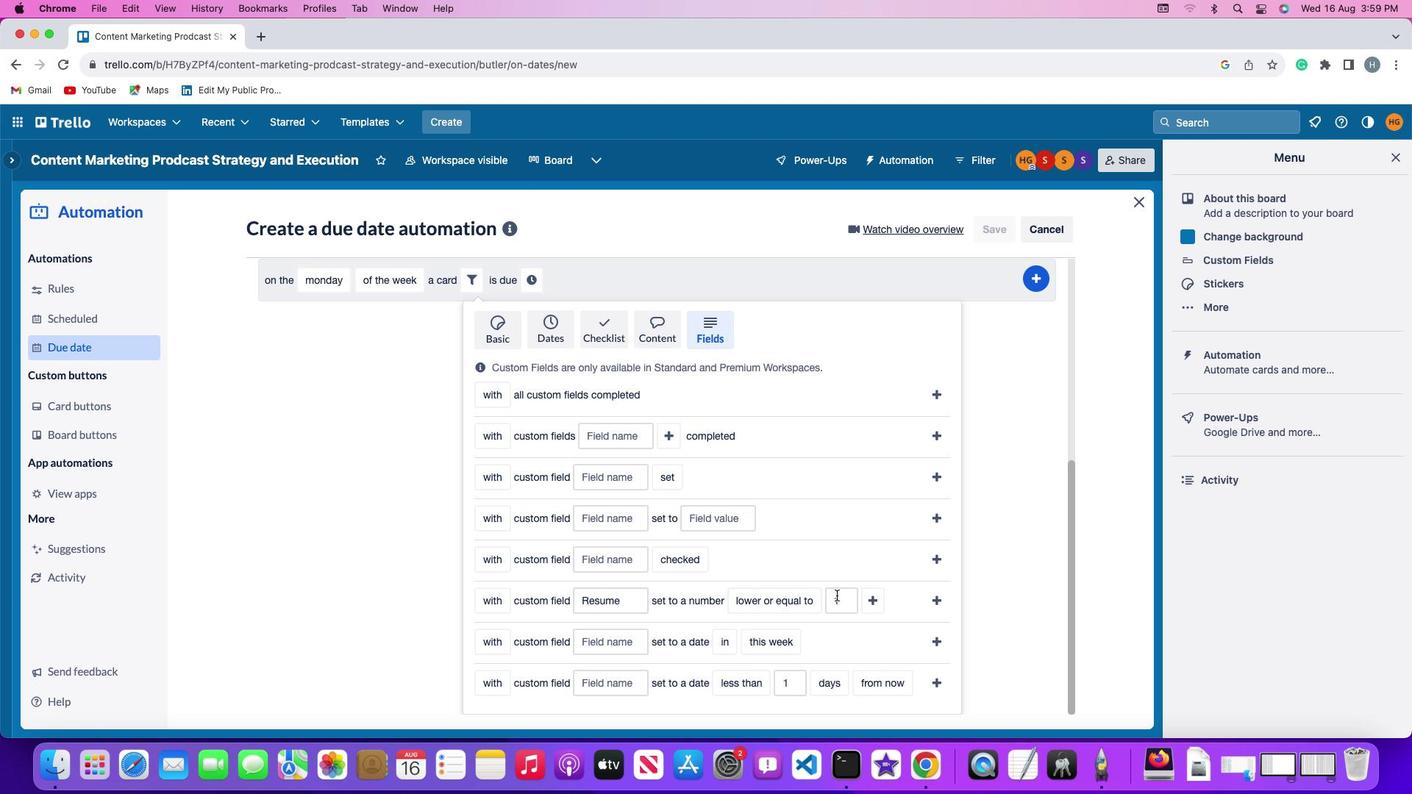 
Action: Mouse pressed left at (809, 601)
Screenshot: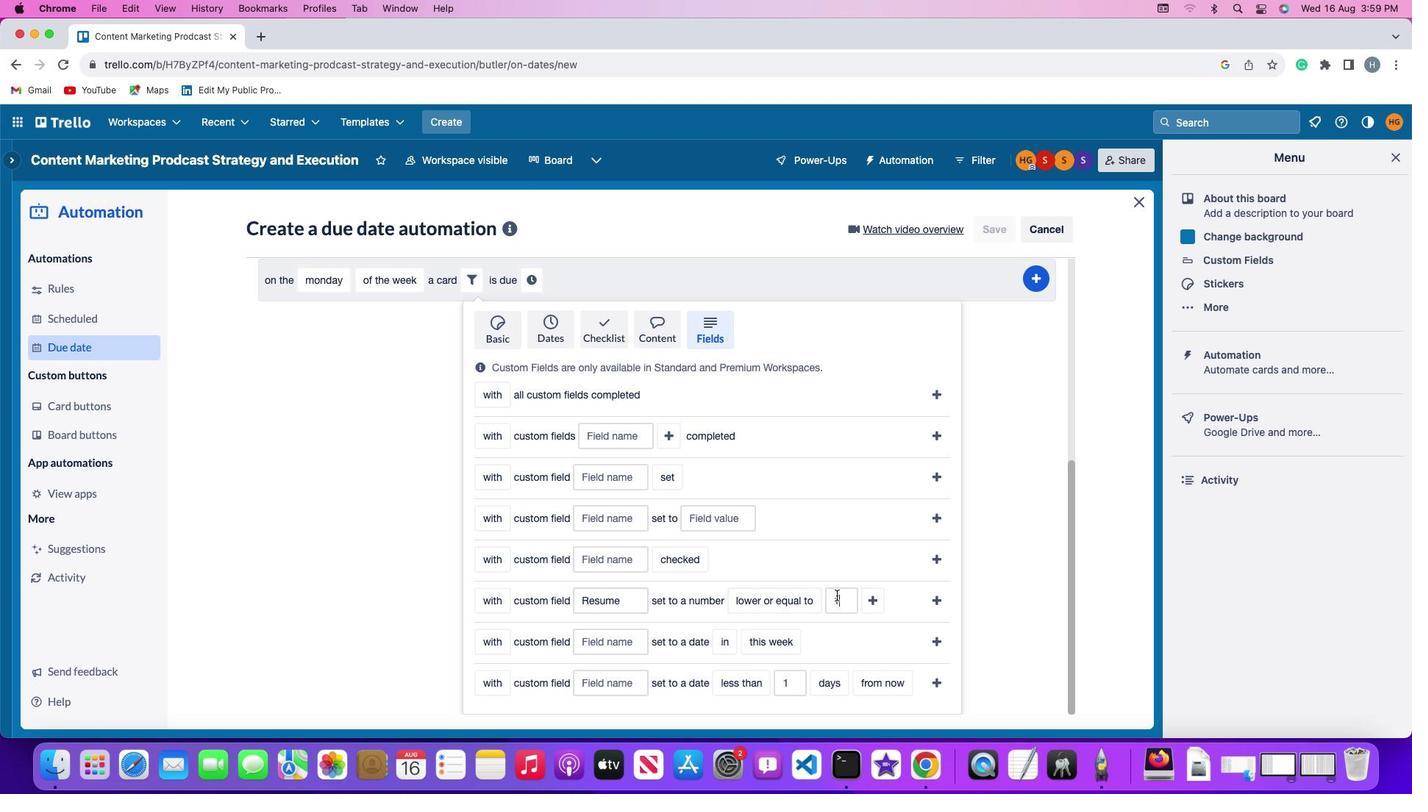 
Action: Mouse moved to (821, 607)
Screenshot: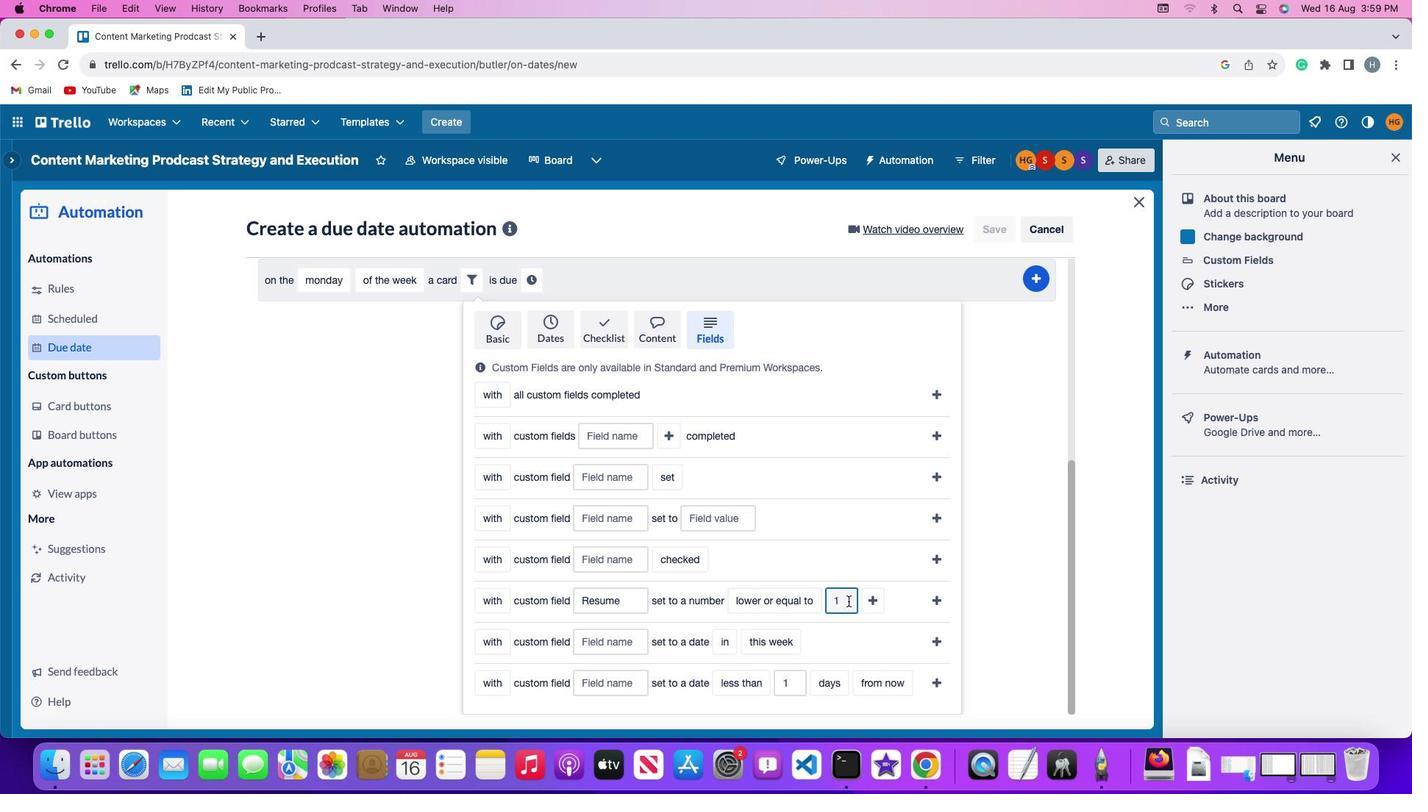 
Action: Key pressed Key.backspace
Screenshot: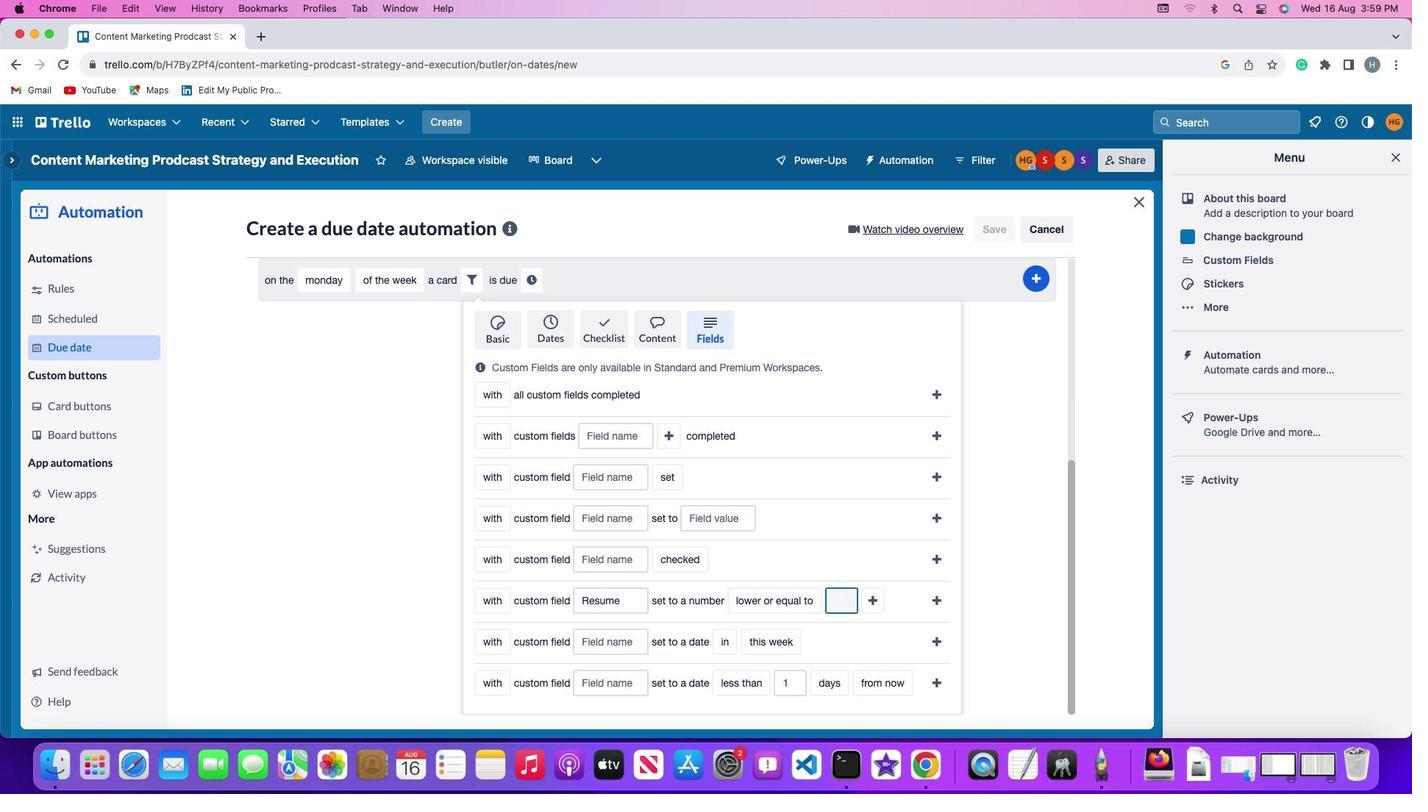 
Action: Mouse moved to (820, 606)
Screenshot: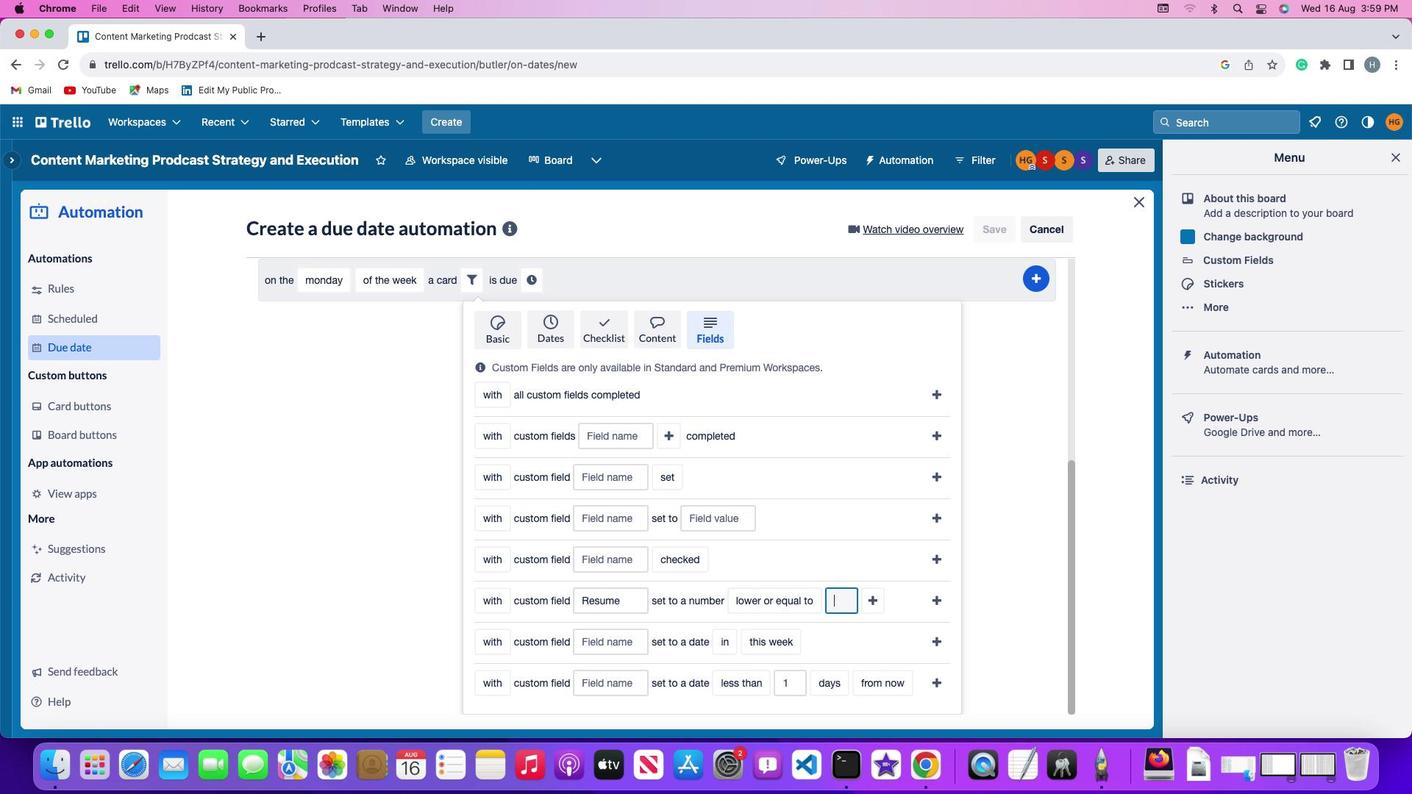 
Action: Key pressed '1'
Screenshot: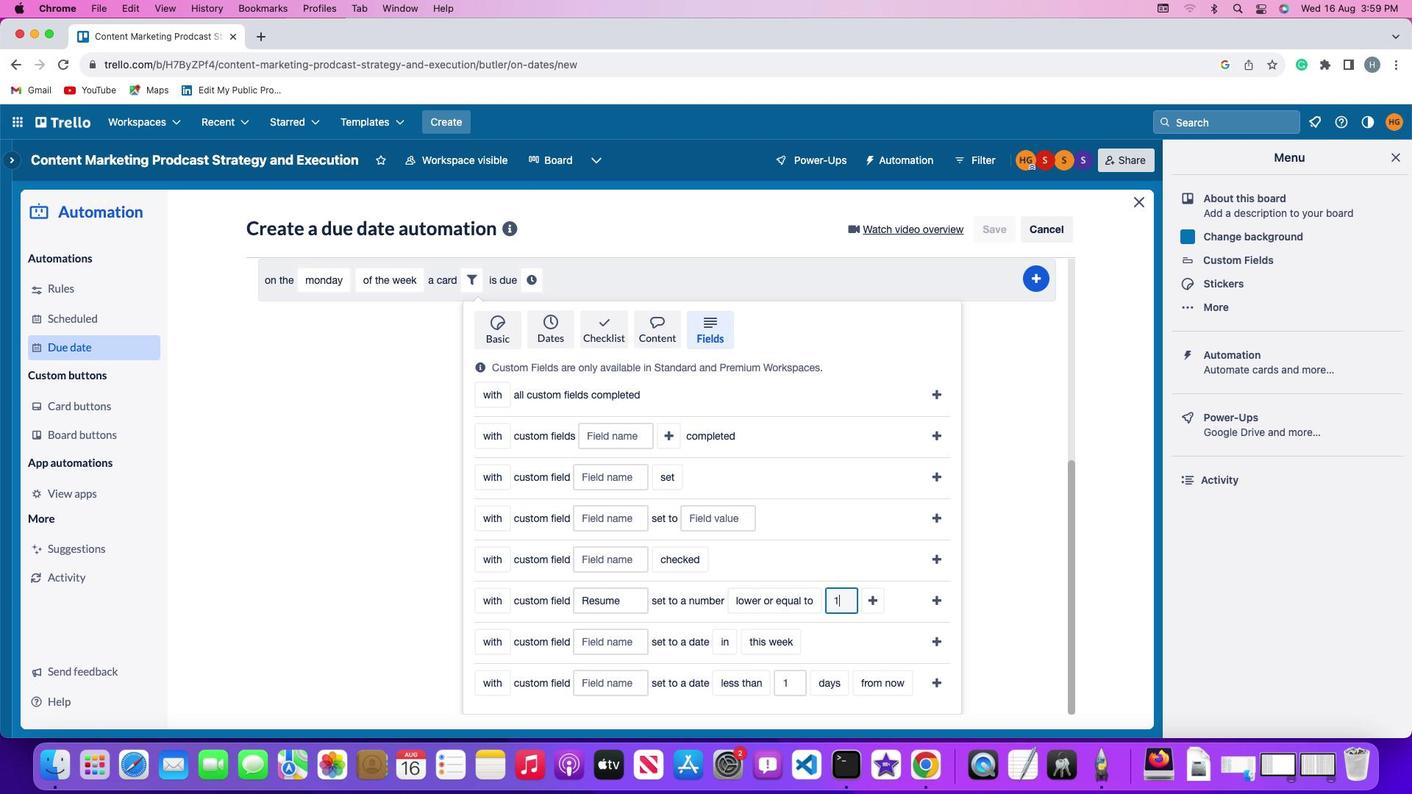 
Action: Mouse moved to (840, 606)
Screenshot: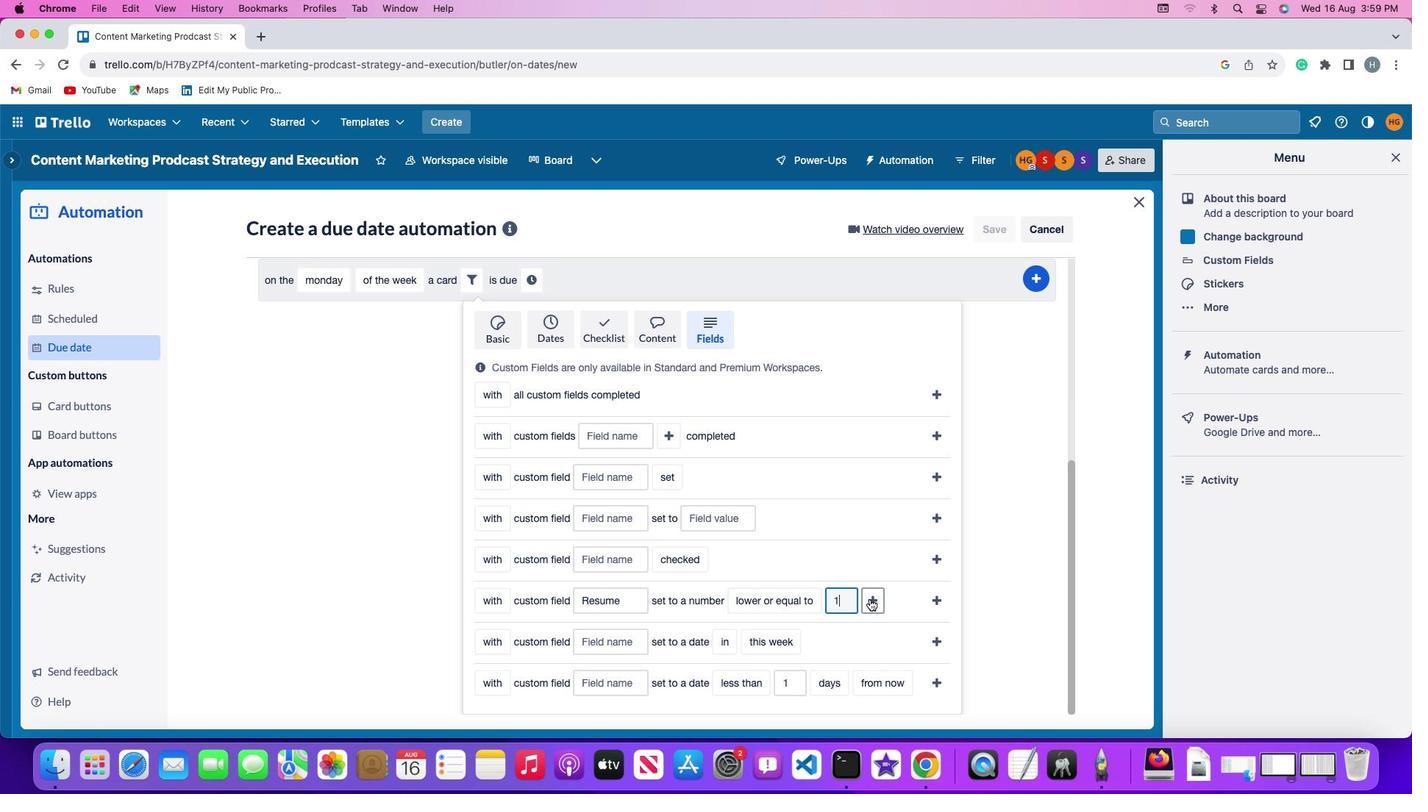 
Action: Mouse pressed left at (840, 606)
Screenshot: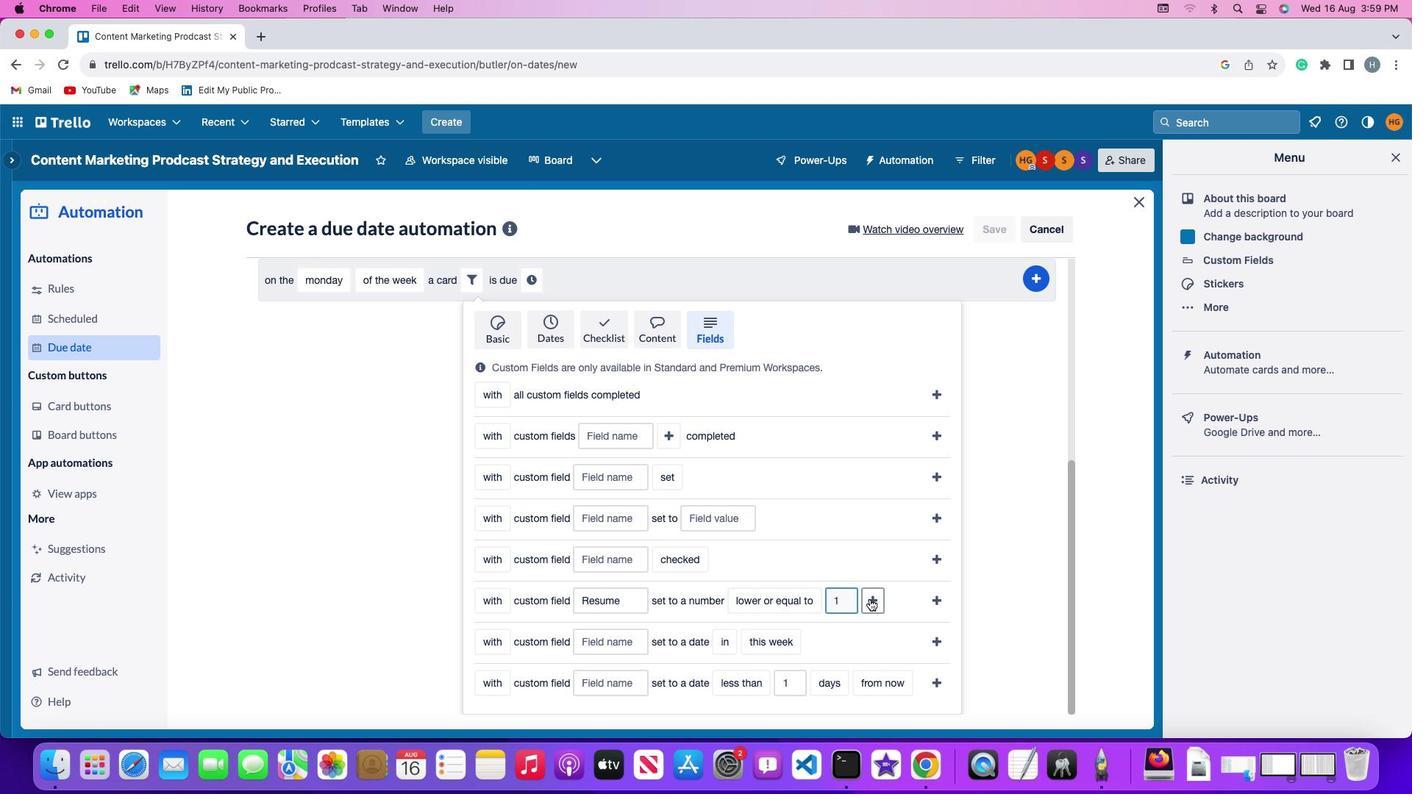 
Action: Mouse moved to (538, 639)
Screenshot: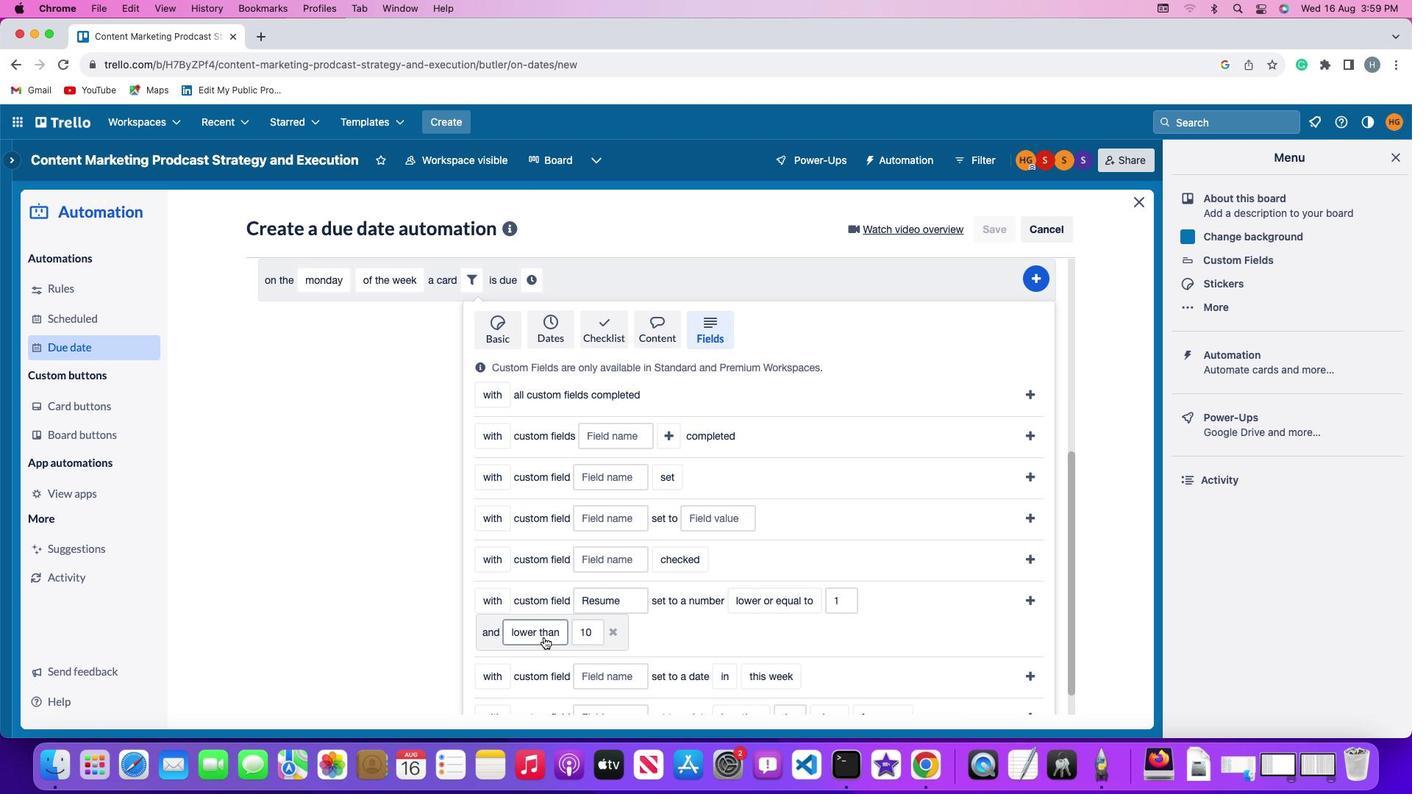 
Action: Mouse pressed left at (538, 639)
Screenshot: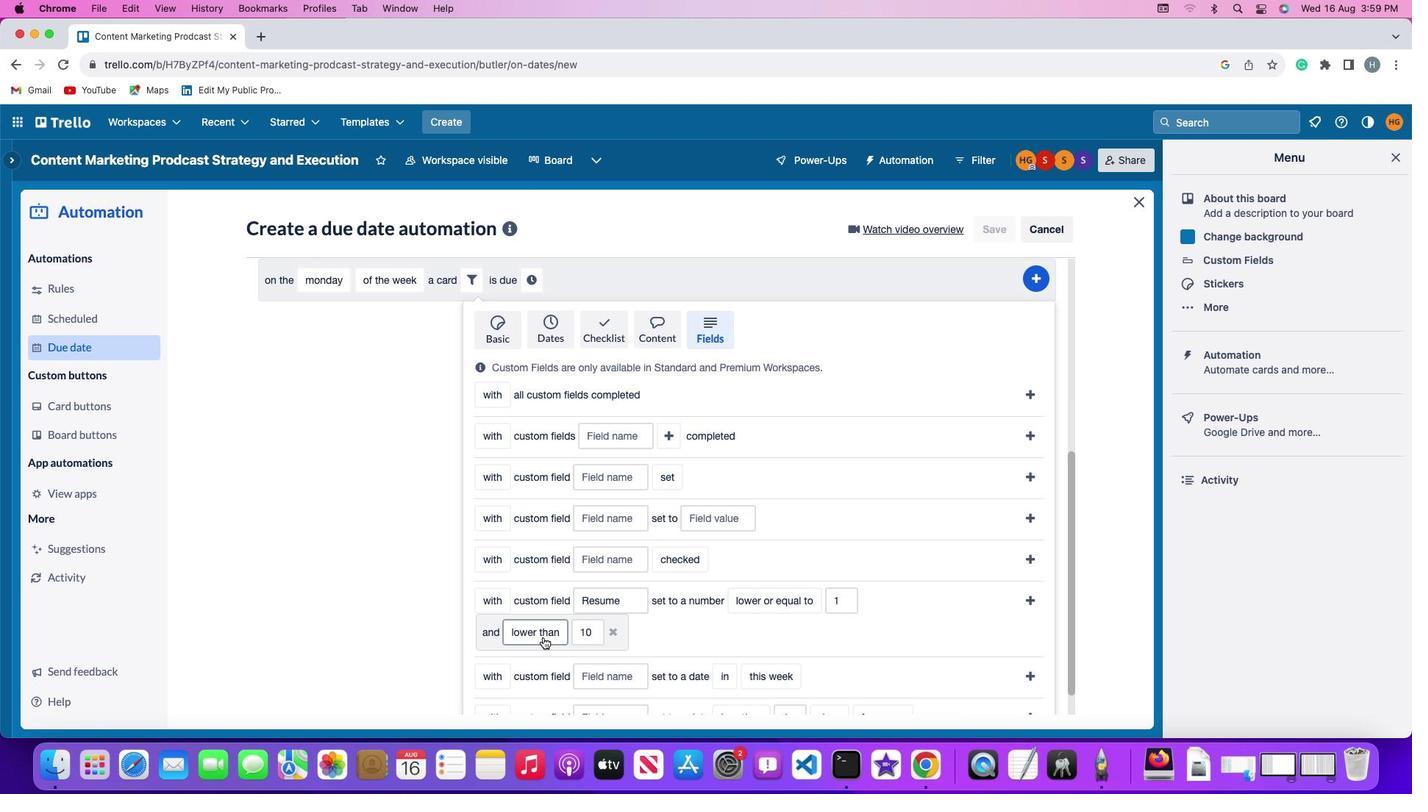 
Action: Mouse moved to (544, 583)
Screenshot: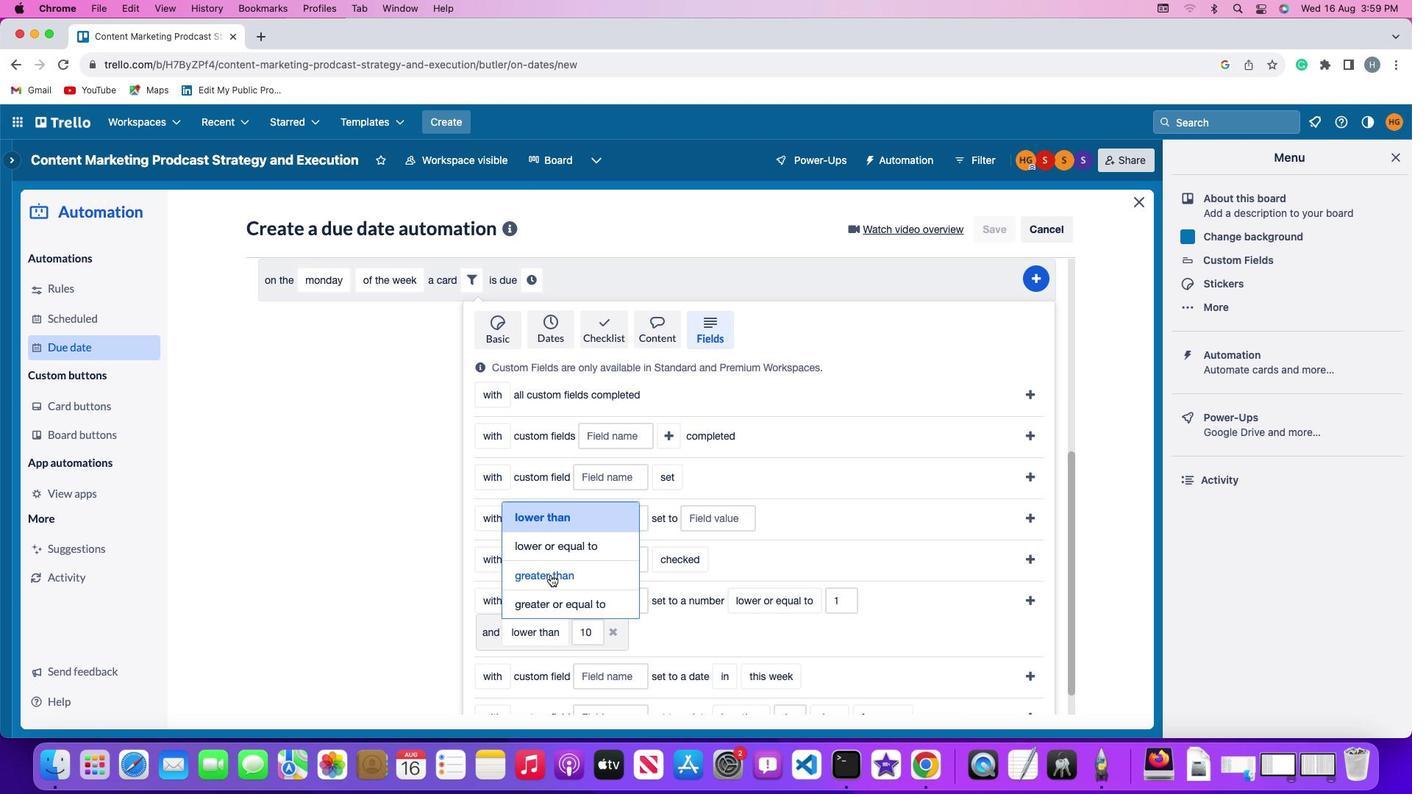 
Action: Mouse pressed left at (544, 583)
Screenshot: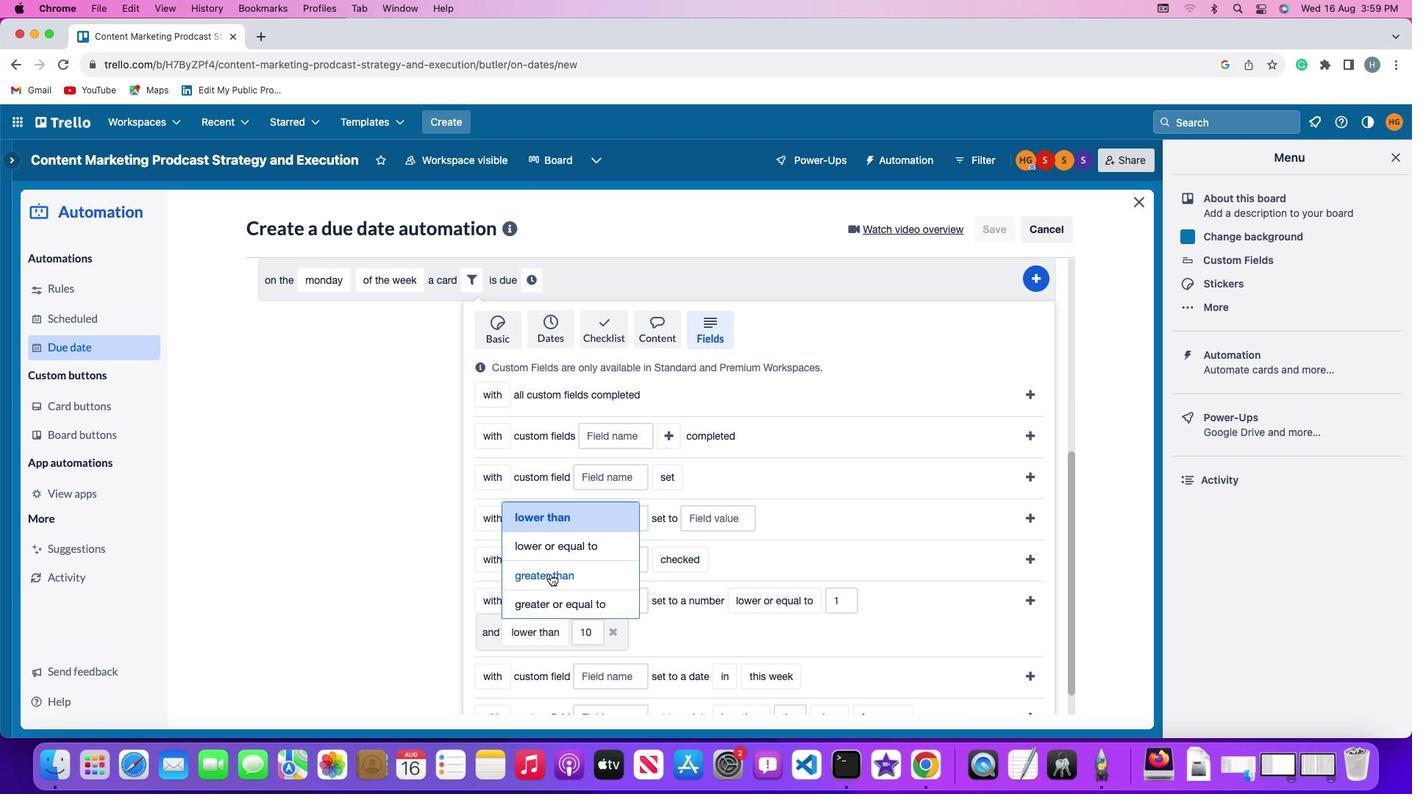 
Action: Mouse moved to (595, 631)
Screenshot: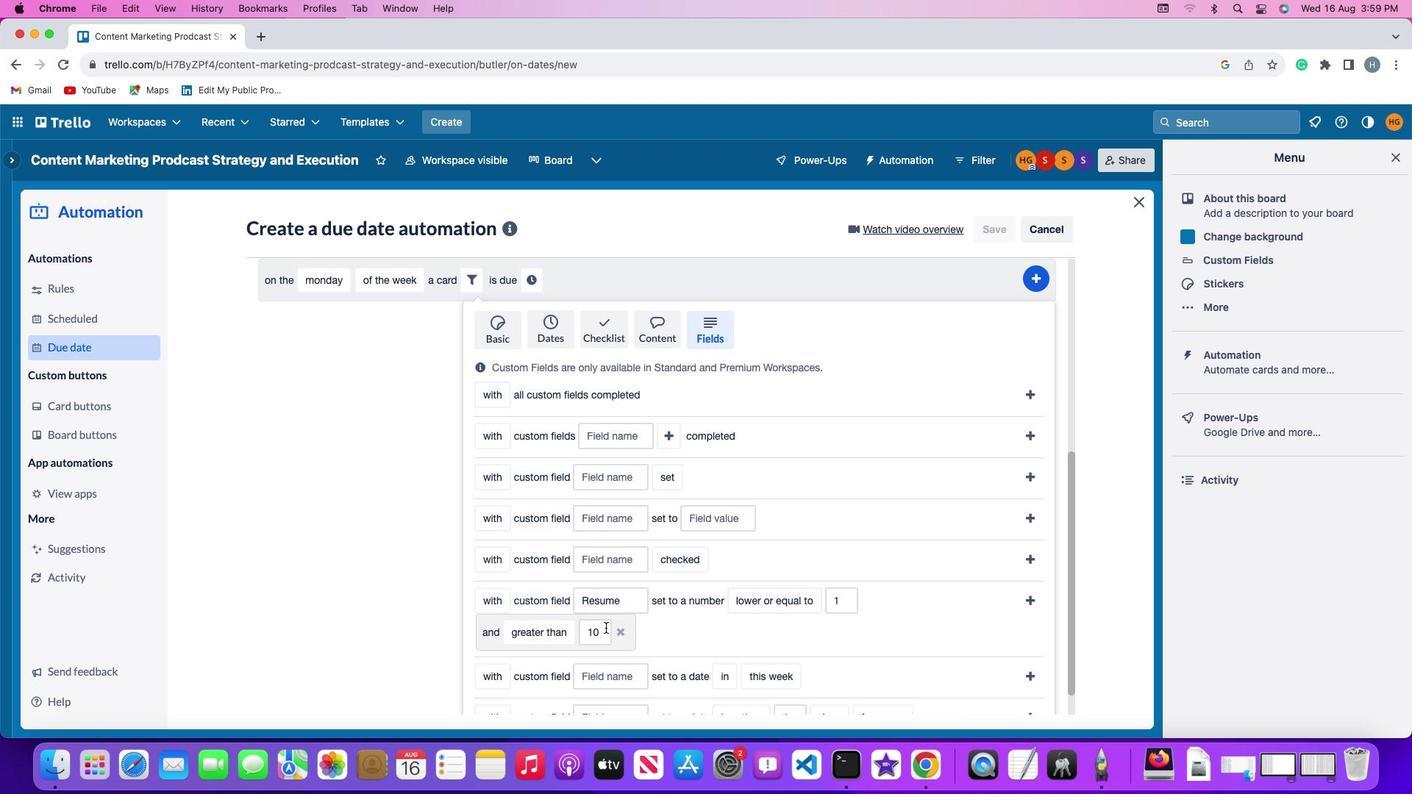 
Action: Mouse pressed left at (595, 631)
Screenshot: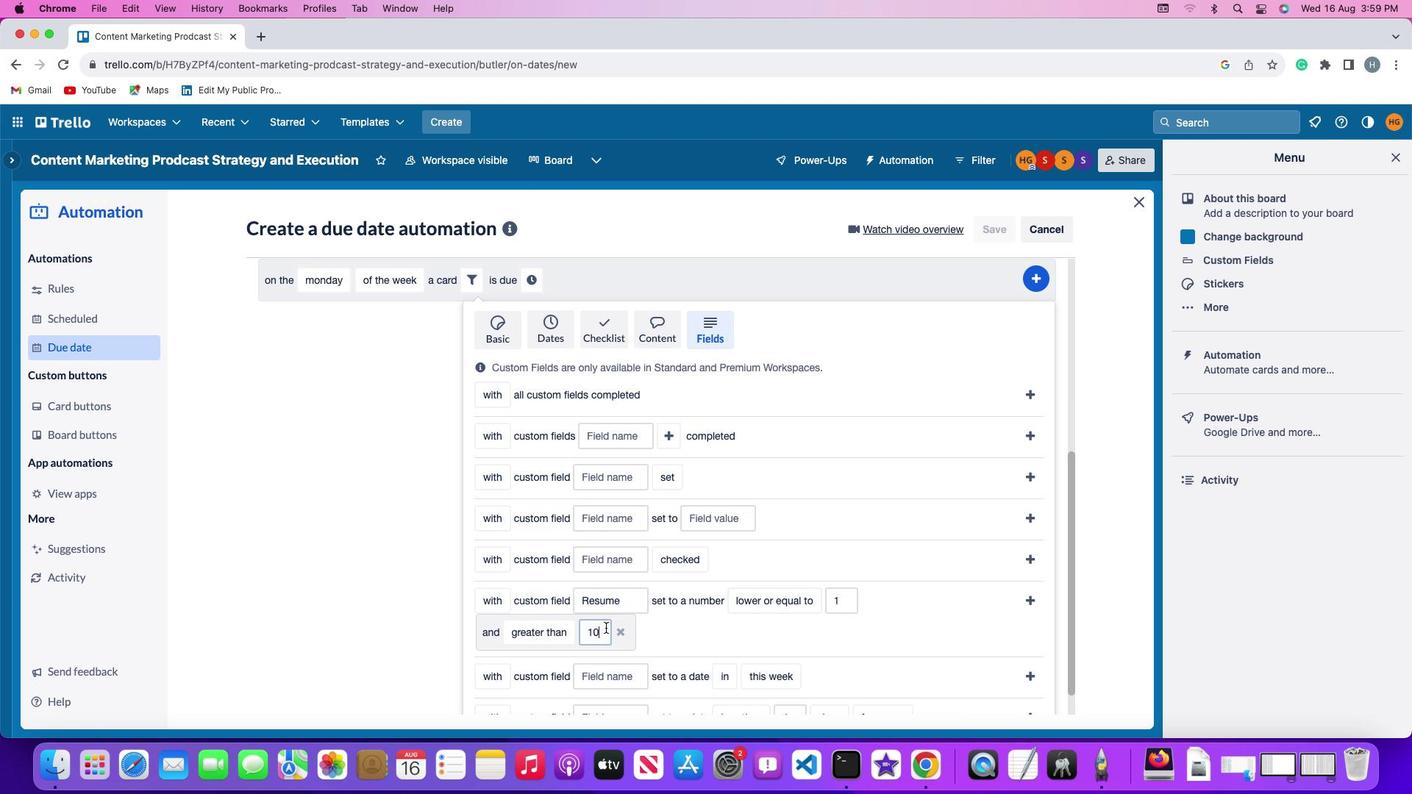 
Action: Key pressed Key.backspaceKey.backspace'1''0'
Screenshot: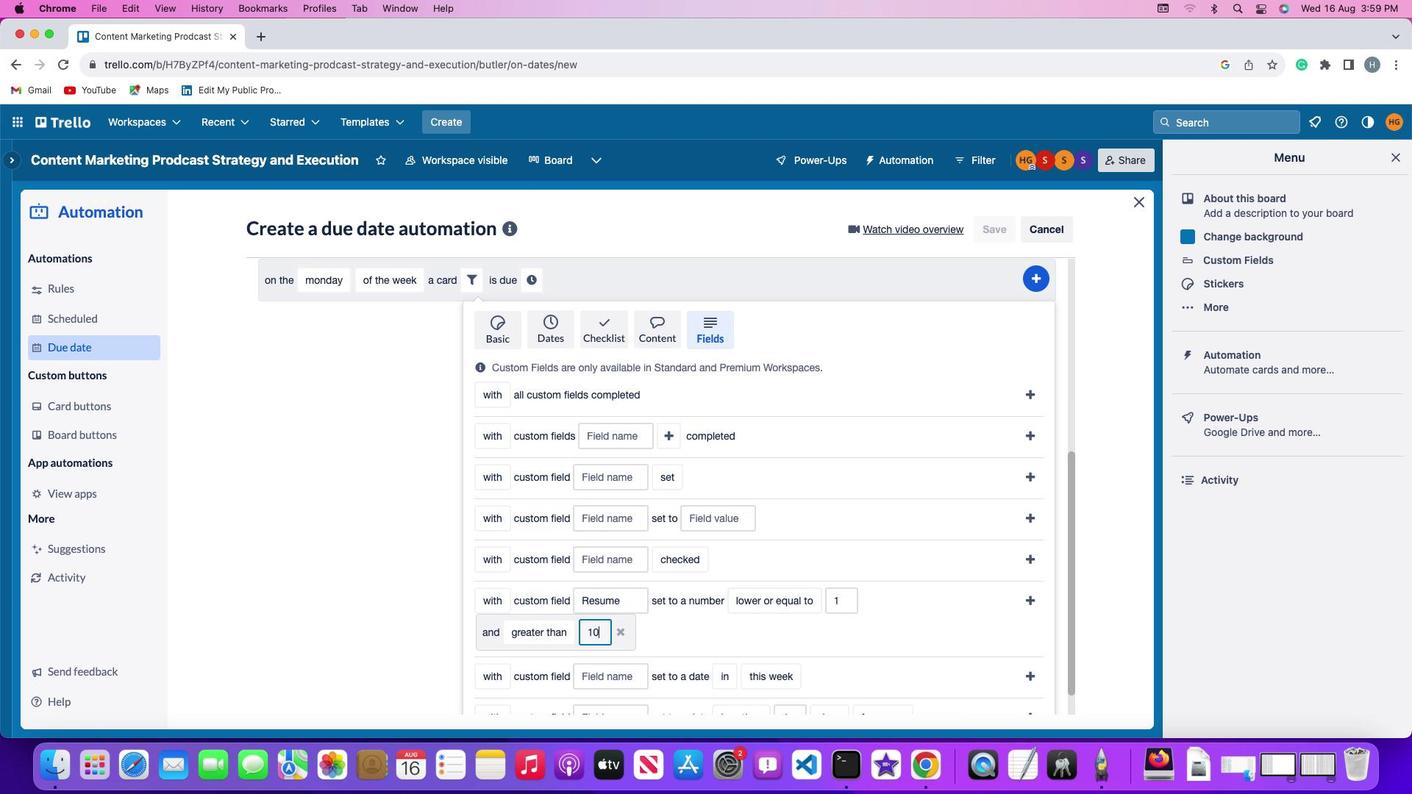 
Action: Mouse moved to (987, 604)
Screenshot: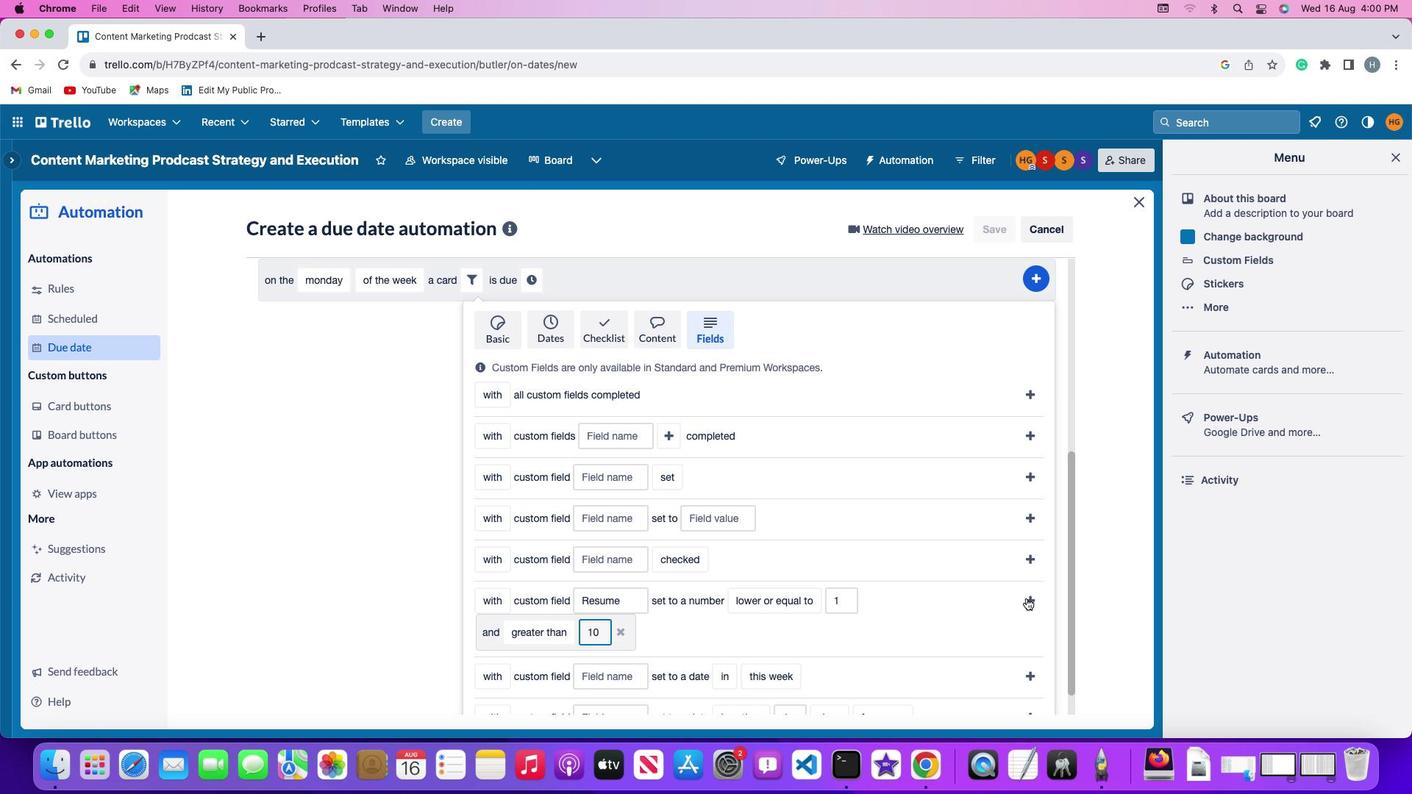 
Action: Mouse pressed left at (987, 604)
Screenshot: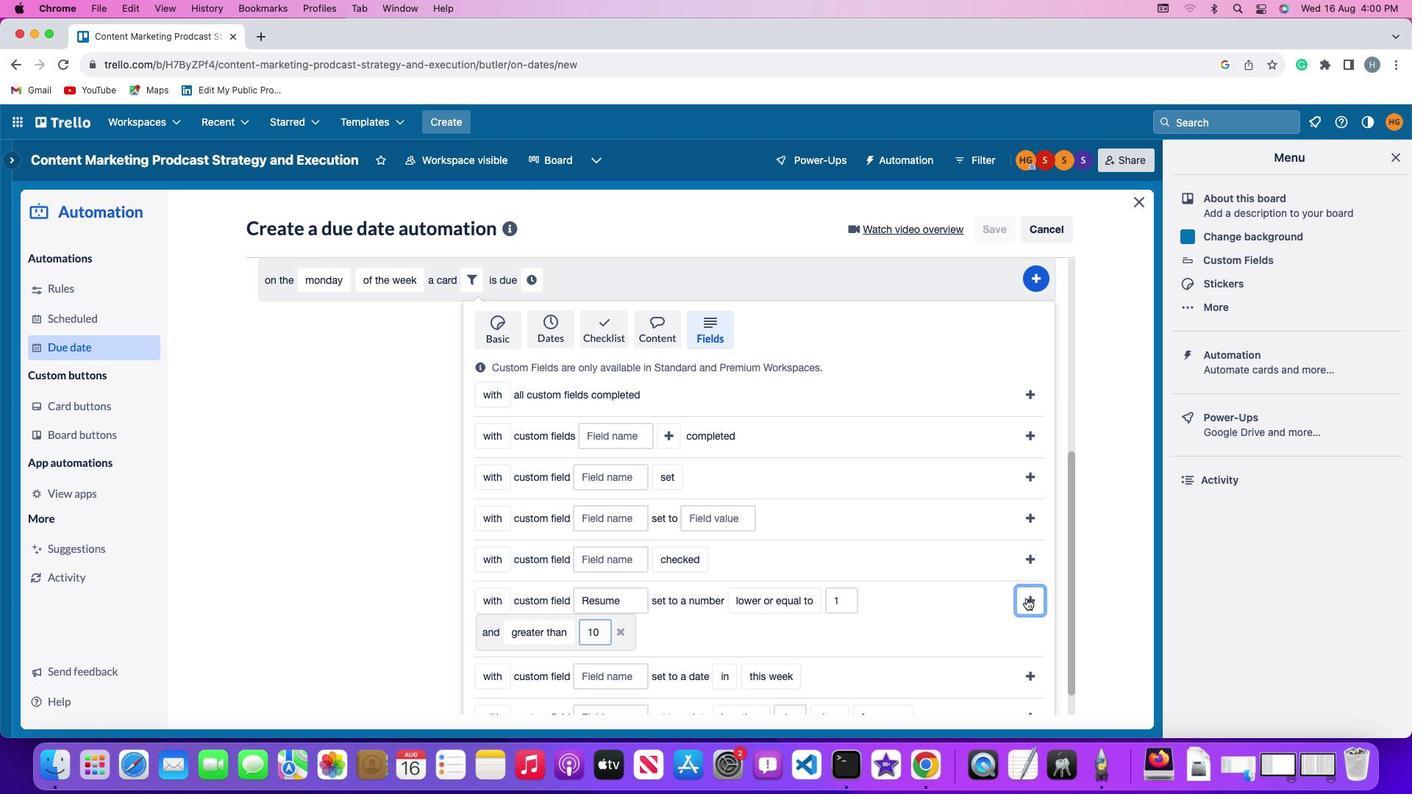 
Action: Mouse moved to (917, 639)
Screenshot: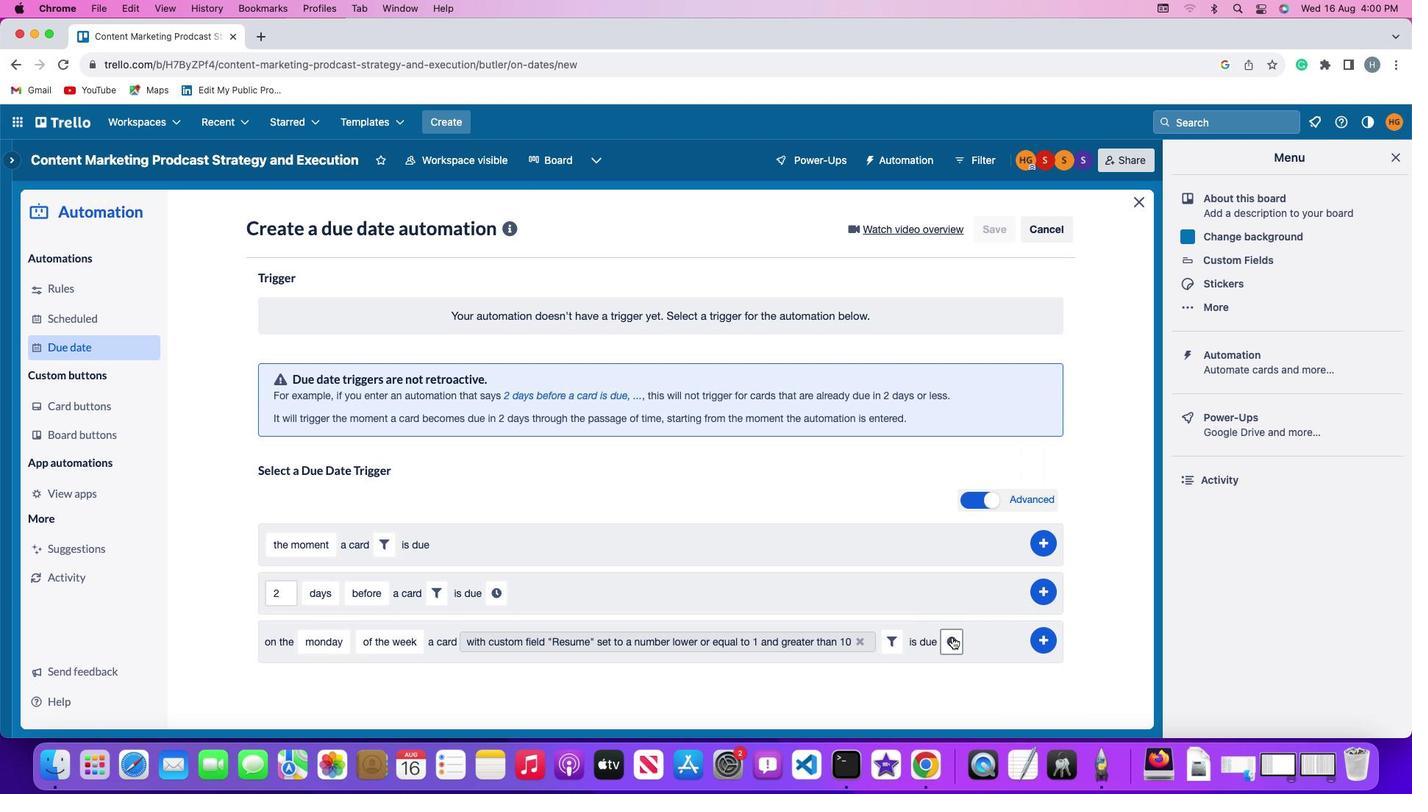
Action: Mouse pressed left at (917, 639)
Screenshot: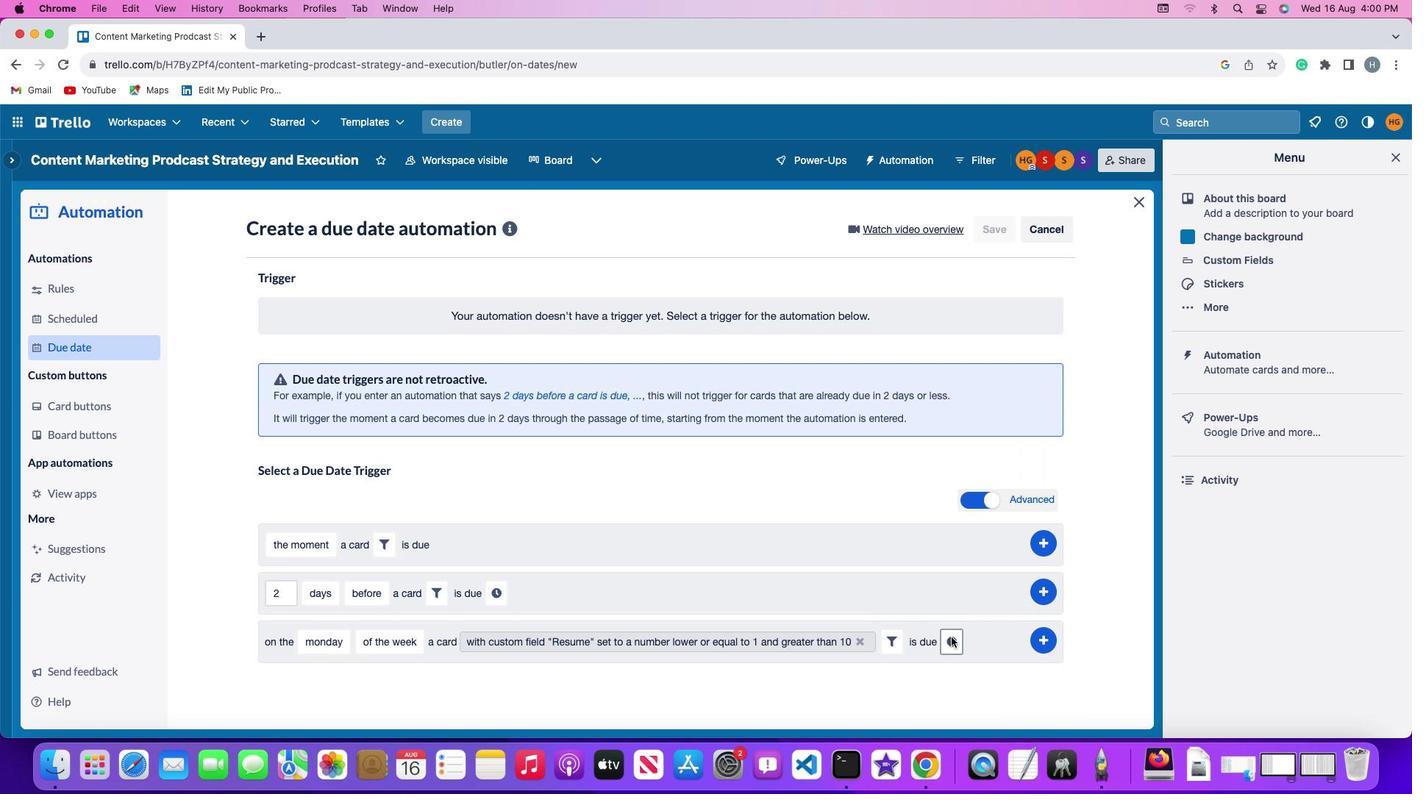 
Action: Mouse moved to (316, 677)
Screenshot: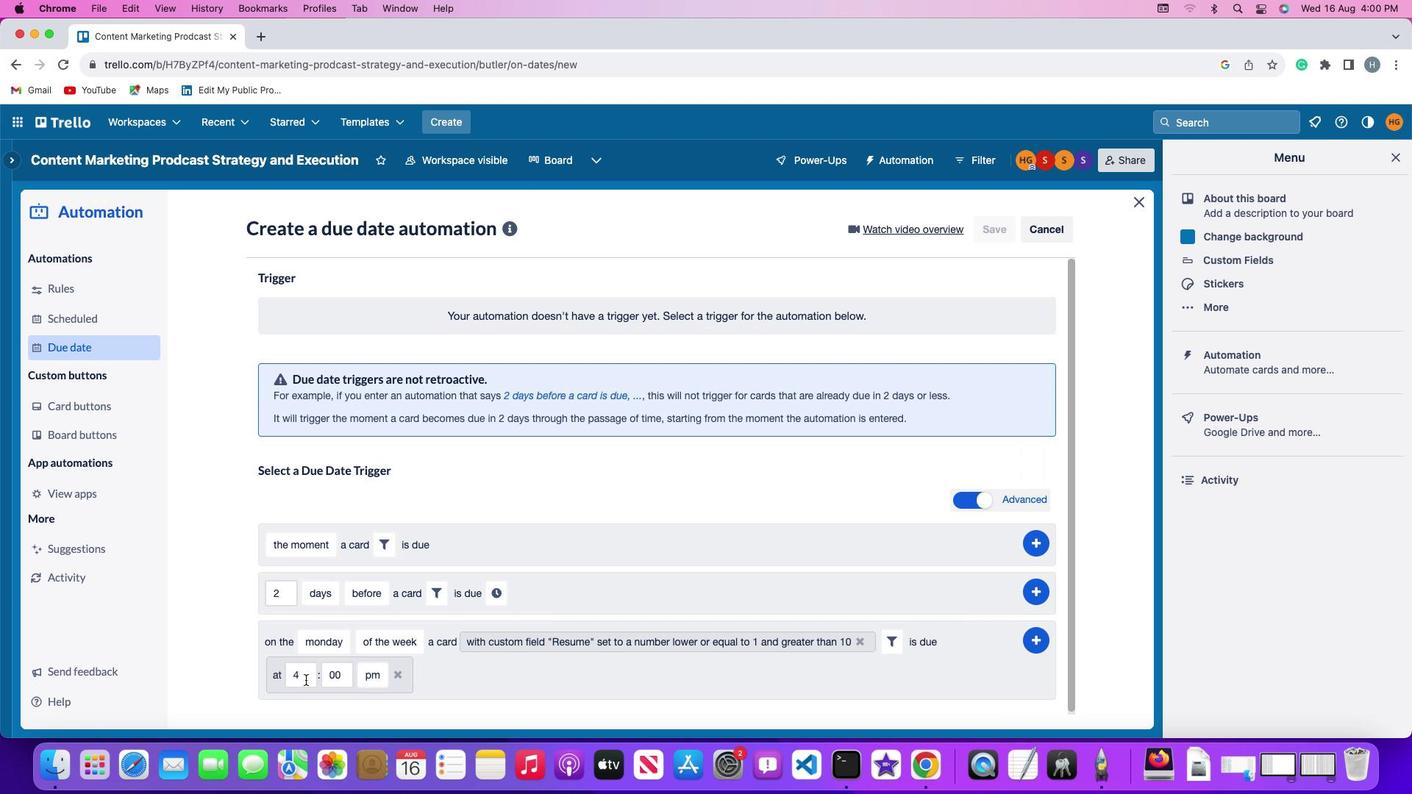 
Action: Mouse pressed left at (316, 677)
Screenshot: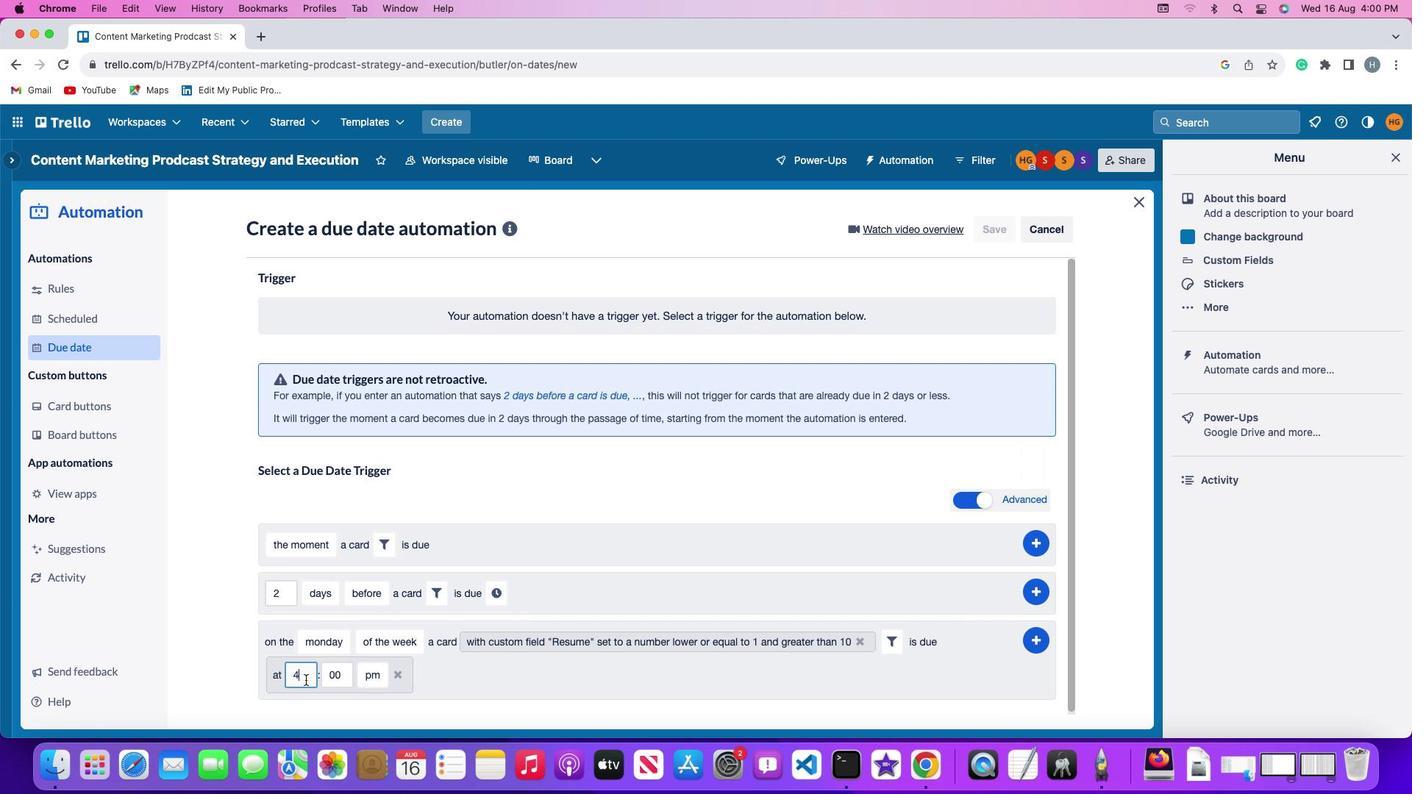 
Action: Mouse moved to (317, 675)
Screenshot: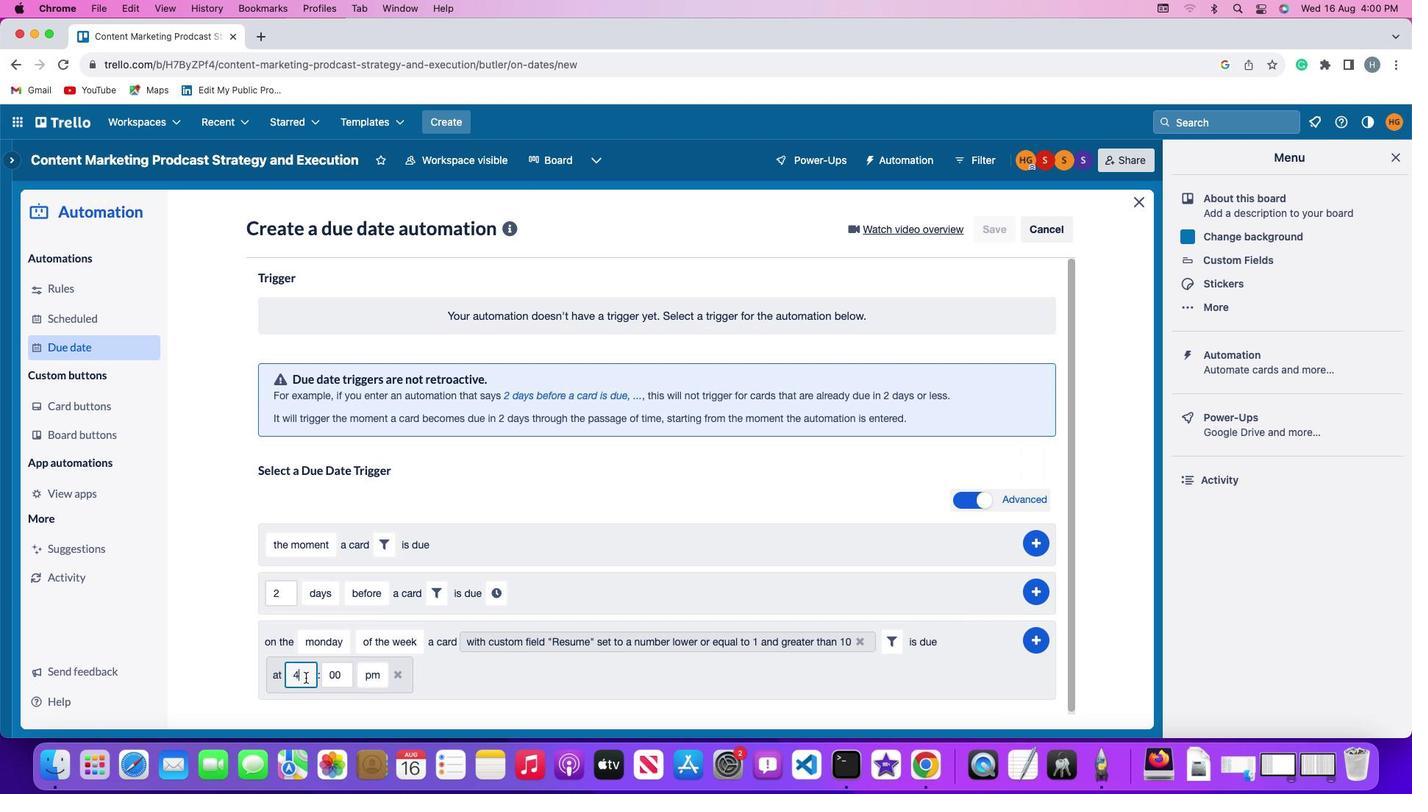 
Action: Key pressed Key.backspace'1''1'
Screenshot: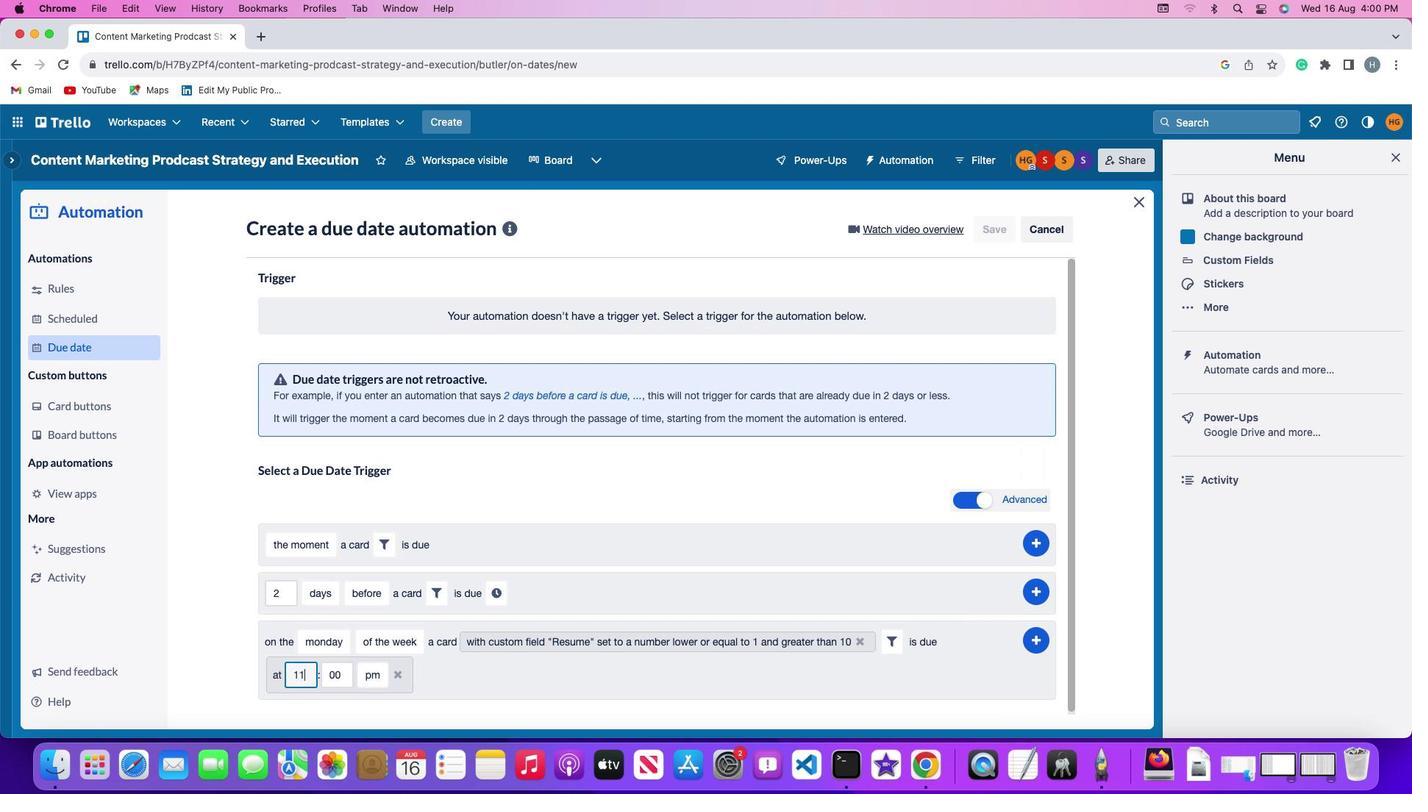 
Action: Mouse moved to (354, 672)
Screenshot: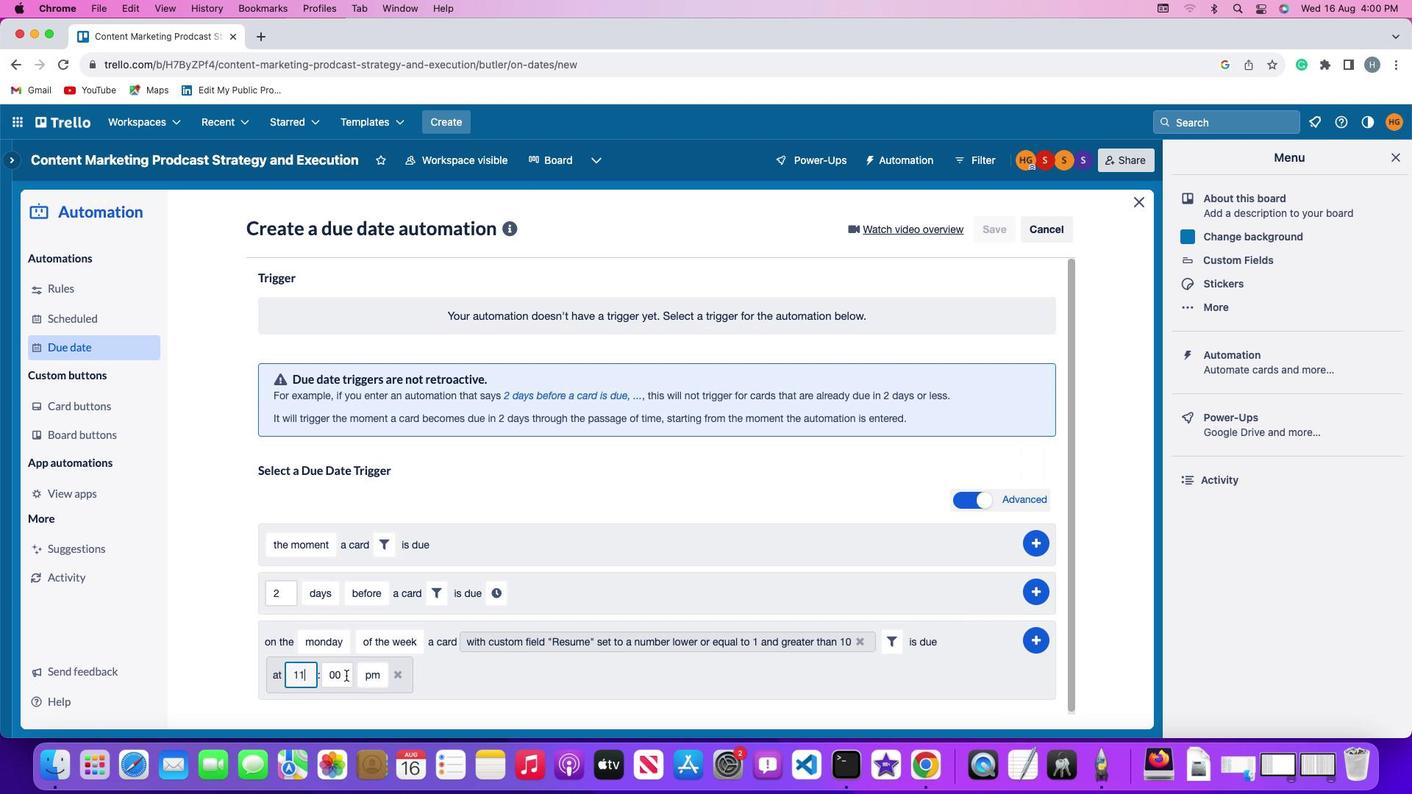 
Action: Mouse pressed left at (354, 672)
Screenshot: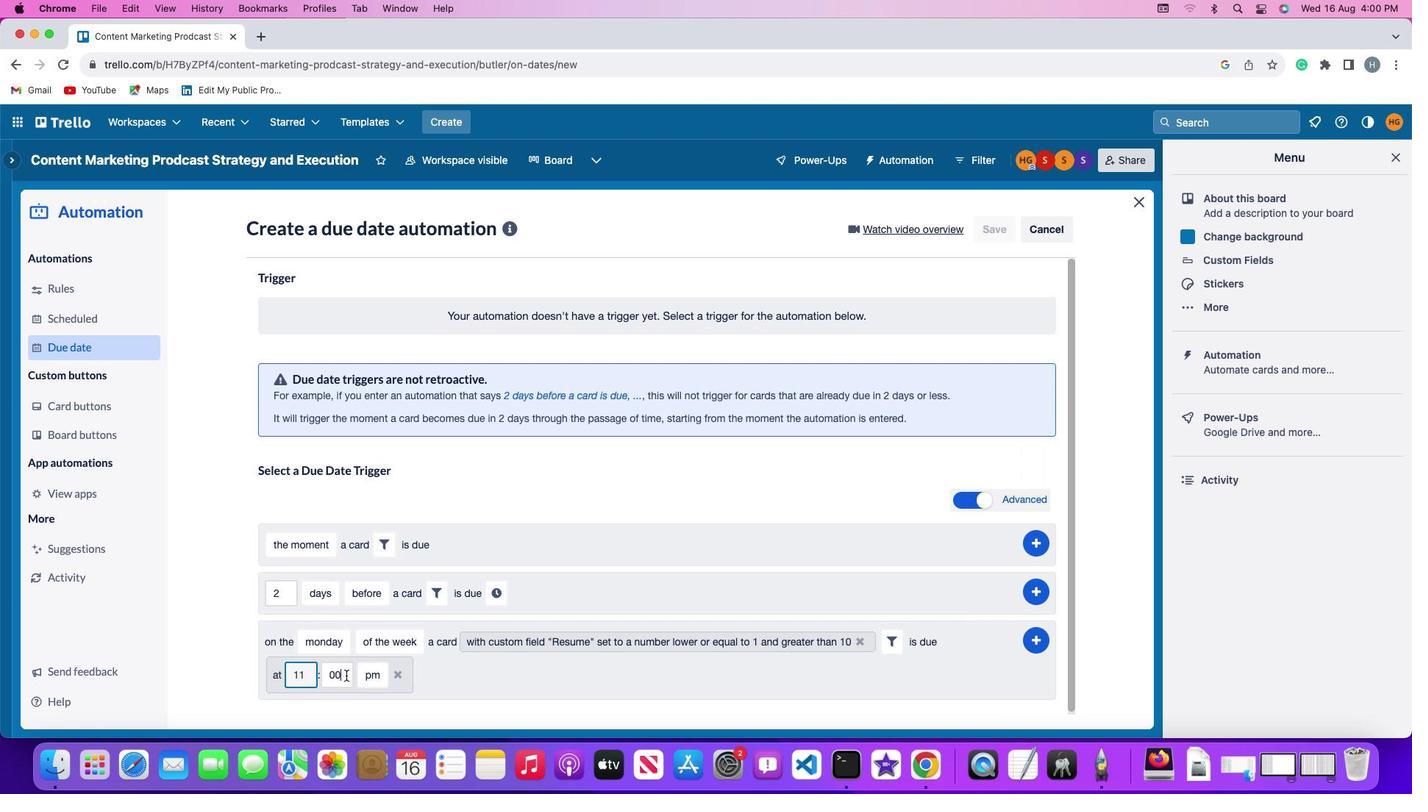 
Action: Key pressed Key.backspaceKey.backspace'0''0'
Screenshot: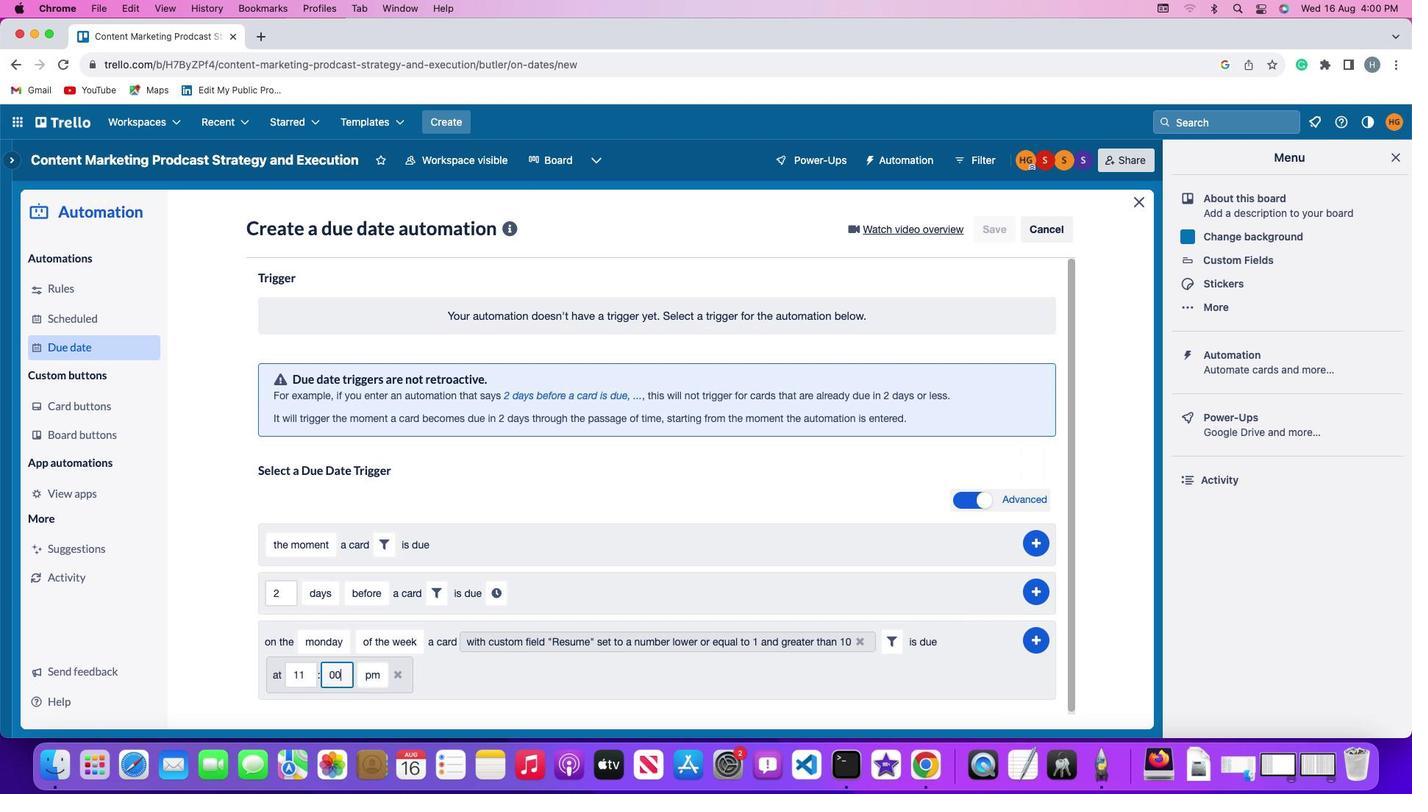 
Action: Mouse moved to (369, 674)
Screenshot: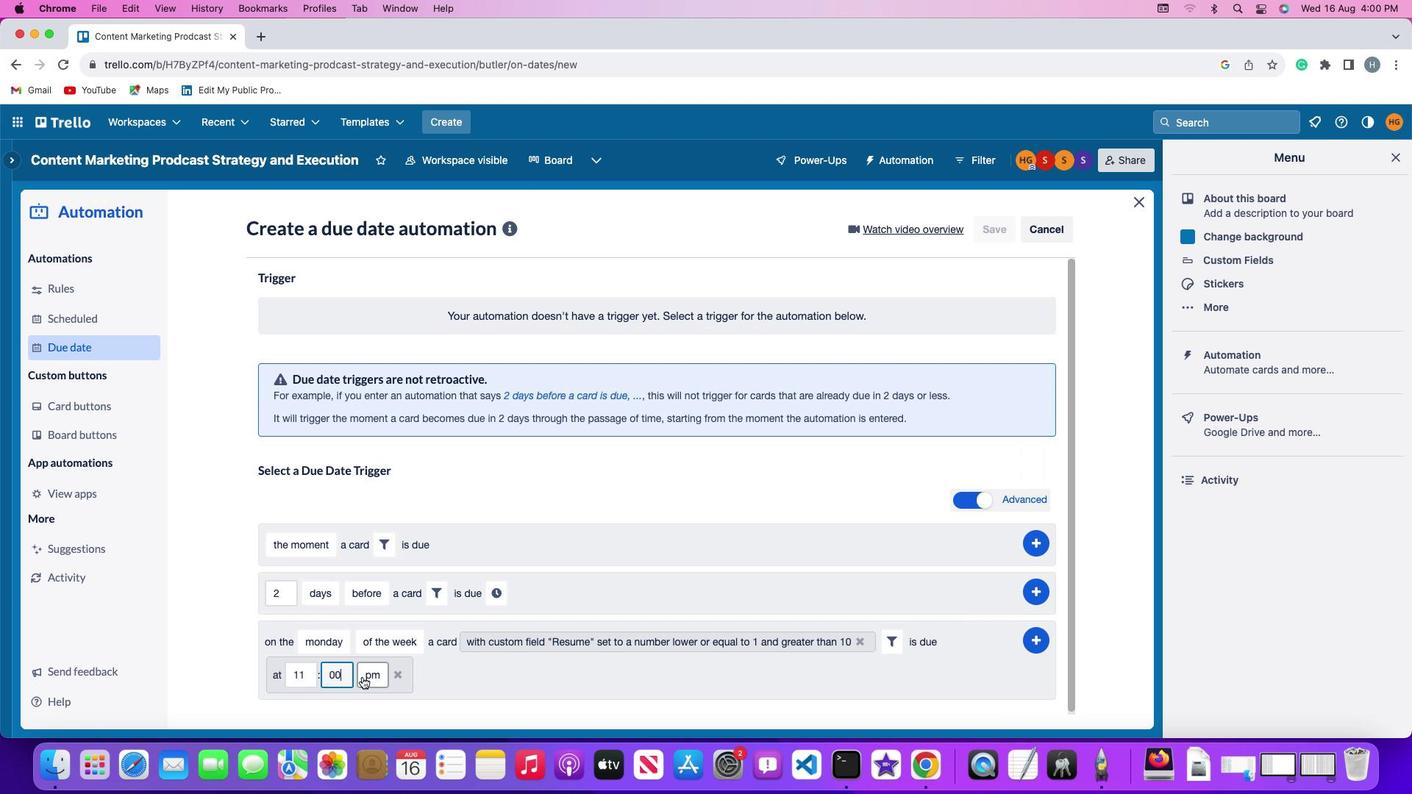 
Action: Mouse pressed left at (369, 674)
Screenshot: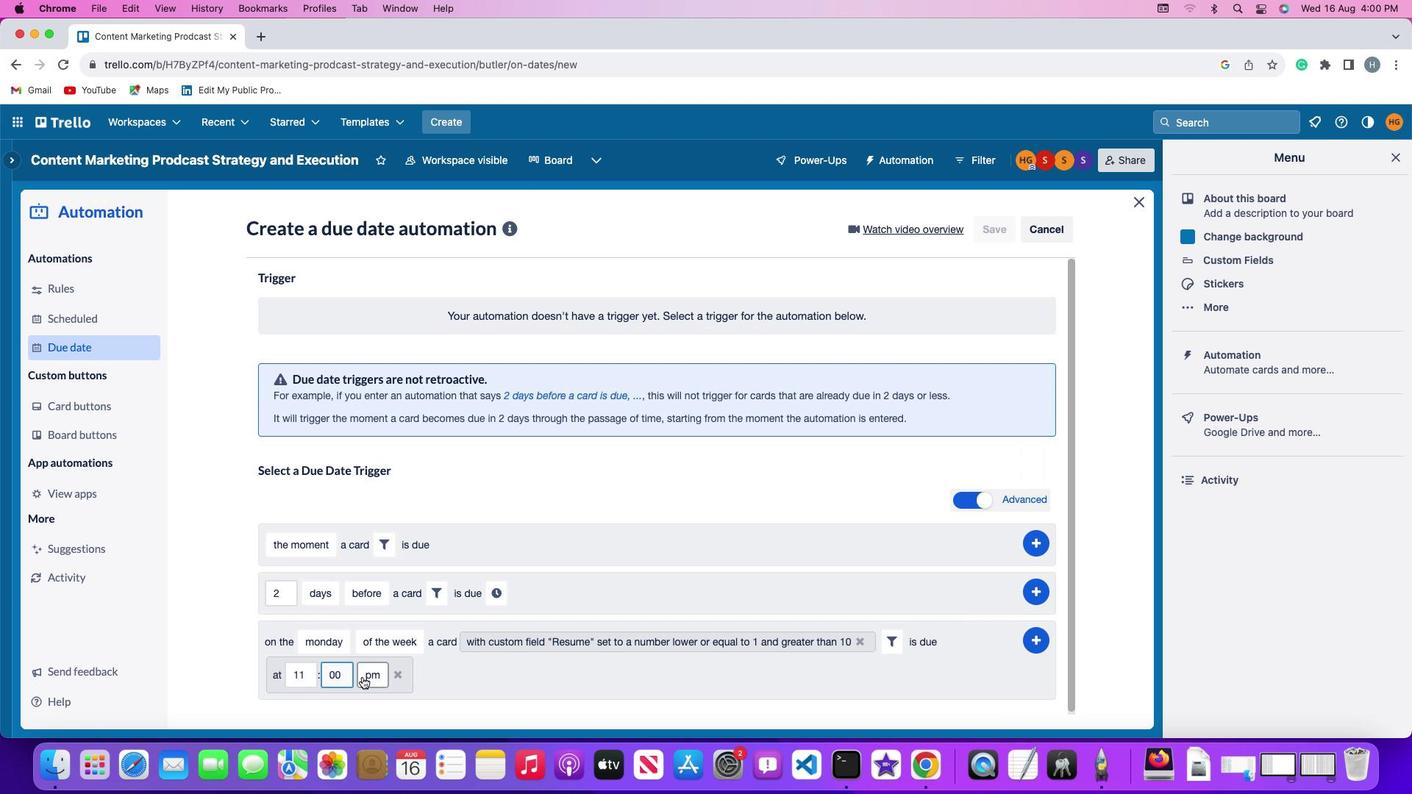 
Action: Mouse moved to (380, 626)
Screenshot: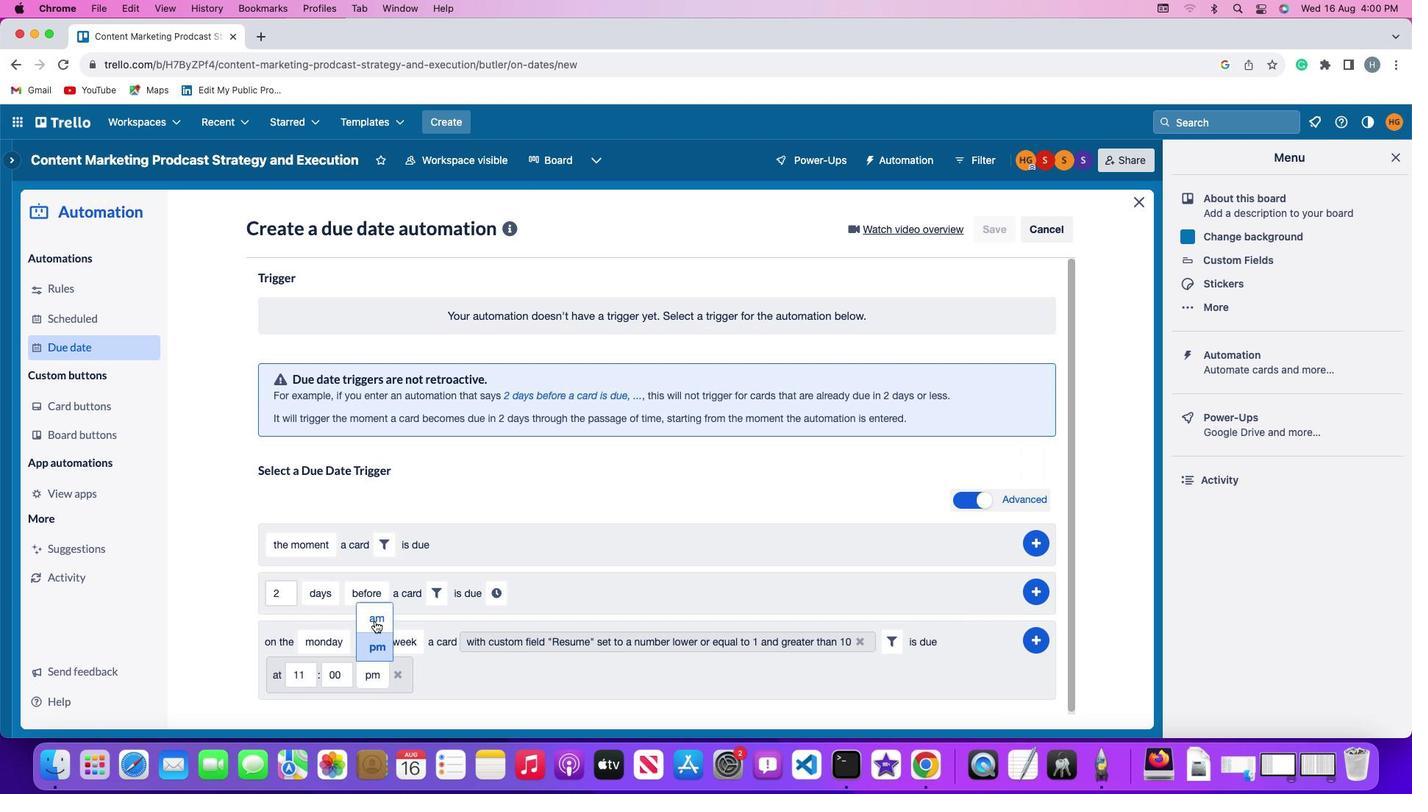 
Action: Mouse pressed left at (380, 626)
Screenshot: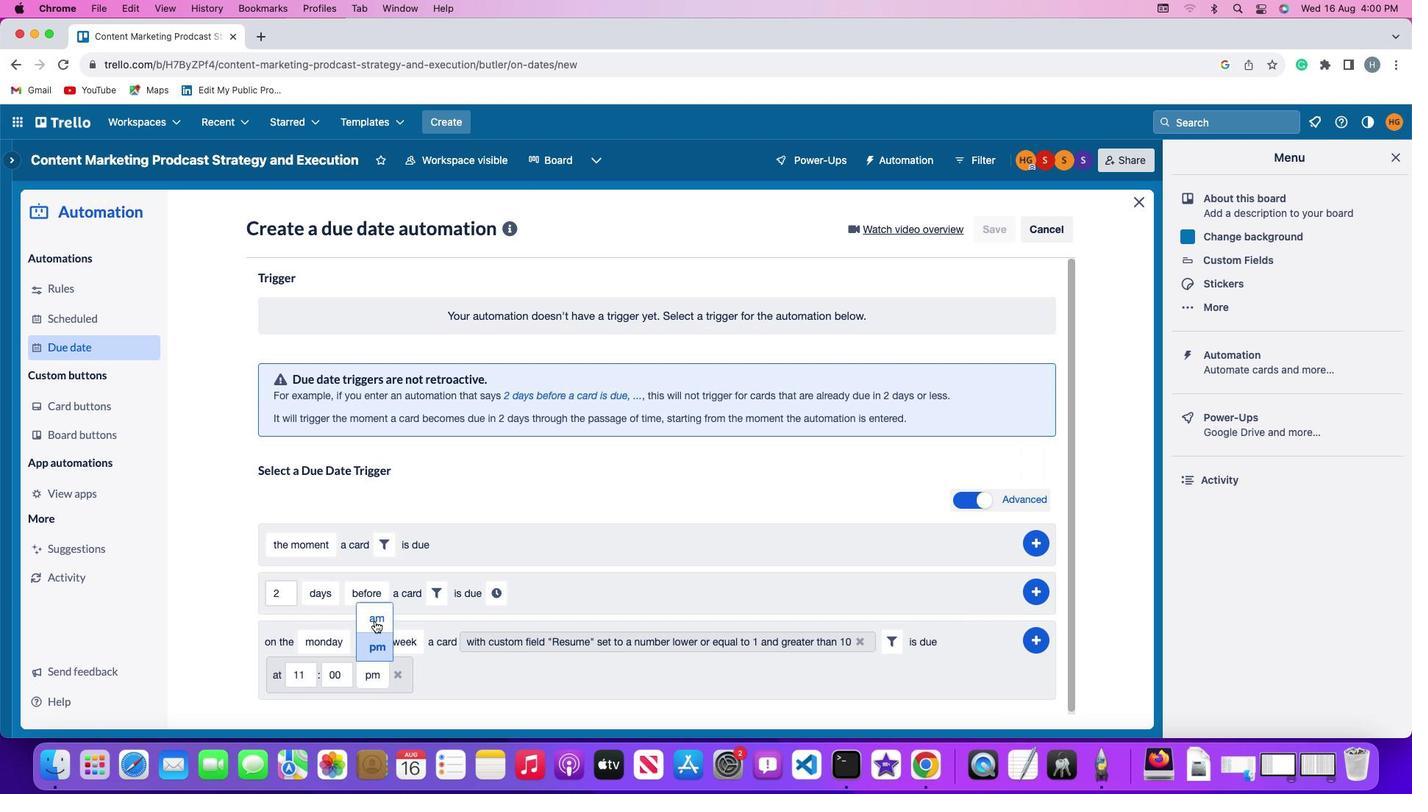 
Action: Mouse moved to (991, 641)
Screenshot: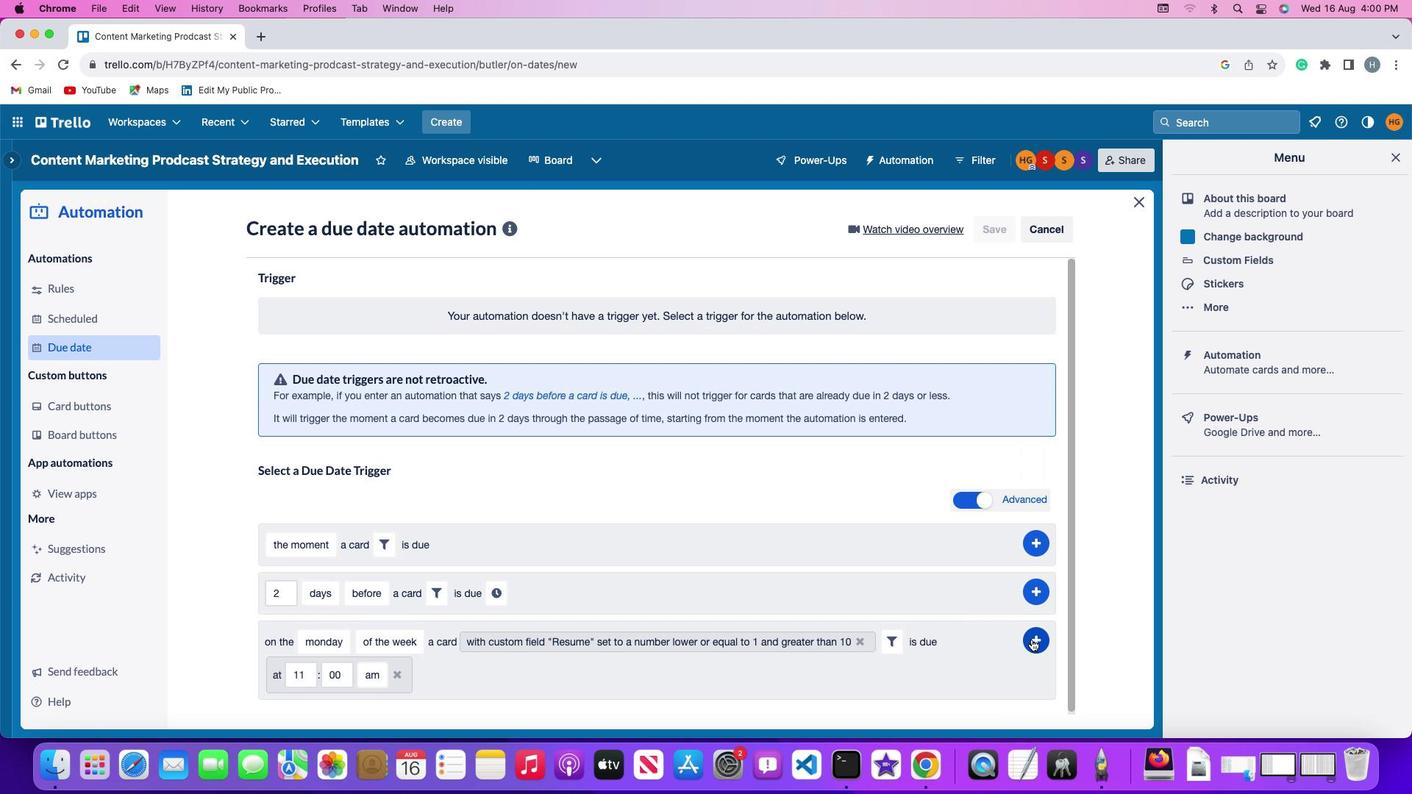 
Action: Mouse pressed left at (991, 641)
Screenshot: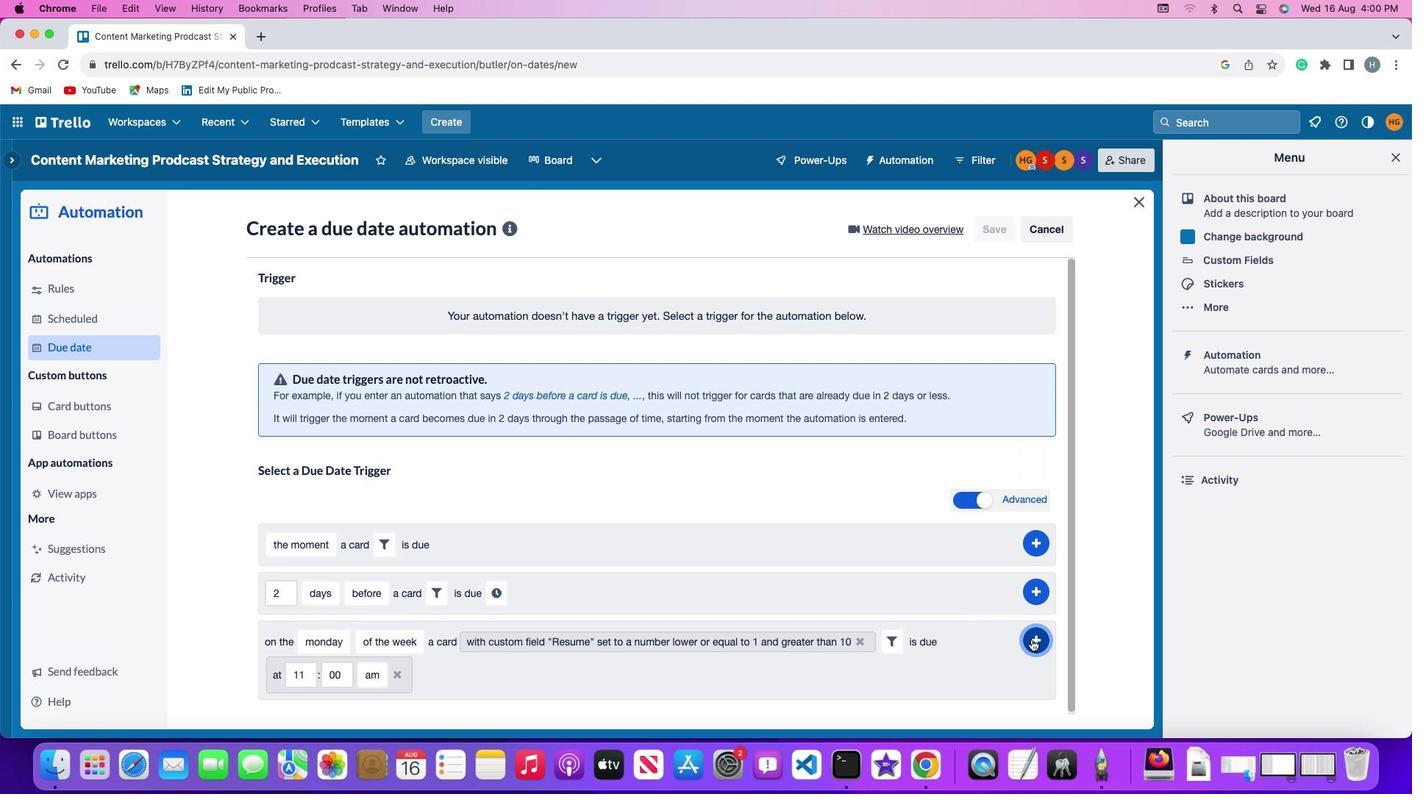 
Action: Mouse moved to (1052, 539)
Screenshot: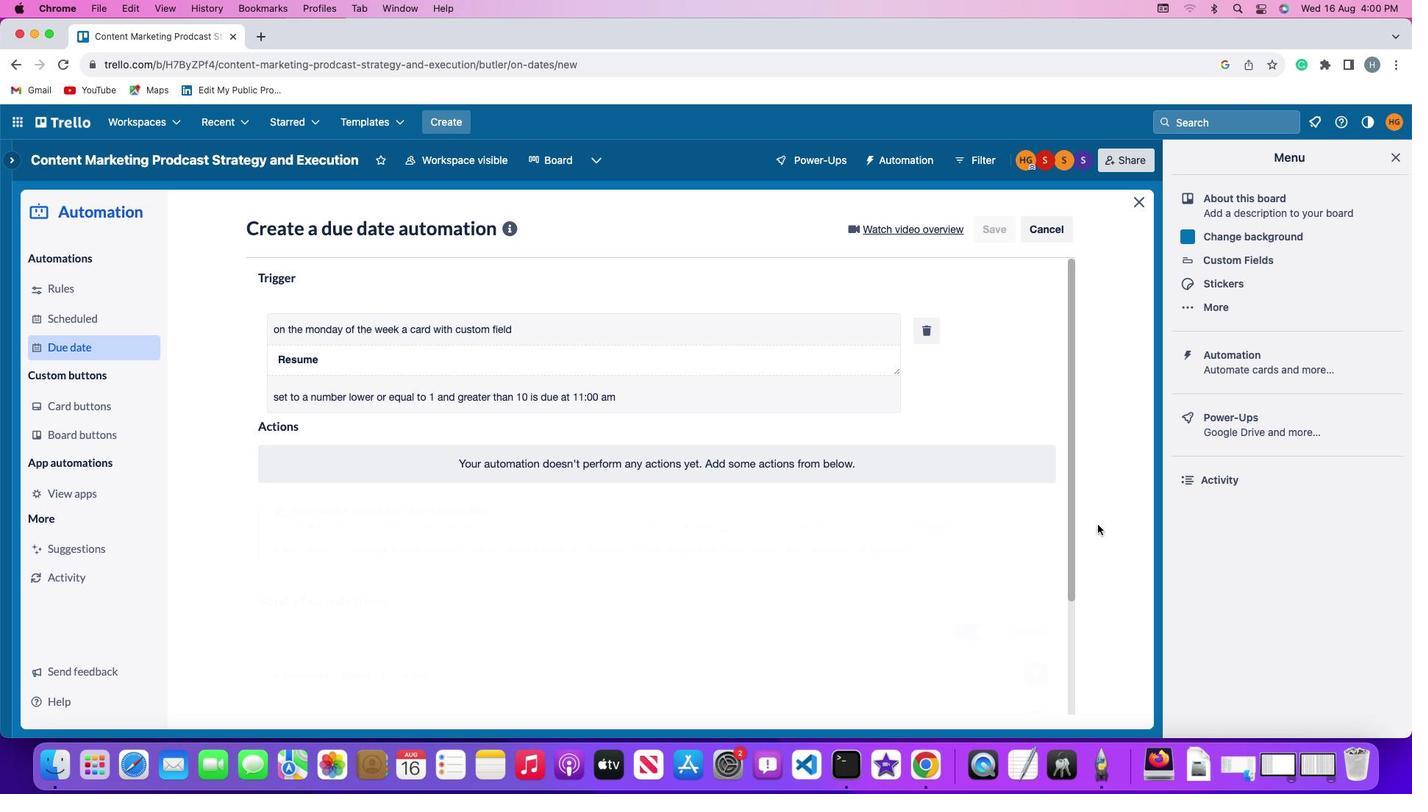 
